 Task: Look for space in Lake Butler, United States from 10th June, 2023 to 25th June, 2023 for 4 adults in price range Rs.10000 to Rs.15000. Place can be private room with 4 bedrooms having 4 beds and 4 bathrooms. Property type can be house, flat, guest house, hotel. Amenities needed are: wifi, TV, free parkinig on premises, gym, breakfast. Booking option can be shelf check-in. Required host language is English.
Action: Mouse moved to (506, 135)
Screenshot: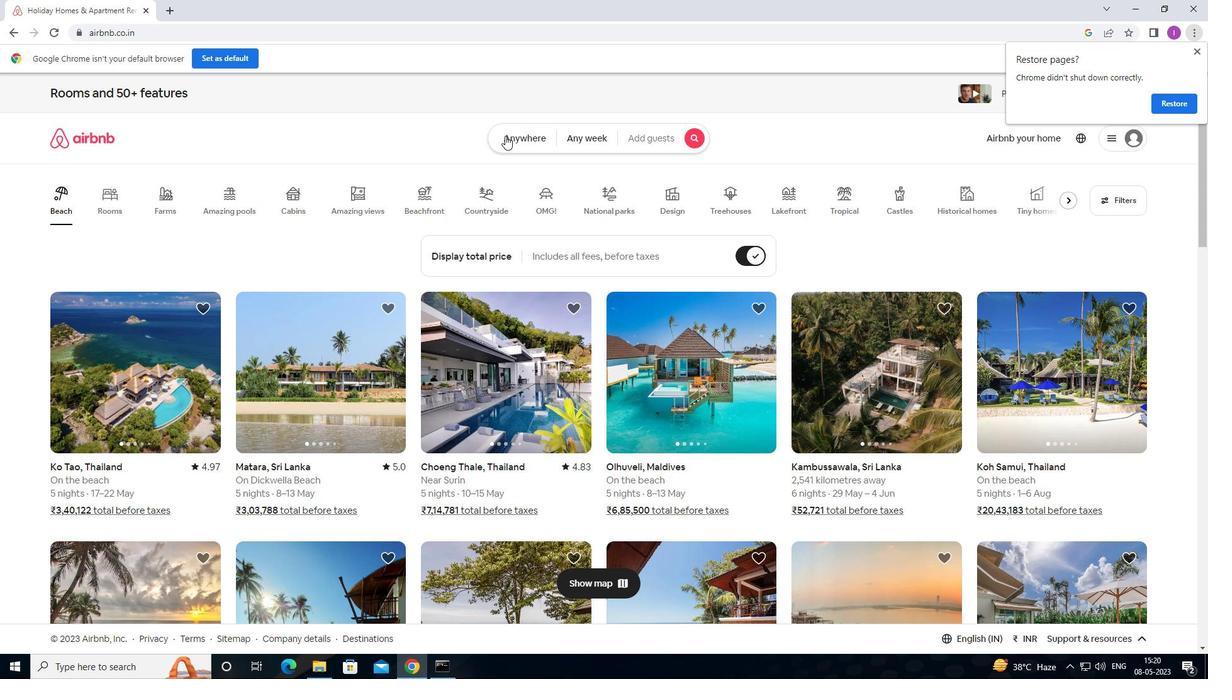 
Action: Mouse pressed left at (506, 135)
Screenshot: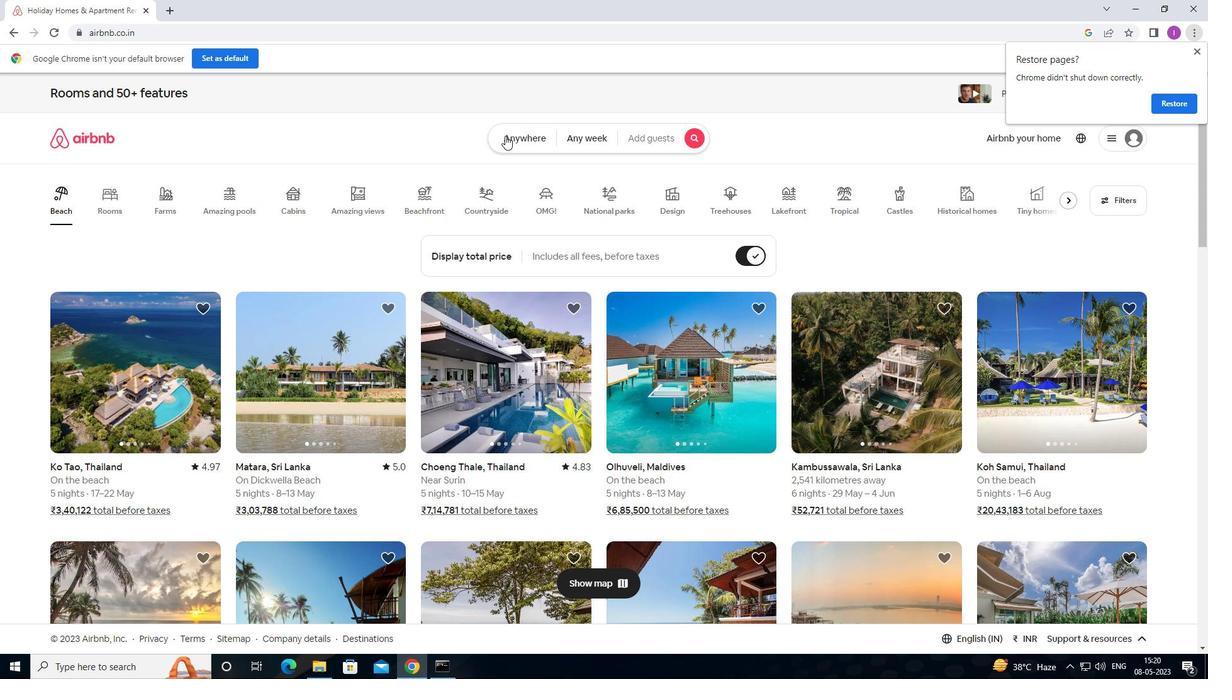 
Action: Mouse moved to (378, 186)
Screenshot: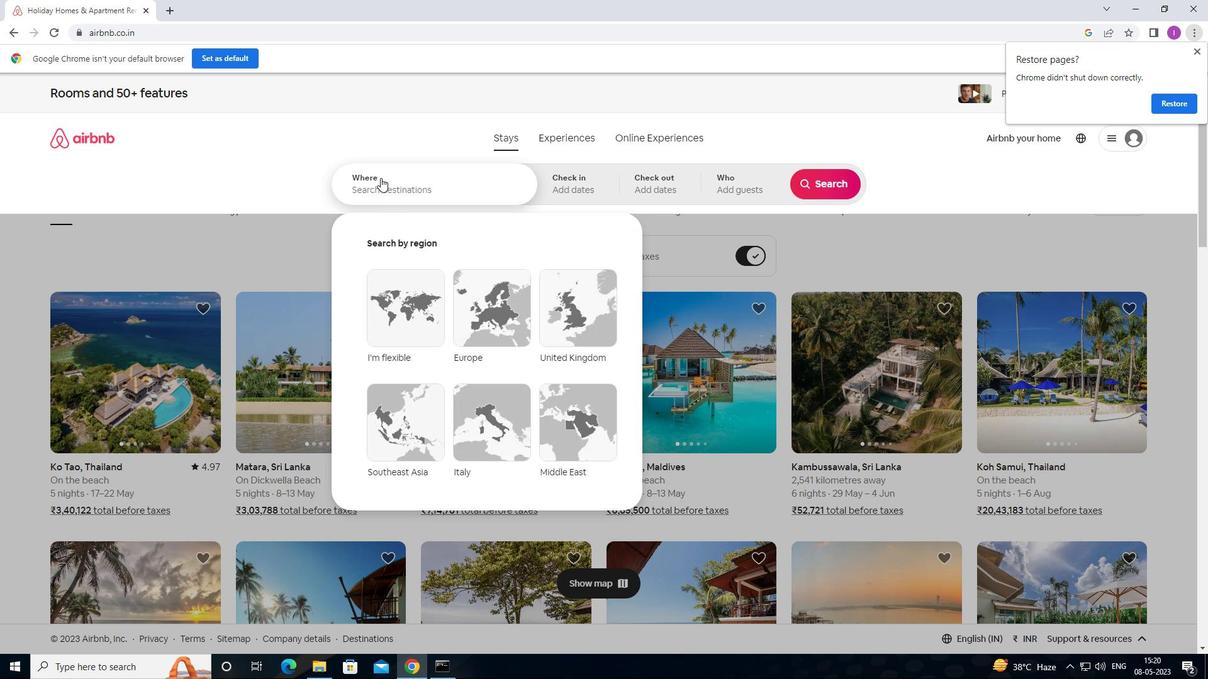 
Action: Mouse pressed left at (378, 186)
Screenshot: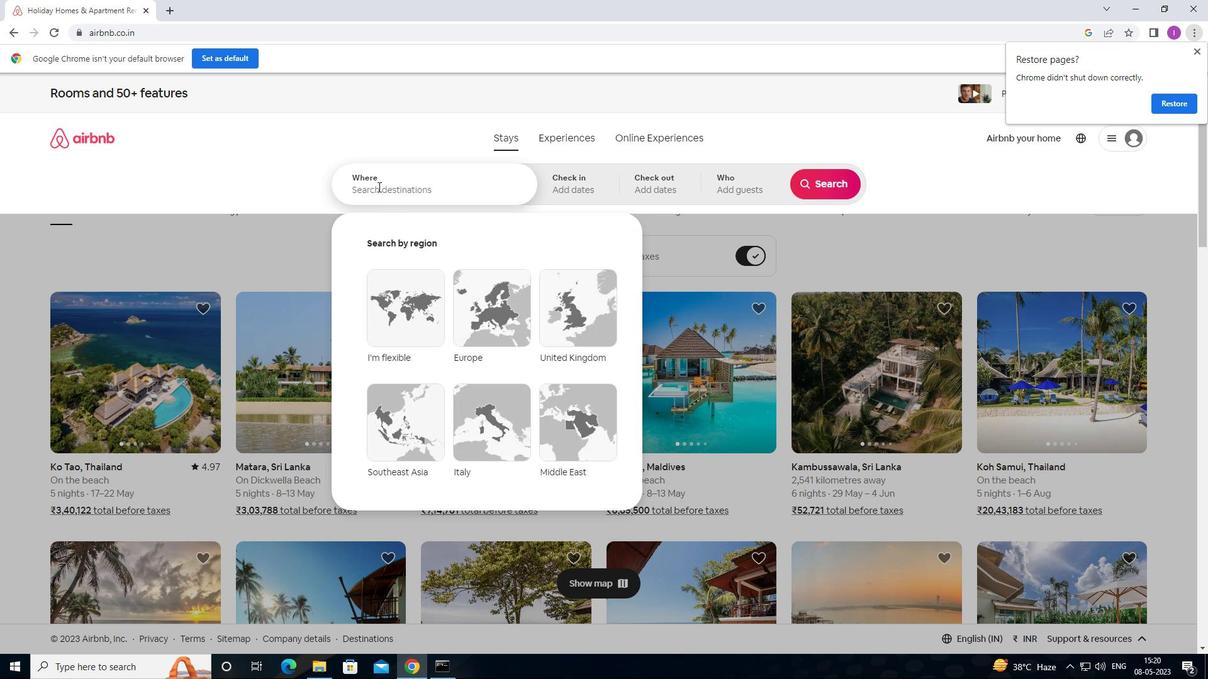 
Action: Mouse moved to (718, 183)
Screenshot: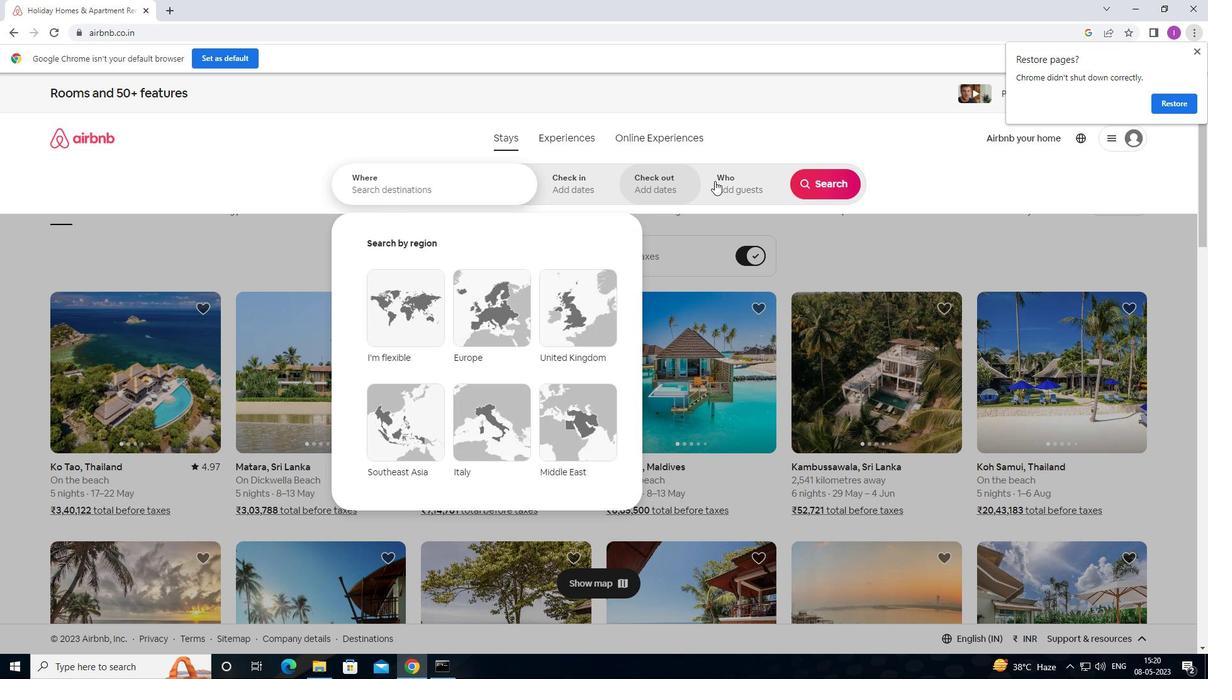 
Action: Key pressed <Key.shift>LAKE<Key.space><Key.shift>BUTLER,<Key.shift>UNITED<Key.space>STATES
Screenshot: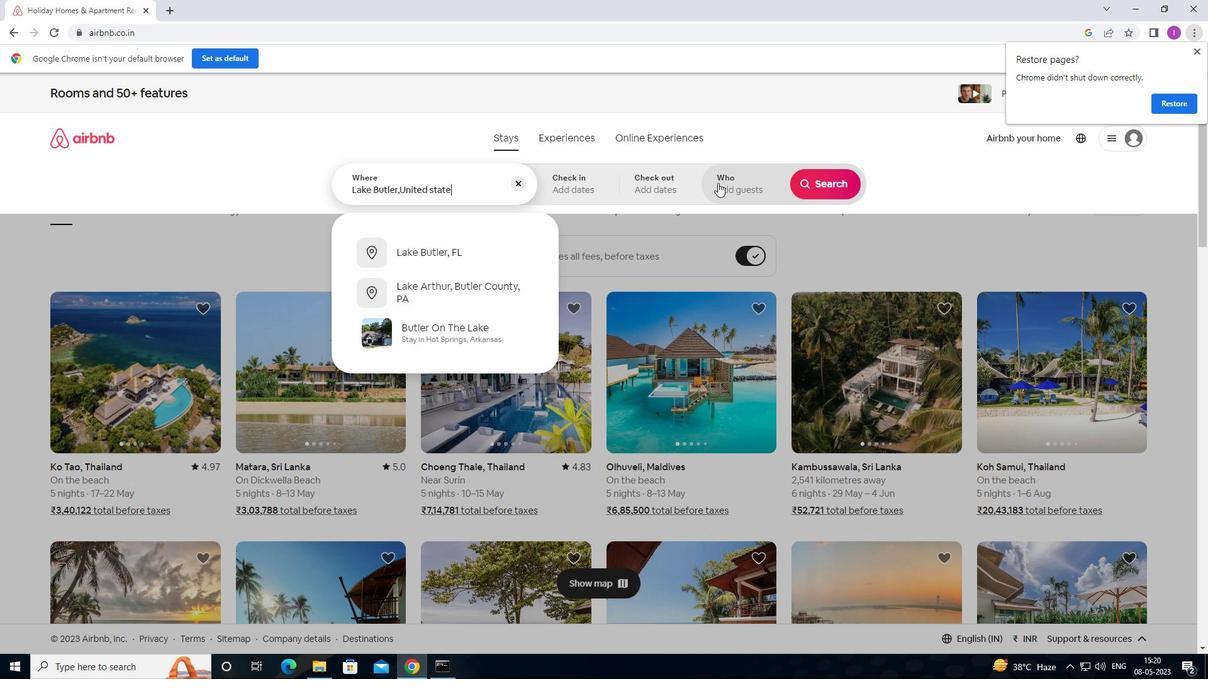 
Action: Mouse moved to (598, 173)
Screenshot: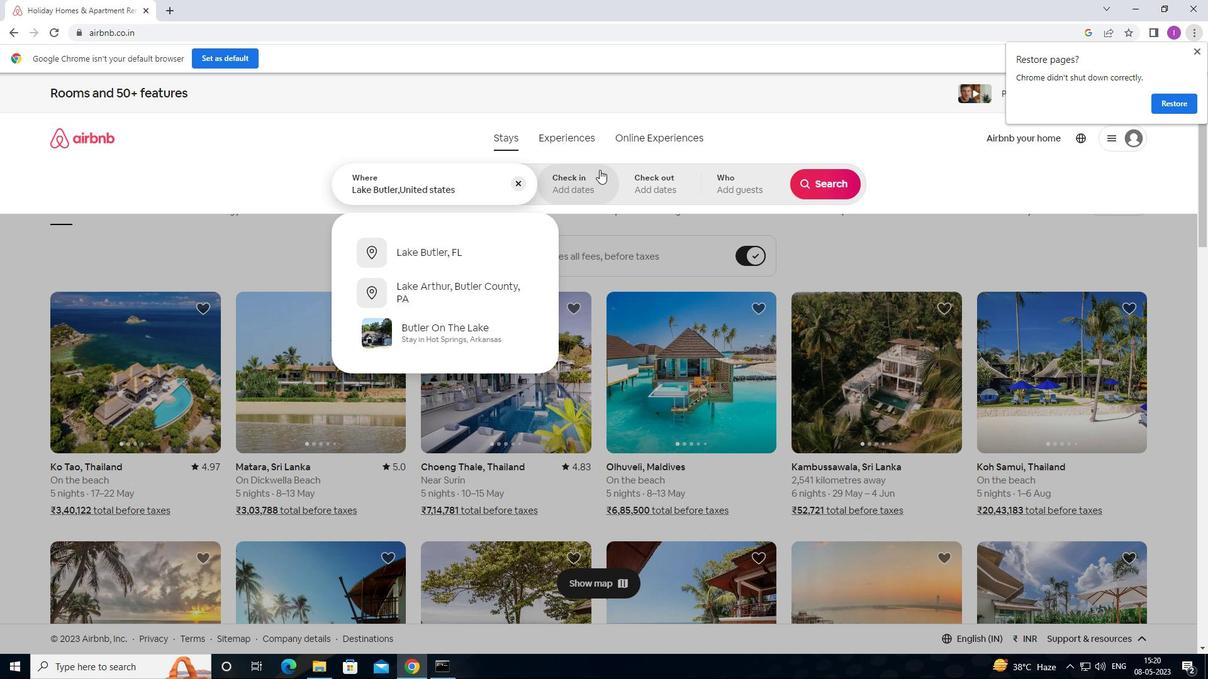 
Action: Mouse pressed left at (598, 173)
Screenshot: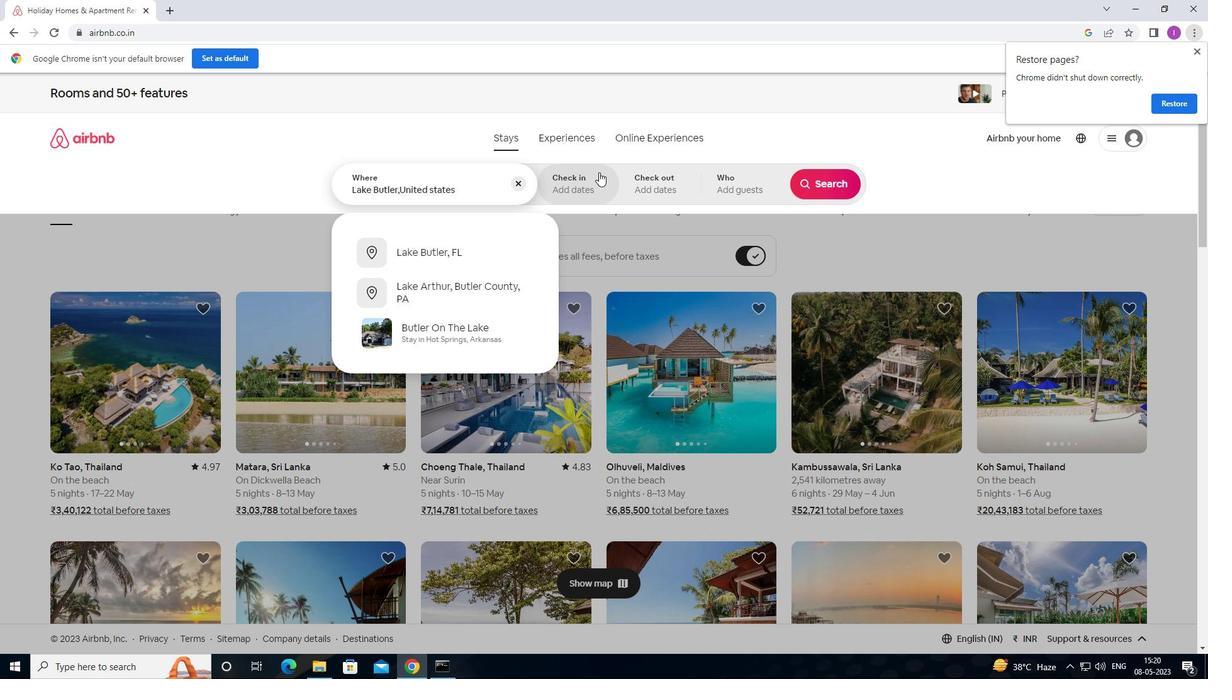 
Action: Mouse moved to (824, 276)
Screenshot: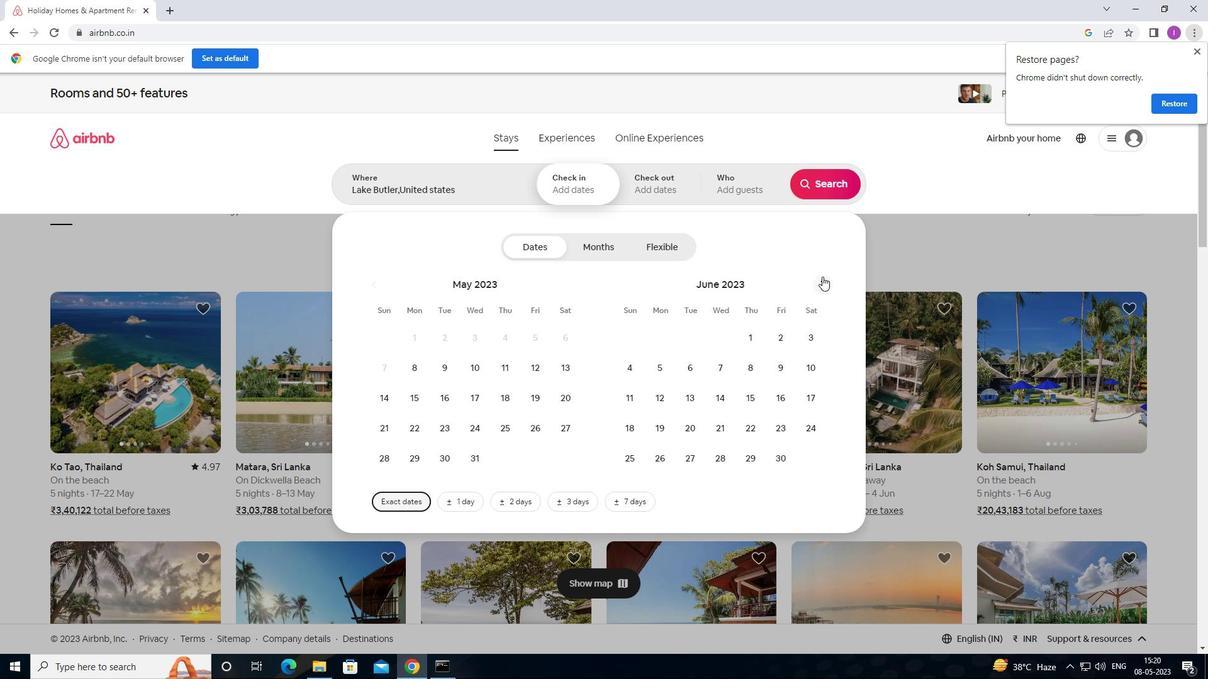 
Action: Mouse pressed left at (824, 276)
Screenshot: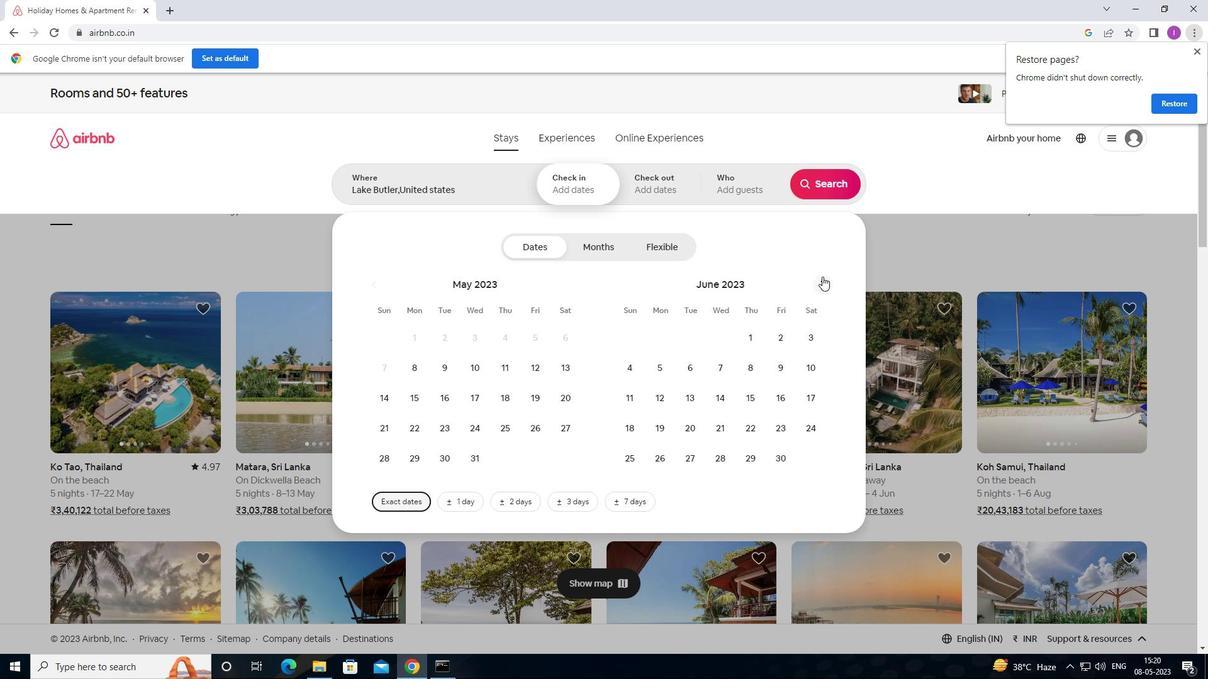
Action: Mouse moved to (560, 365)
Screenshot: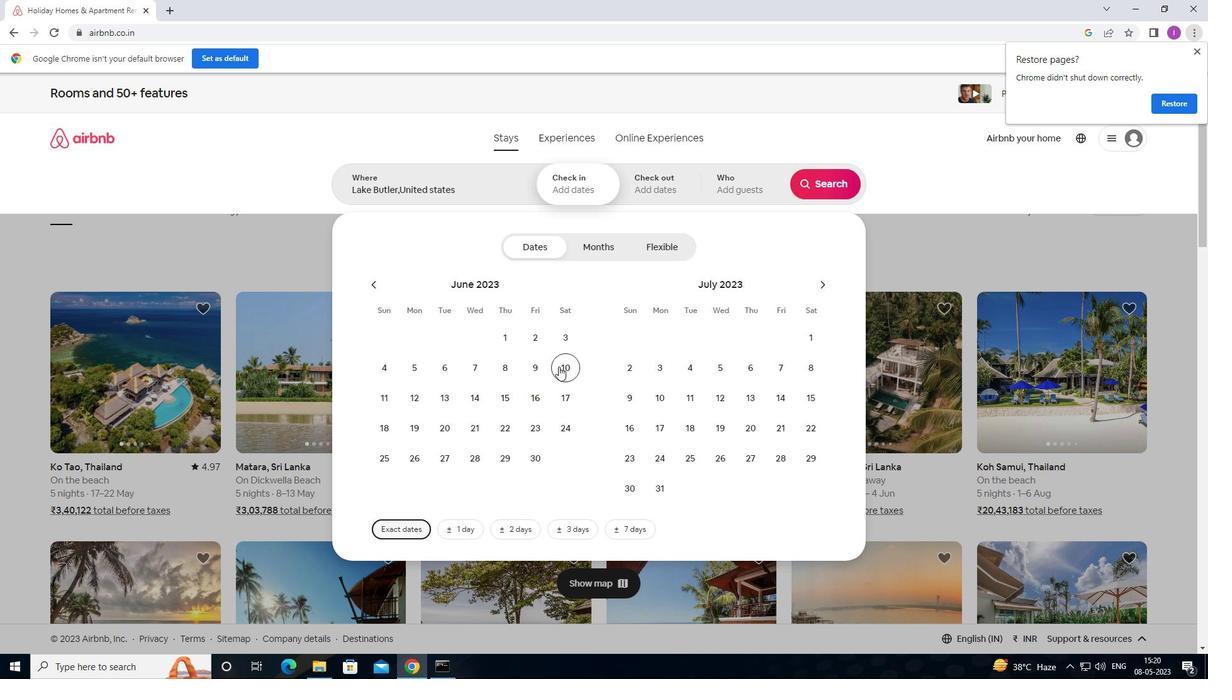 
Action: Mouse pressed left at (560, 365)
Screenshot: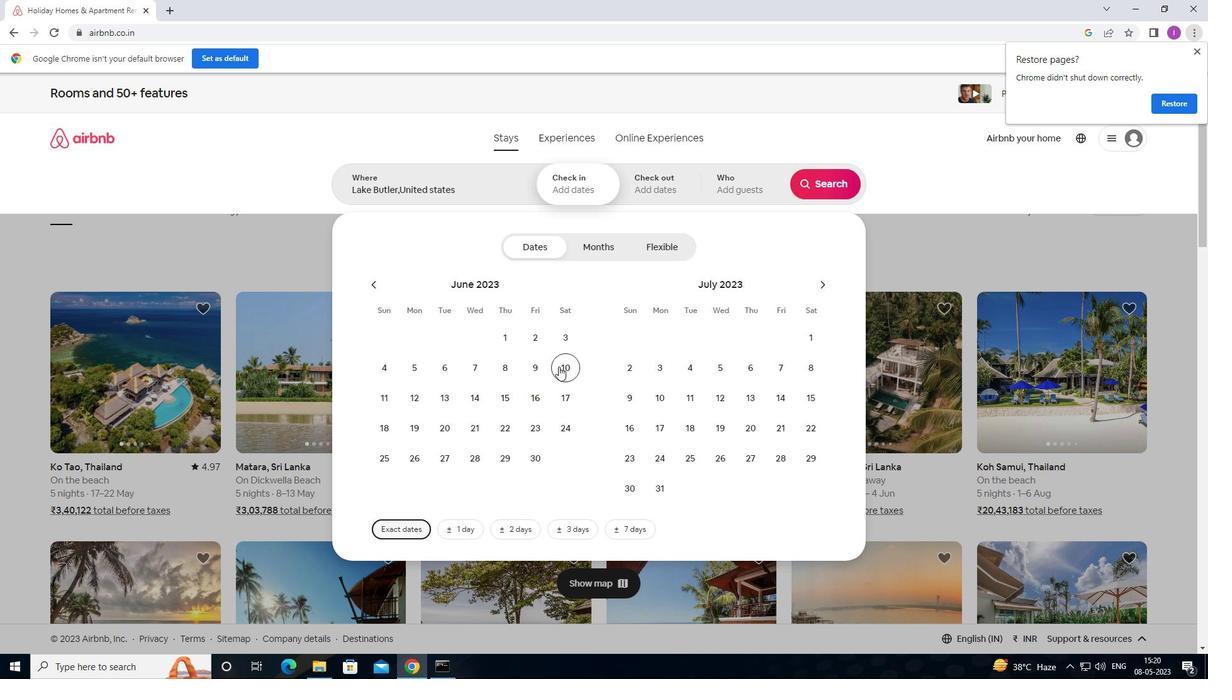 
Action: Mouse moved to (387, 458)
Screenshot: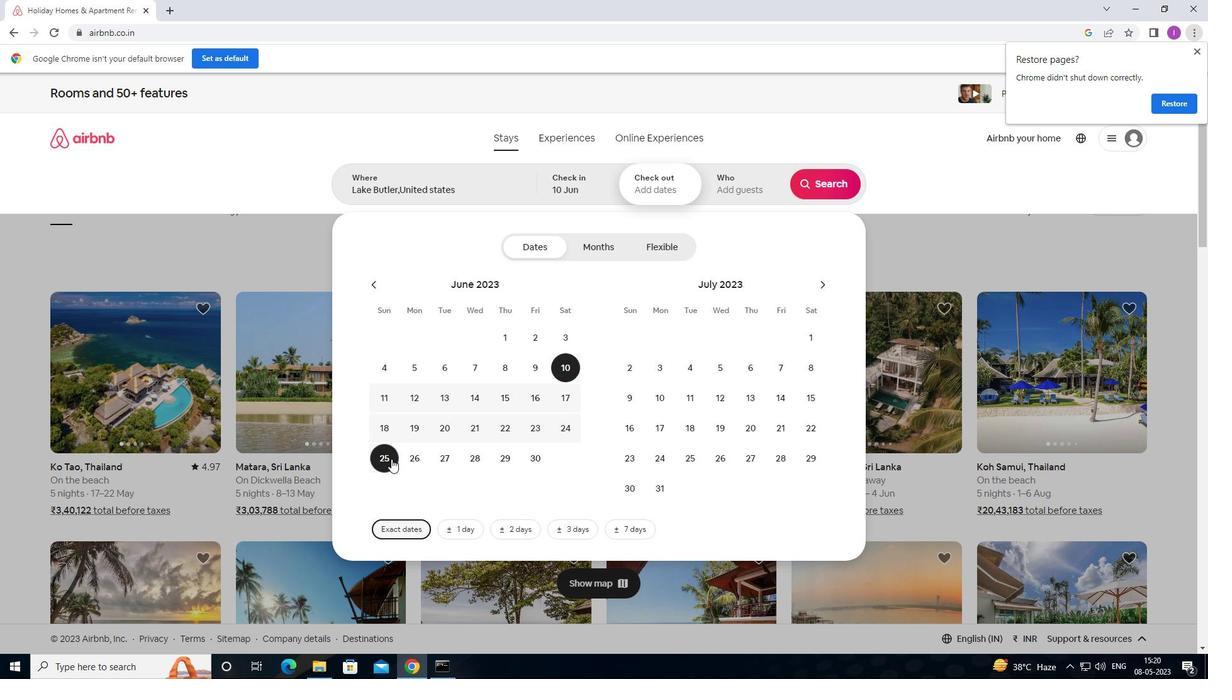 
Action: Mouse pressed left at (387, 458)
Screenshot: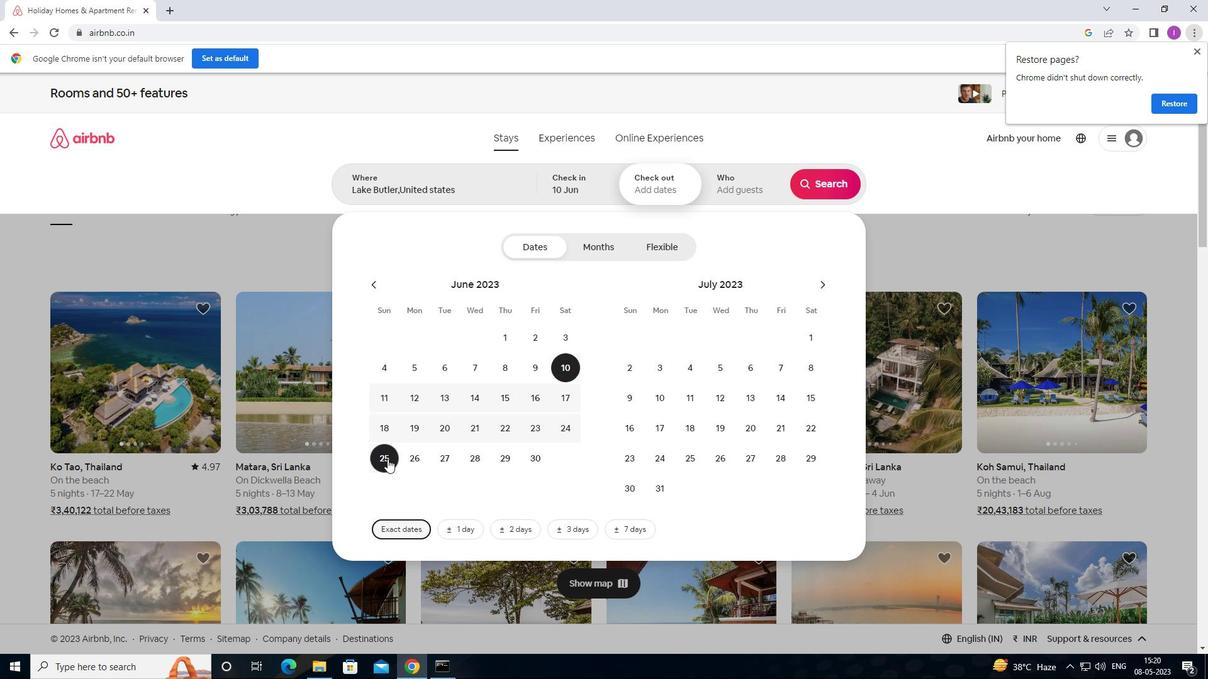 
Action: Mouse moved to (745, 175)
Screenshot: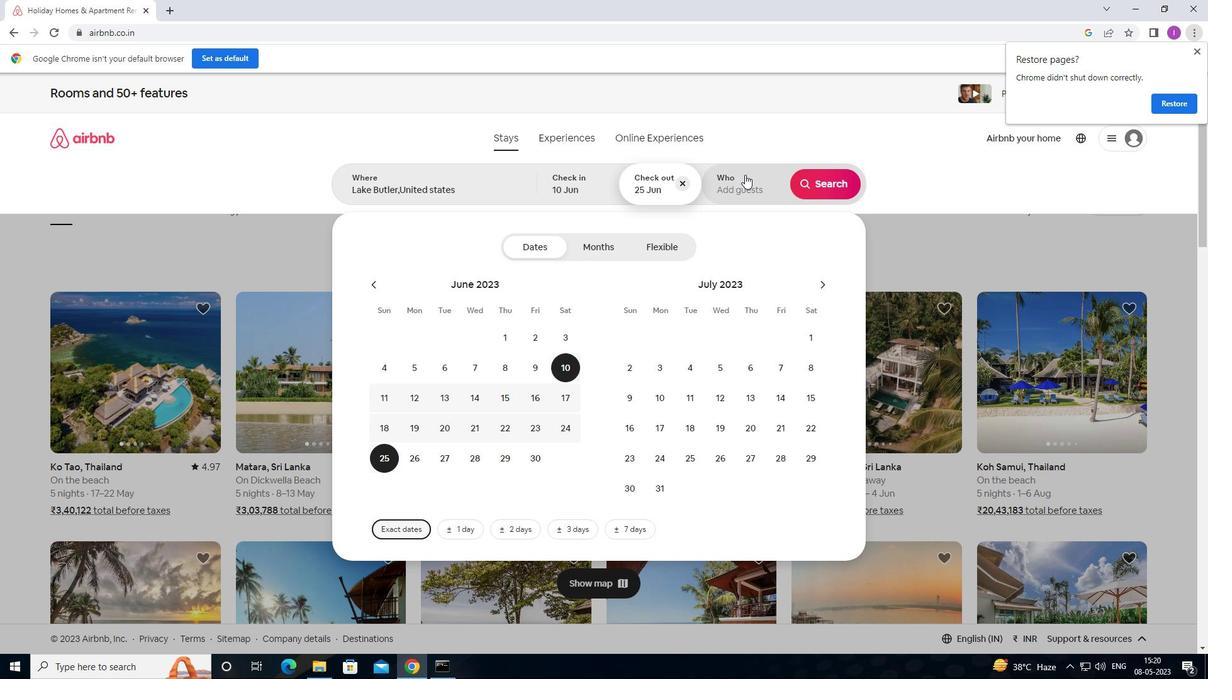
Action: Mouse pressed left at (745, 175)
Screenshot: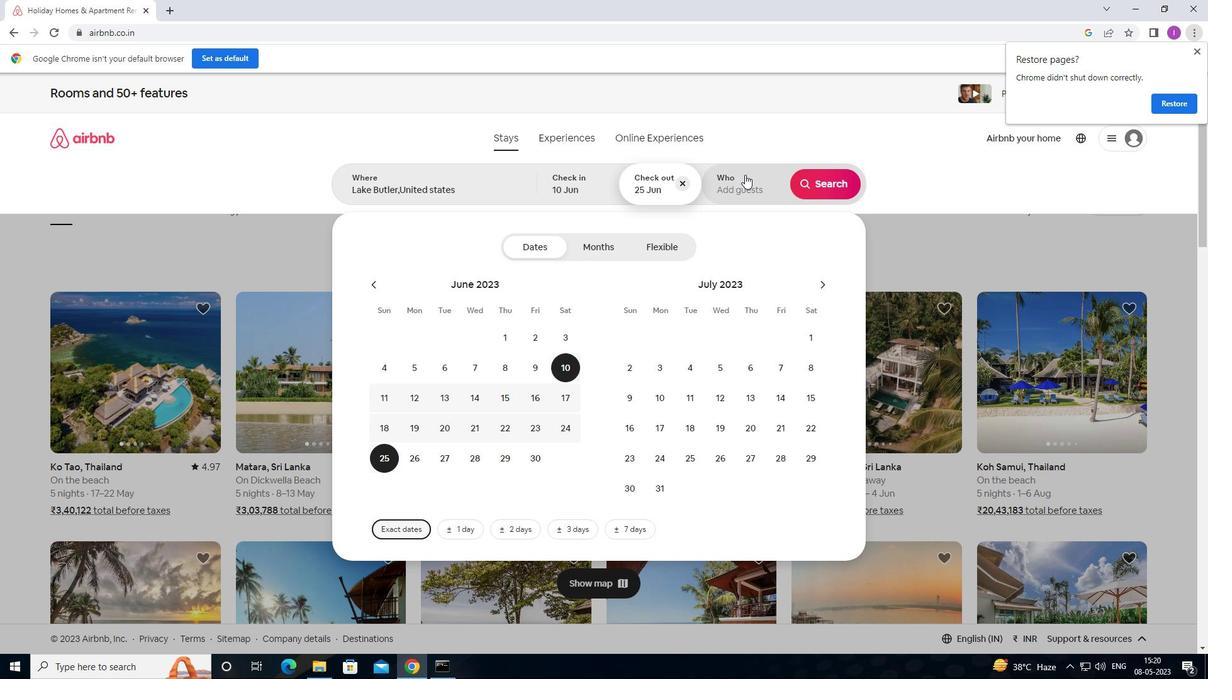 
Action: Mouse moved to (835, 248)
Screenshot: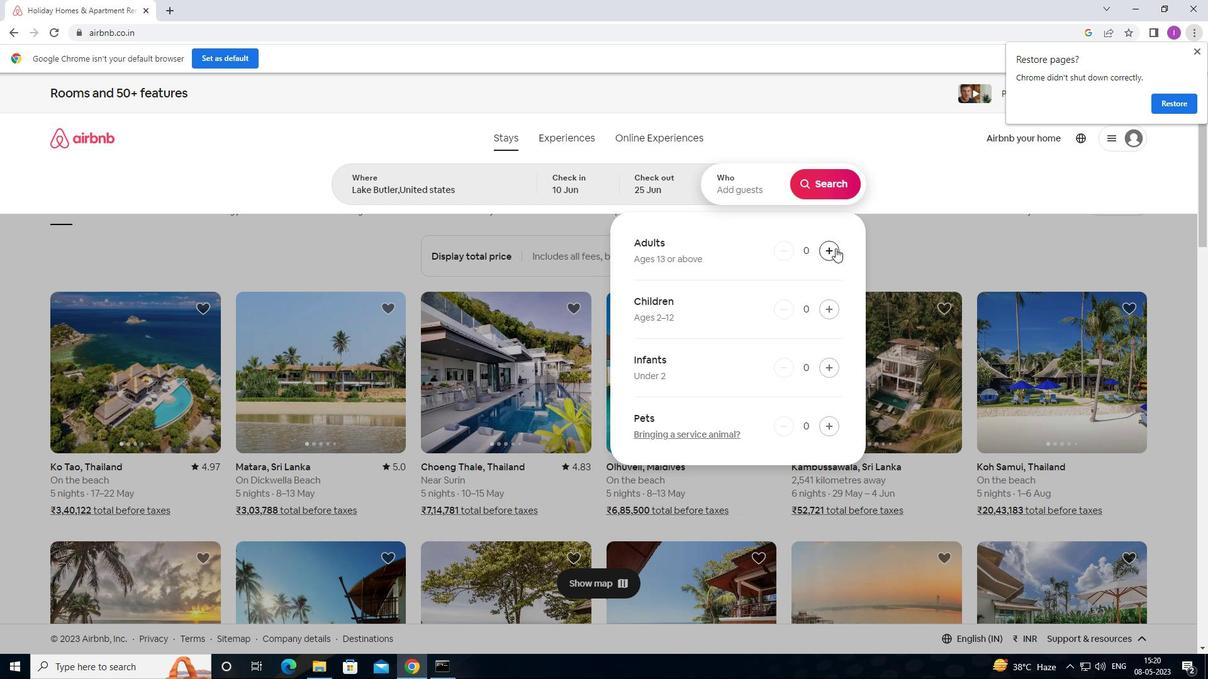 
Action: Mouse pressed left at (835, 248)
Screenshot: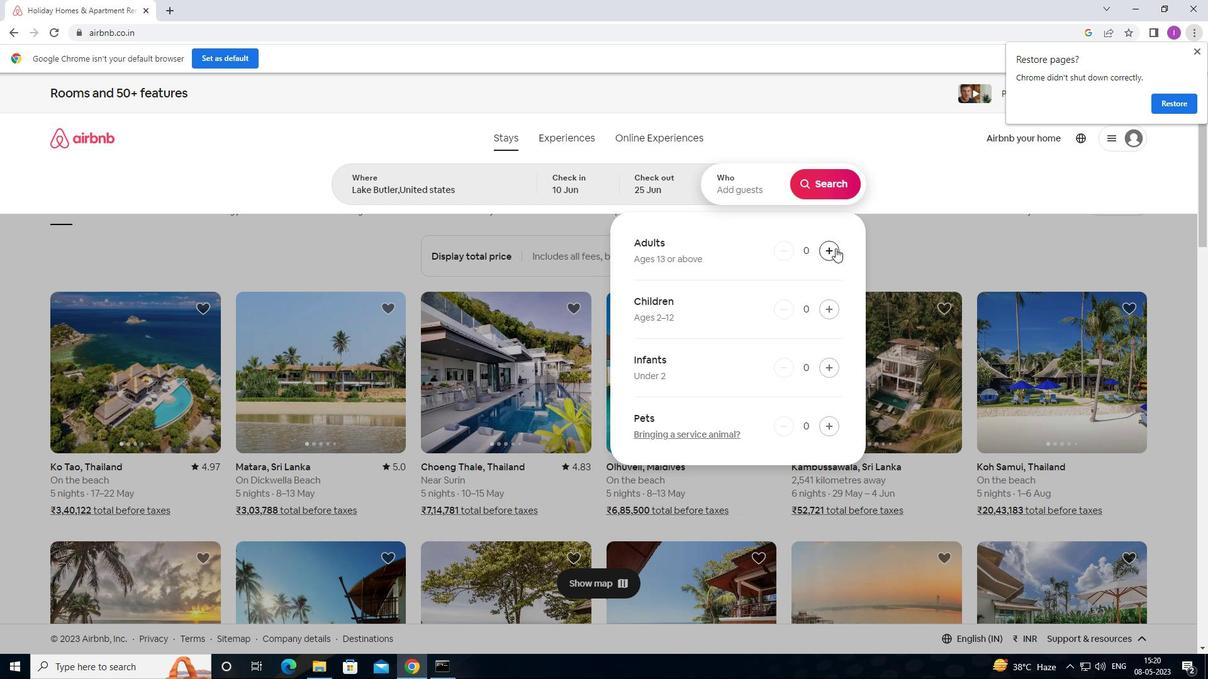
Action: Mouse pressed left at (835, 248)
Screenshot: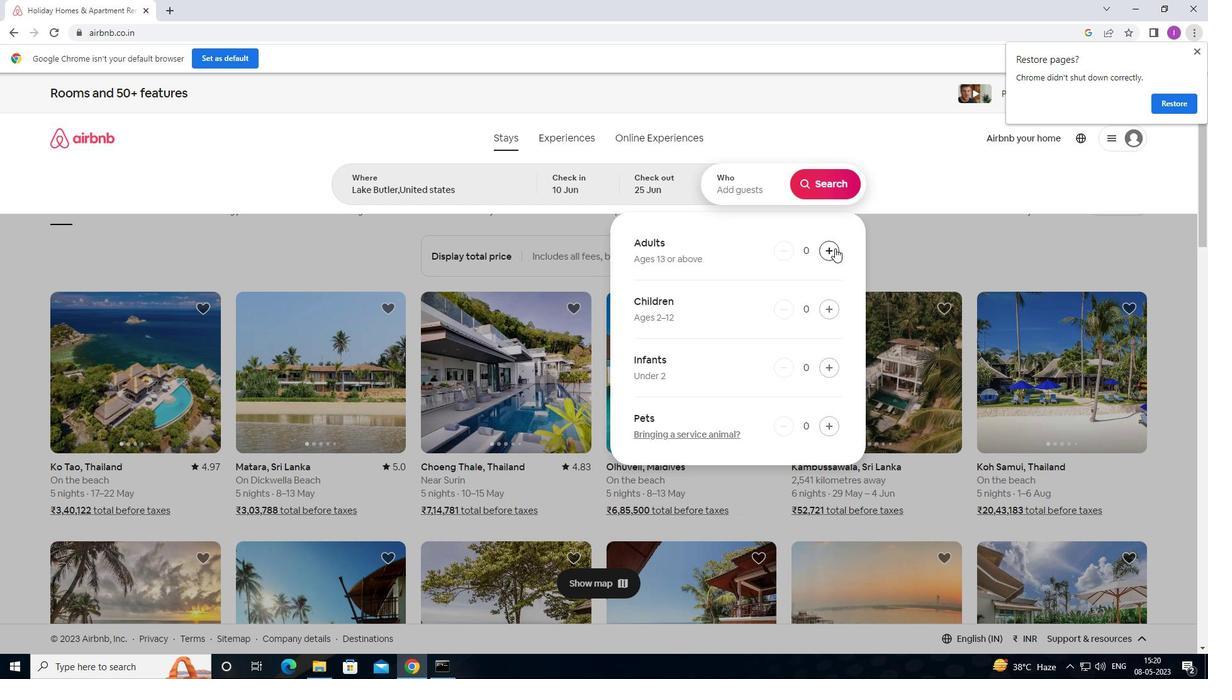 
Action: Mouse pressed left at (835, 248)
Screenshot: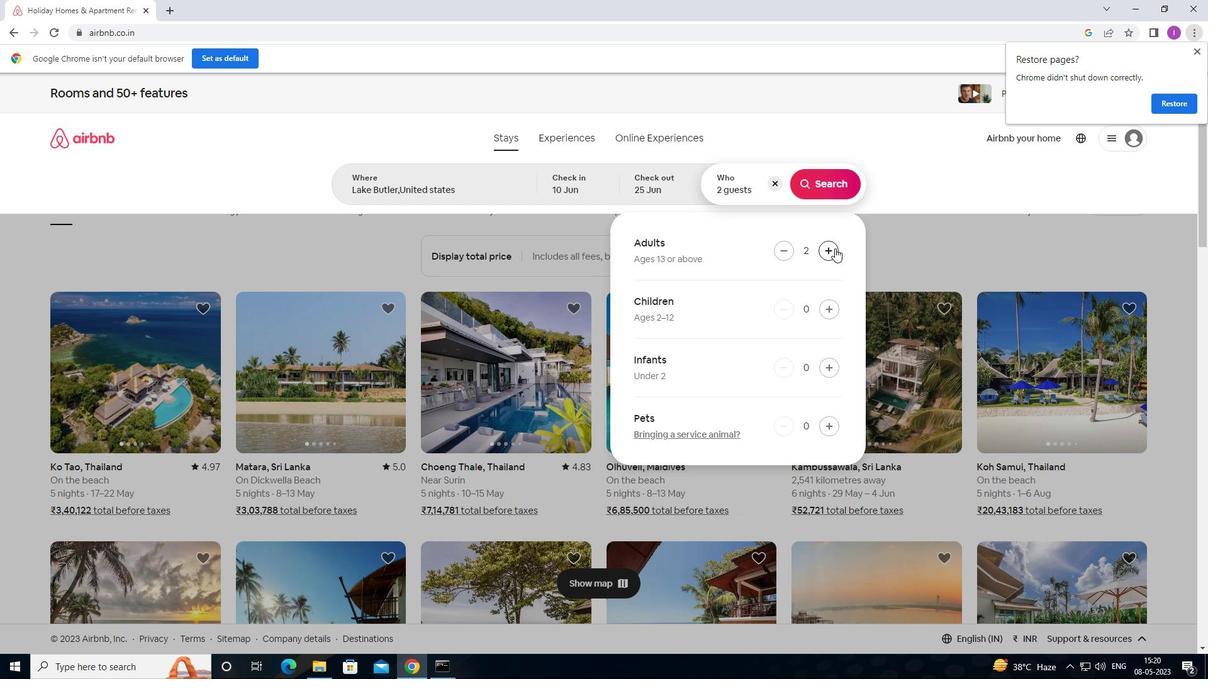 
Action: Mouse pressed left at (835, 248)
Screenshot: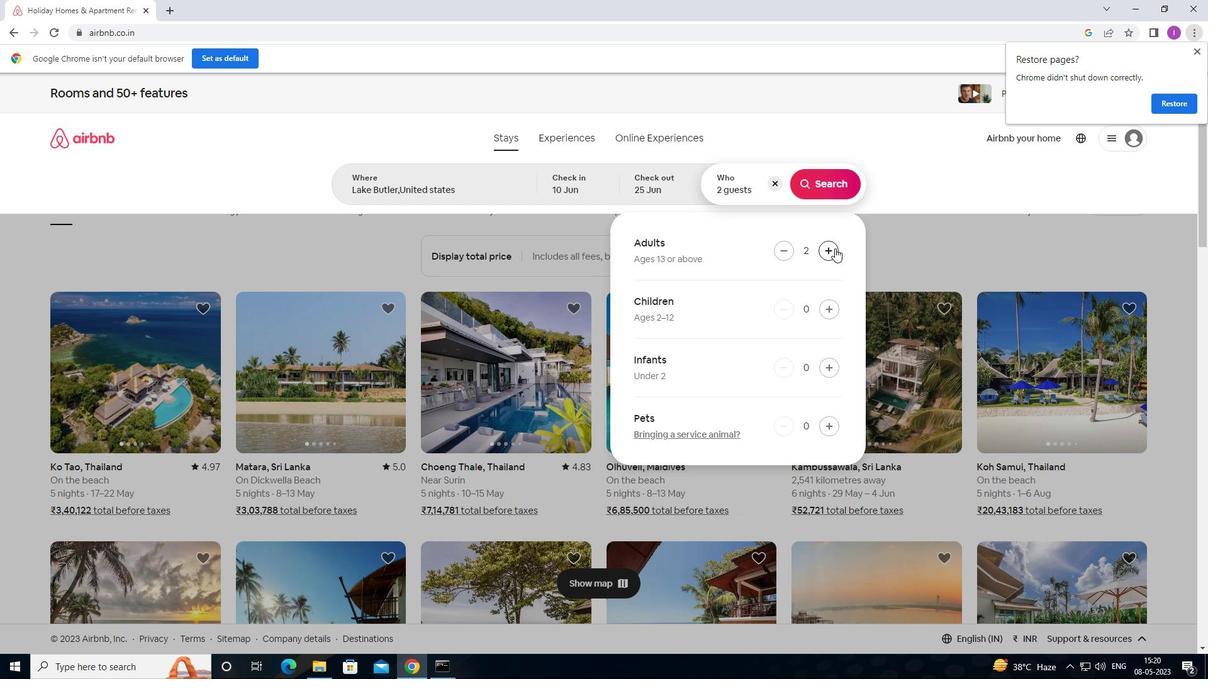 
Action: Mouse moved to (834, 187)
Screenshot: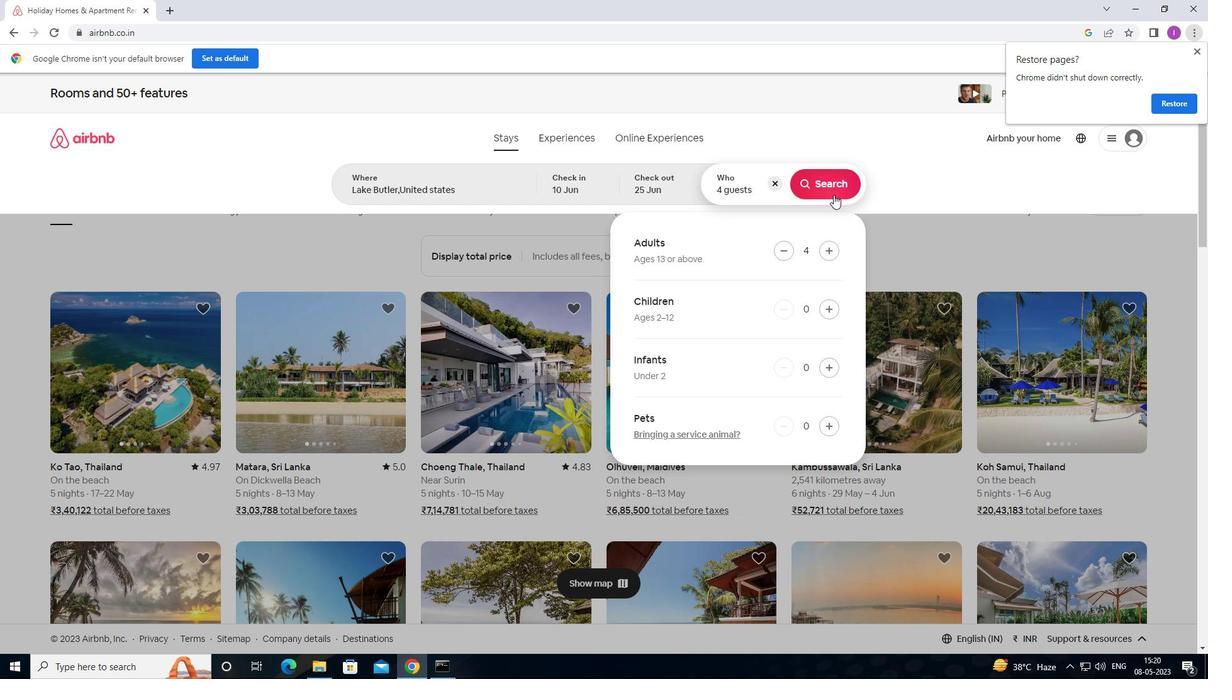 
Action: Mouse pressed left at (834, 187)
Screenshot: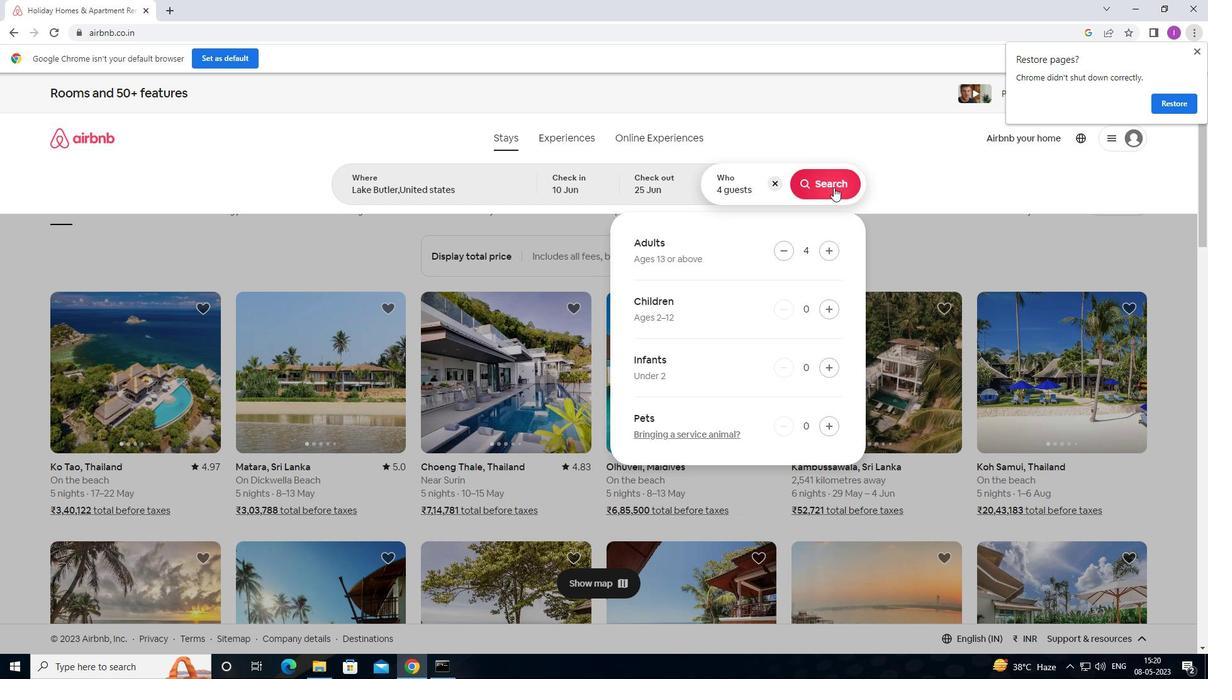
Action: Mouse moved to (1170, 138)
Screenshot: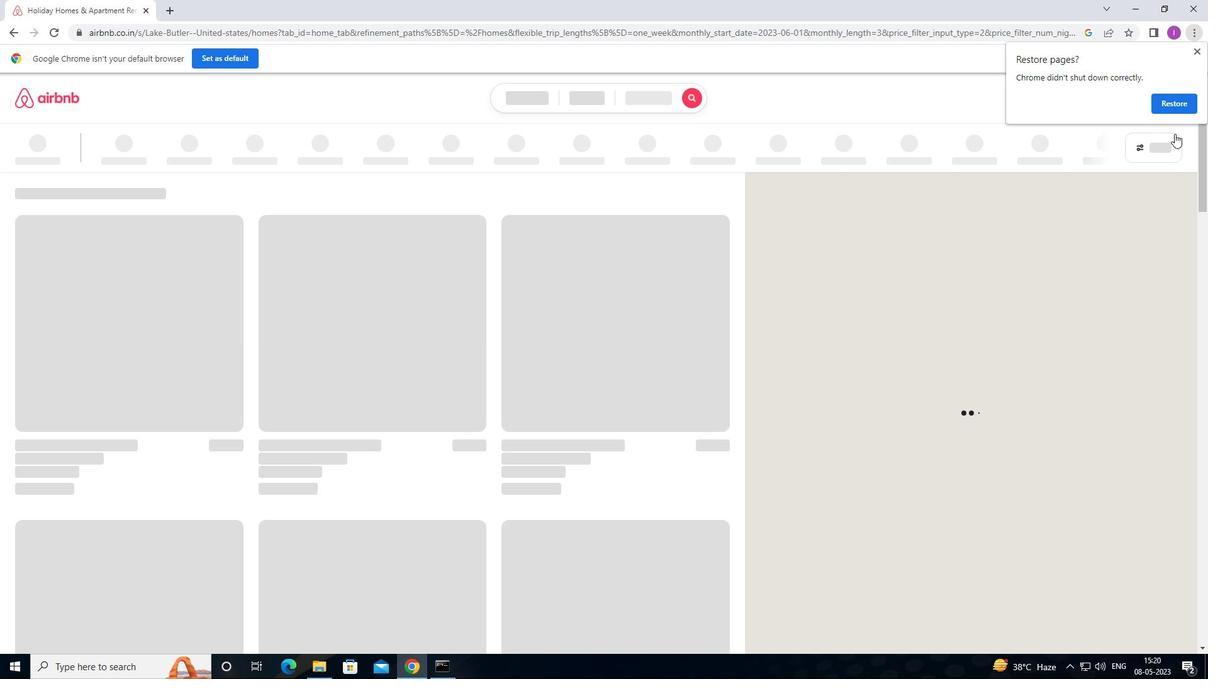 
Action: Mouse pressed left at (1170, 138)
Screenshot: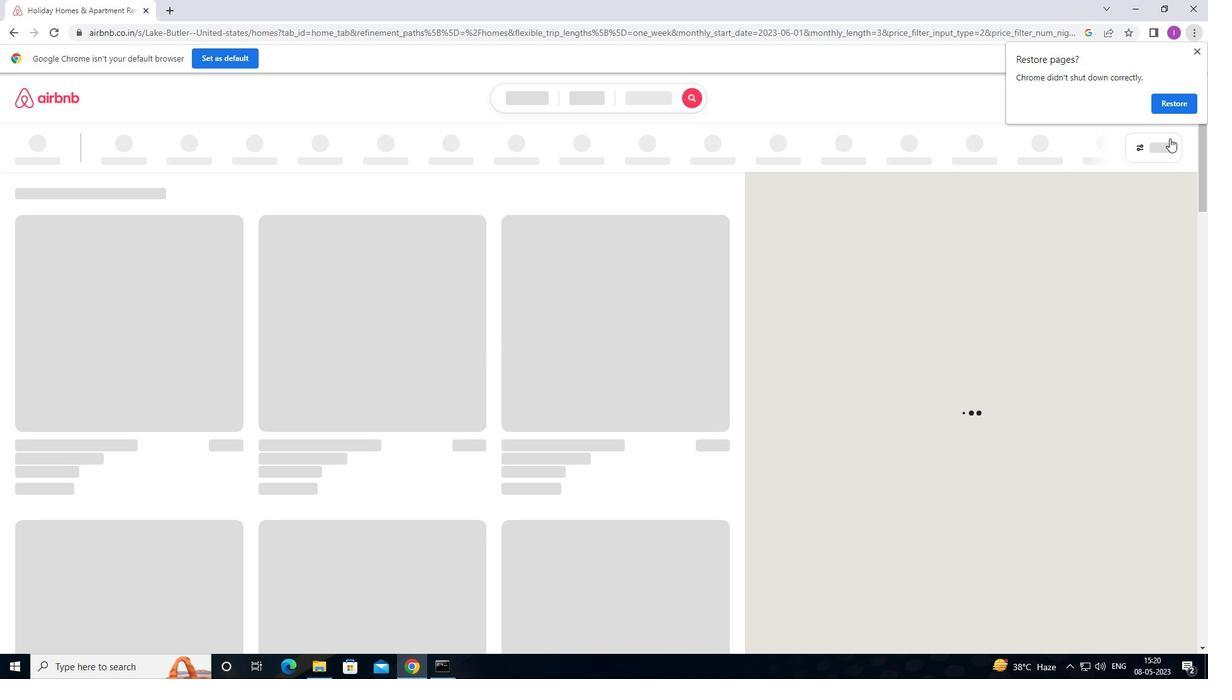 
Action: Mouse moved to (450, 454)
Screenshot: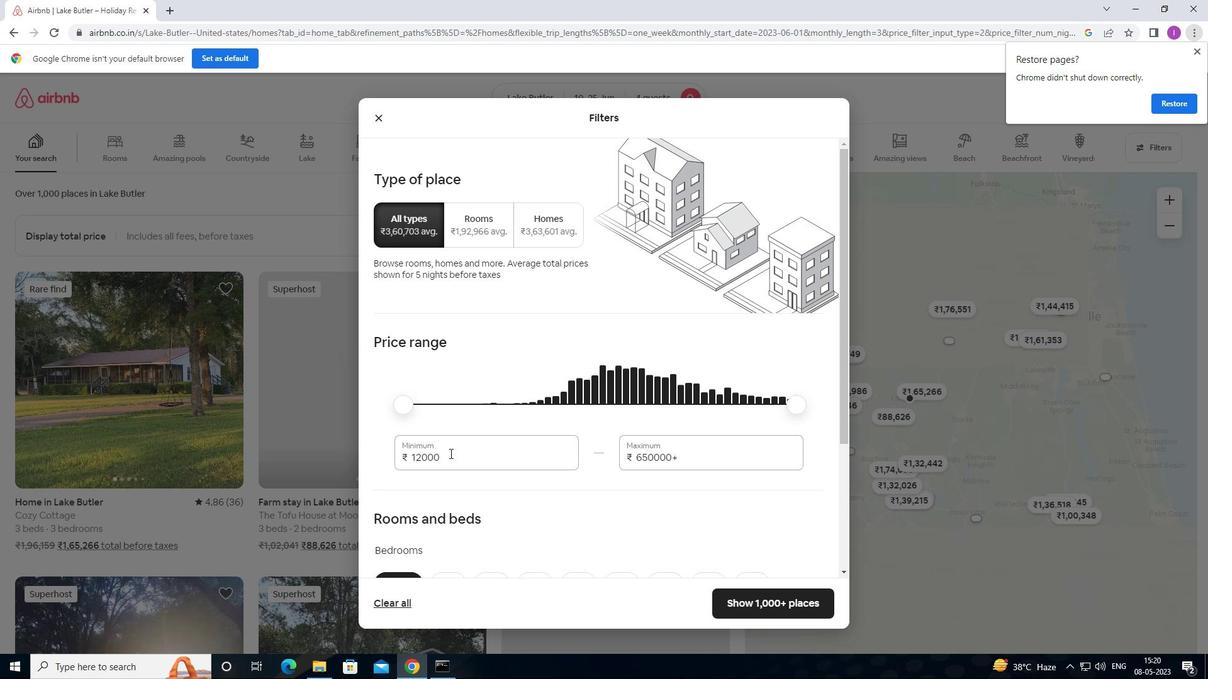 
Action: Mouse pressed left at (450, 454)
Screenshot: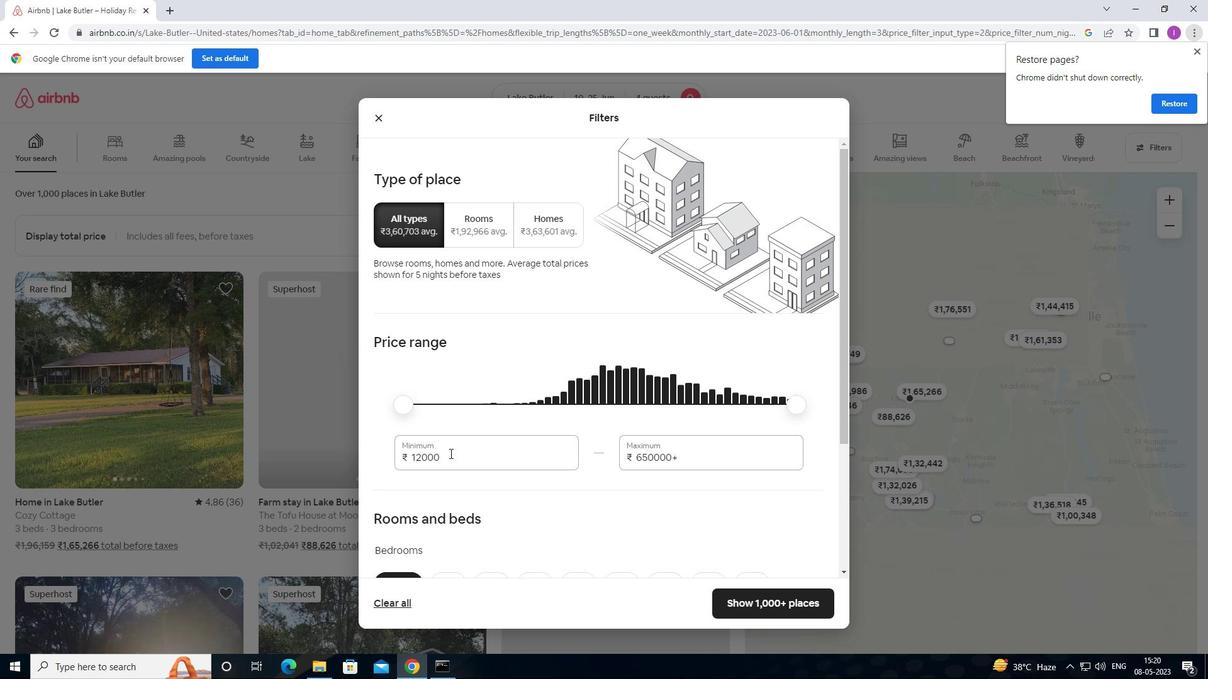 
Action: Mouse moved to (383, 437)
Screenshot: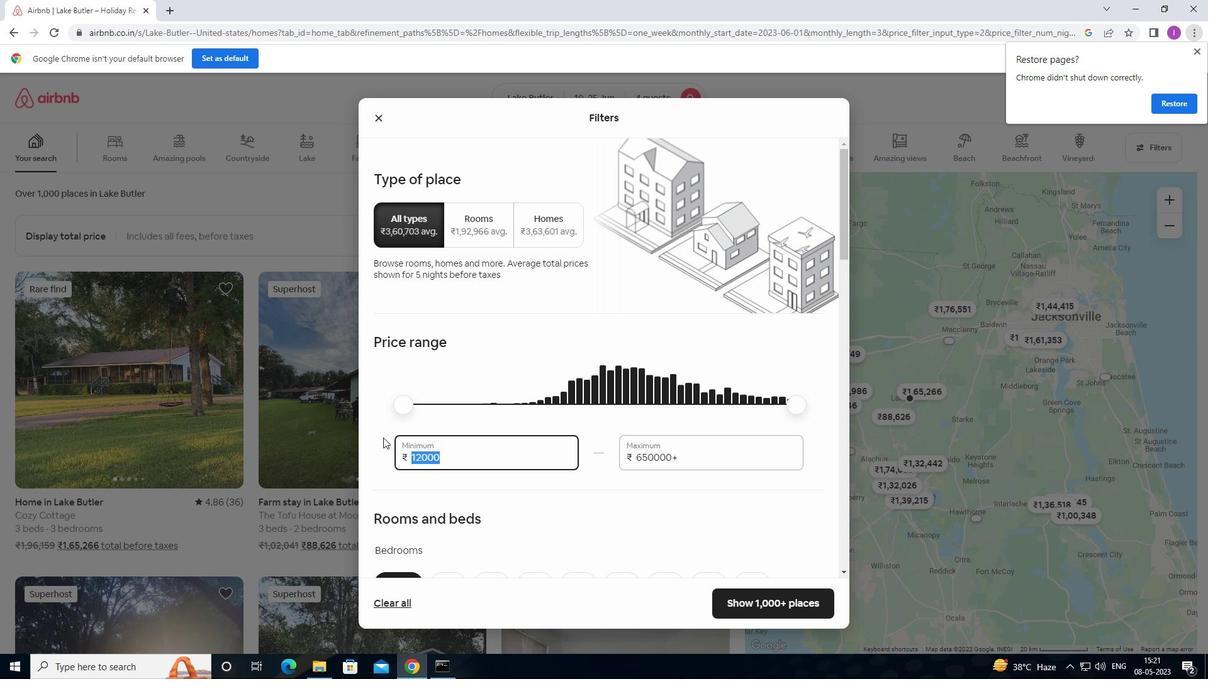 
Action: Key pressed 1
Screenshot: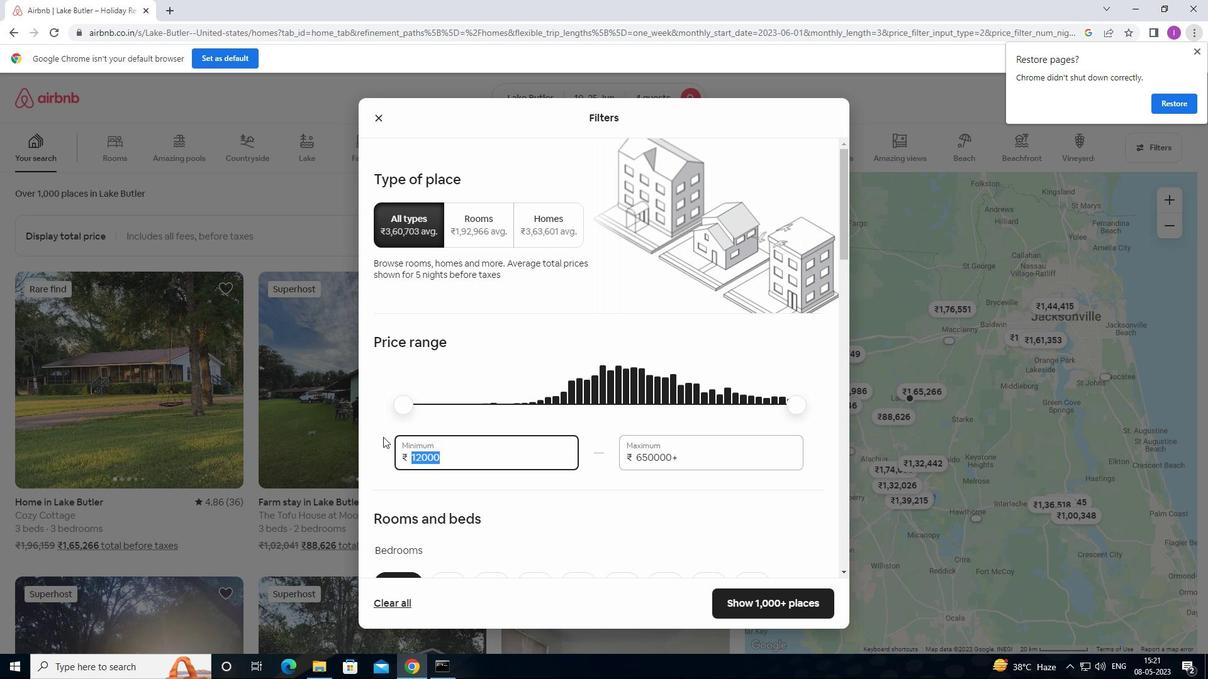 
Action: Mouse moved to (384, 435)
Screenshot: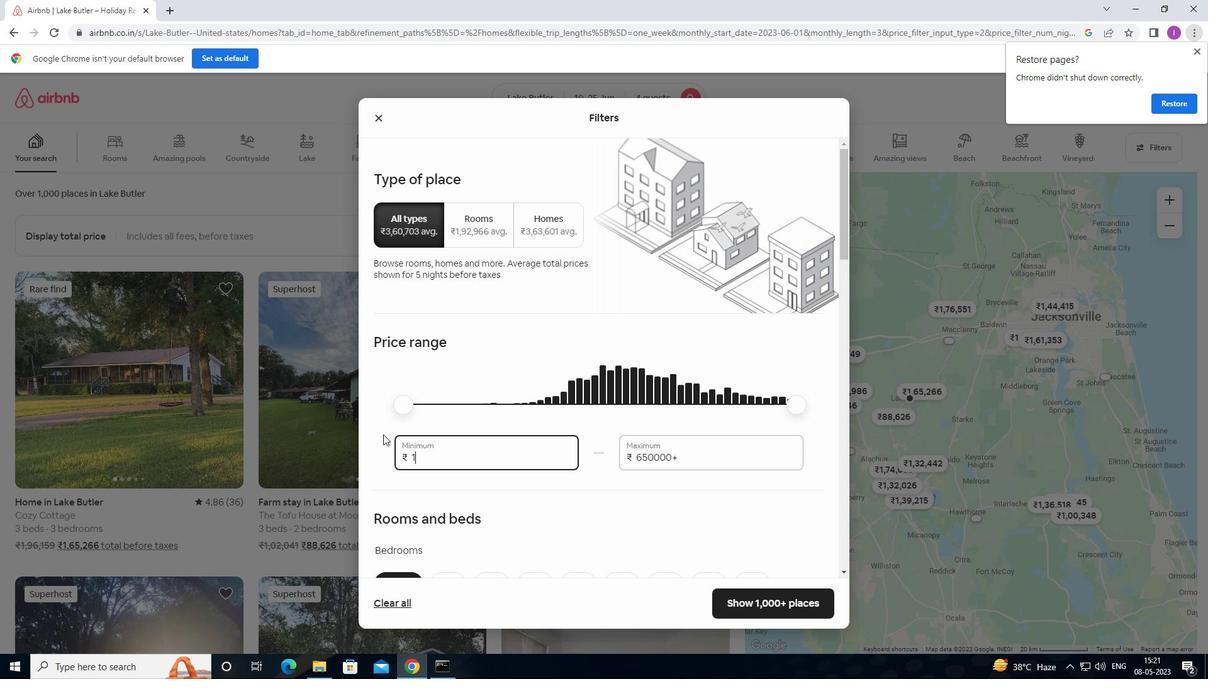 
Action: Key pressed 0
Screenshot: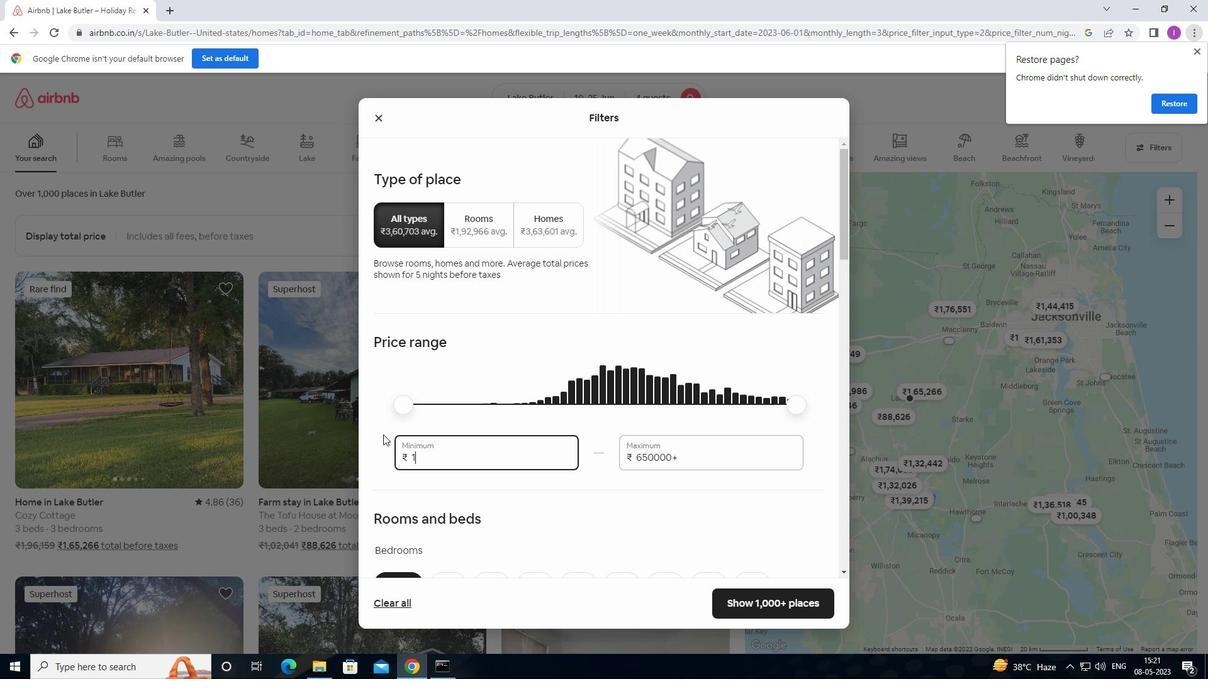 
Action: Mouse moved to (384, 432)
Screenshot: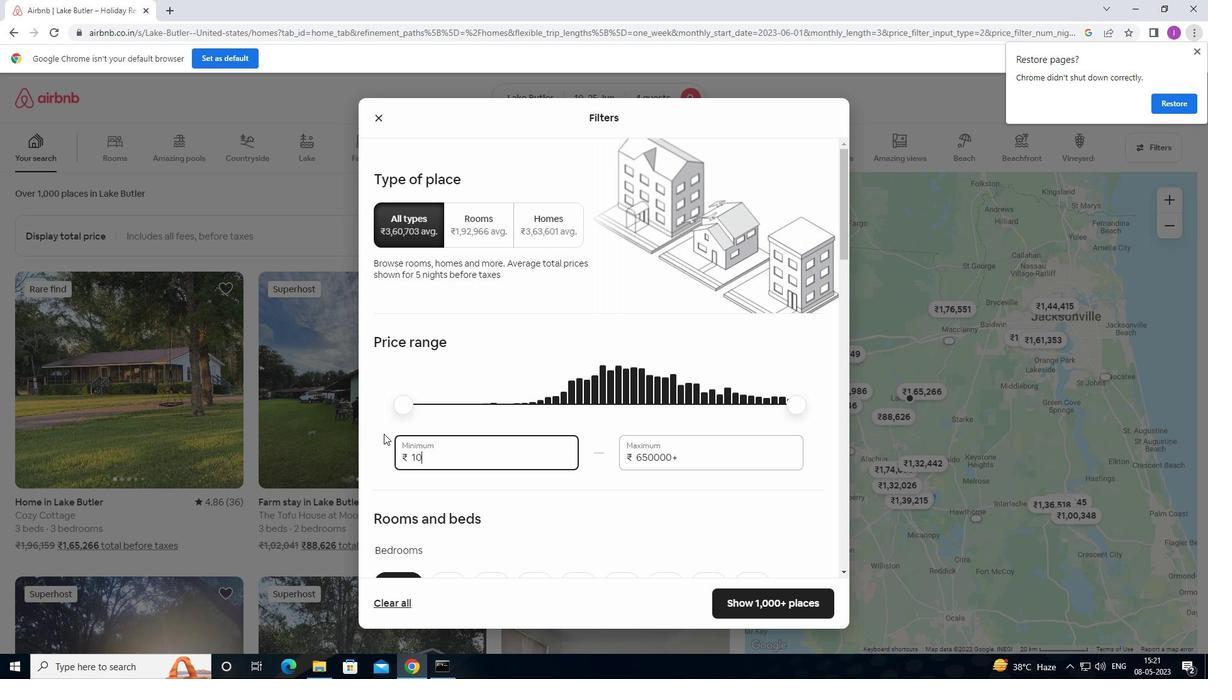 
Action: Key pressed 0
Screenshot: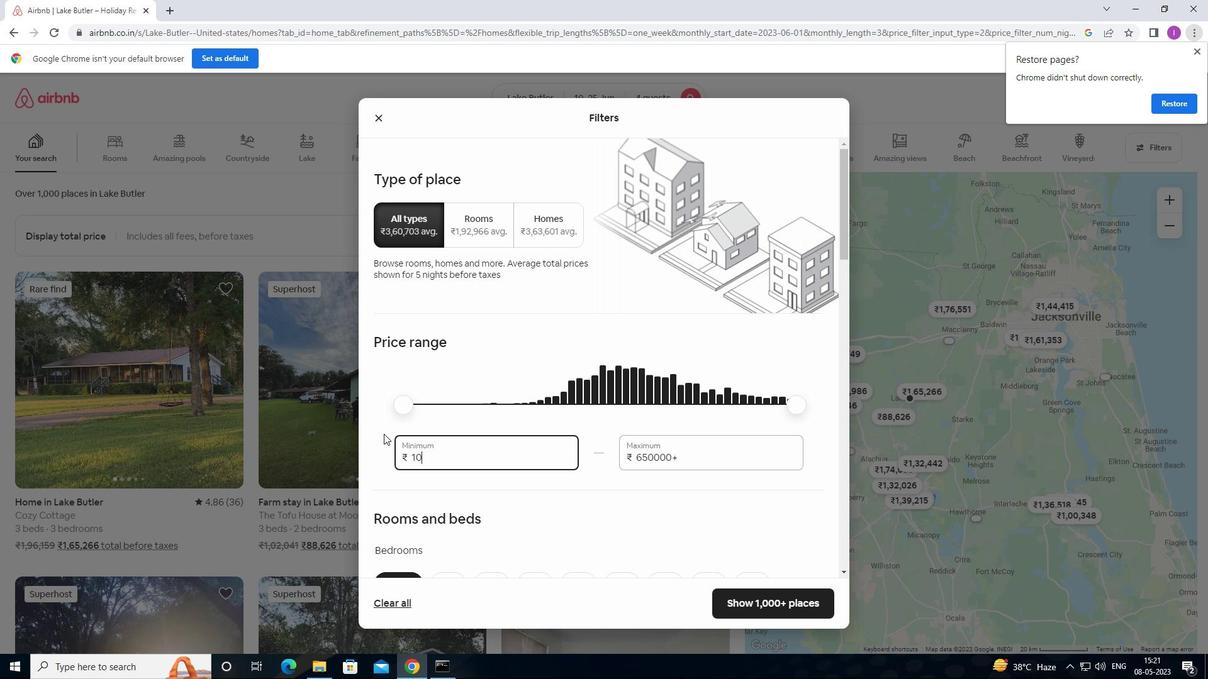 
Action: Mouse moved to (385, 431)
Screenshot: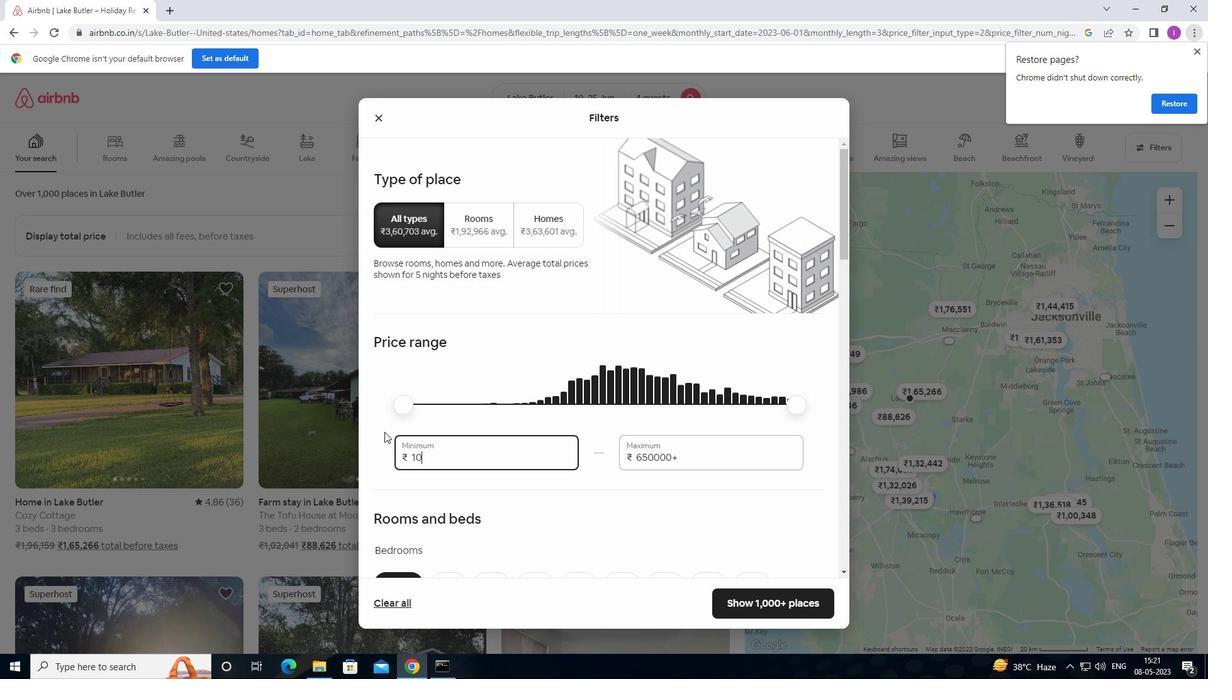 
Action: Key pressed 00
Screenshot: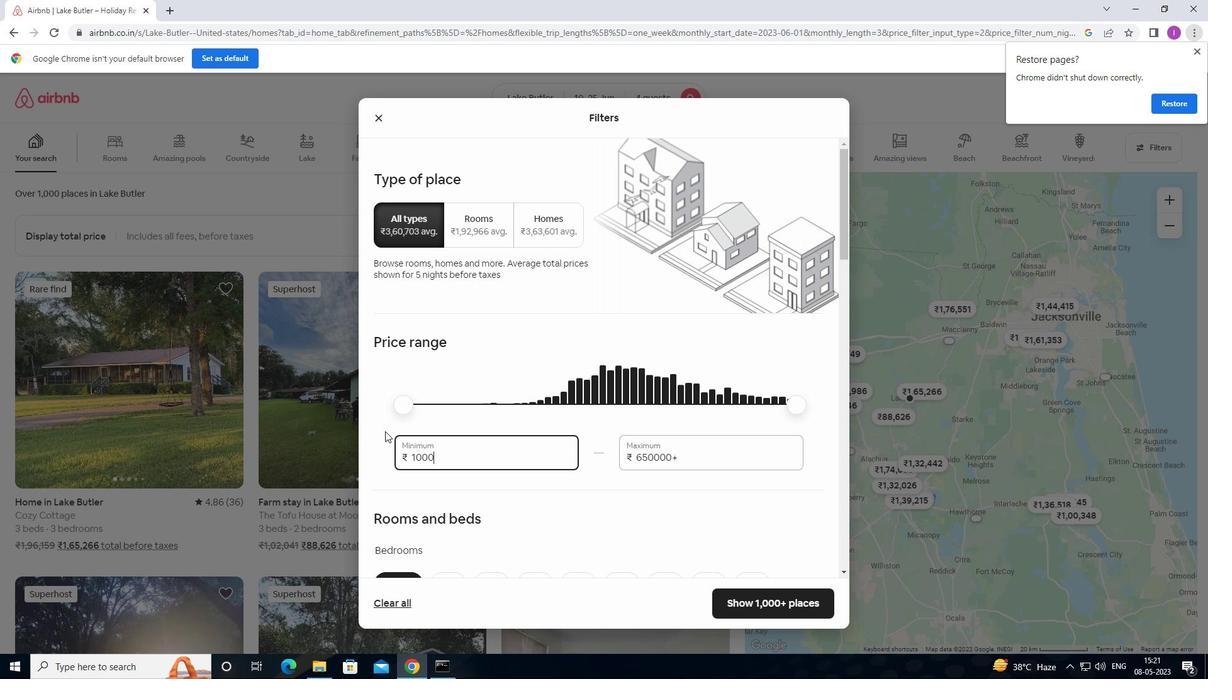 
Action: Mouse moved to (687, 458)
Screenshot: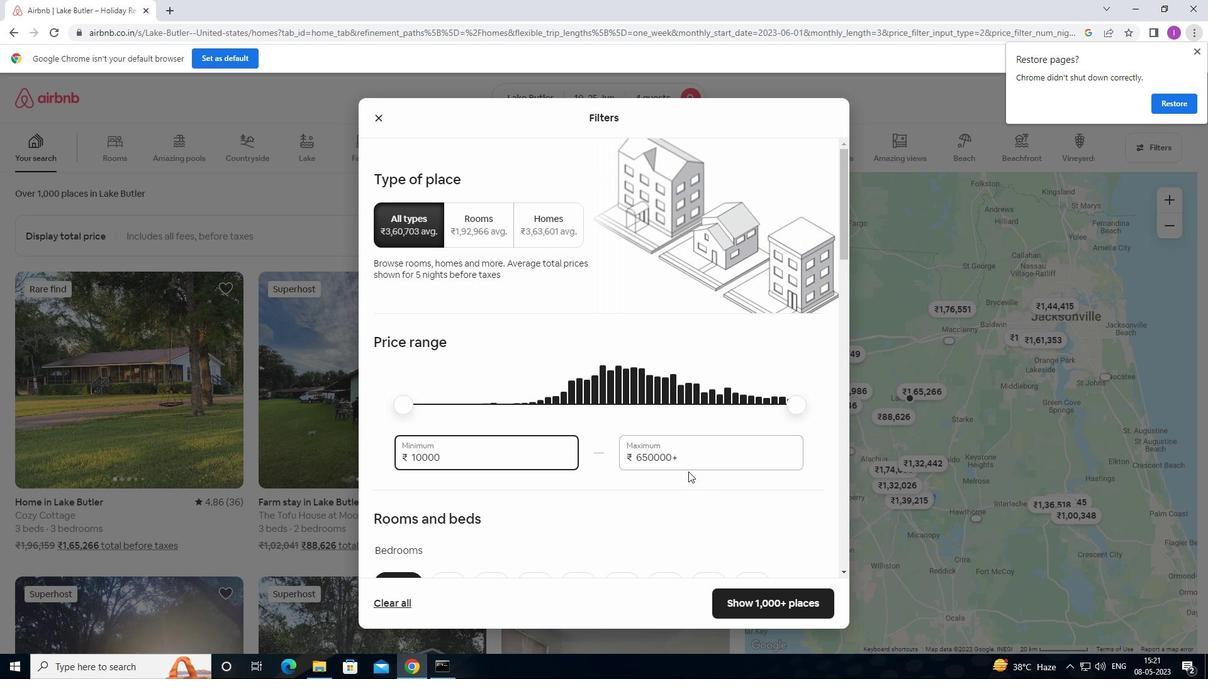 
Action: Mouse pressed left at (687, 458)
Screenshot: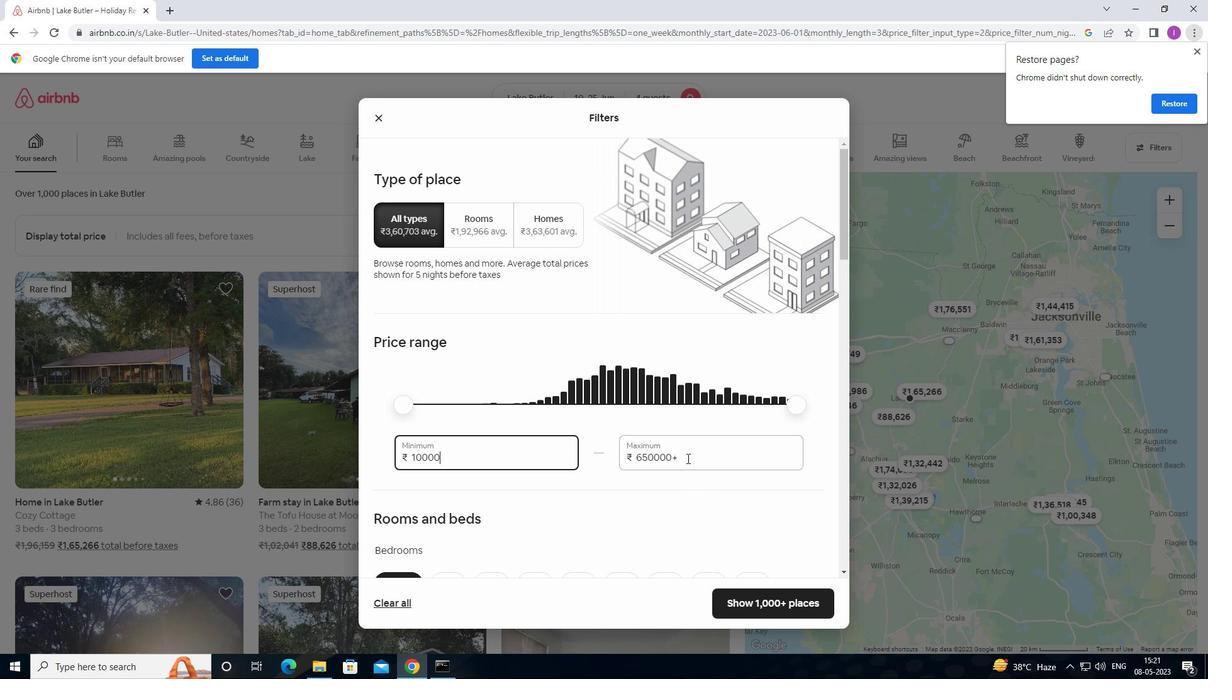 
Action: Mouse moved to (630, 463)
Screenshot: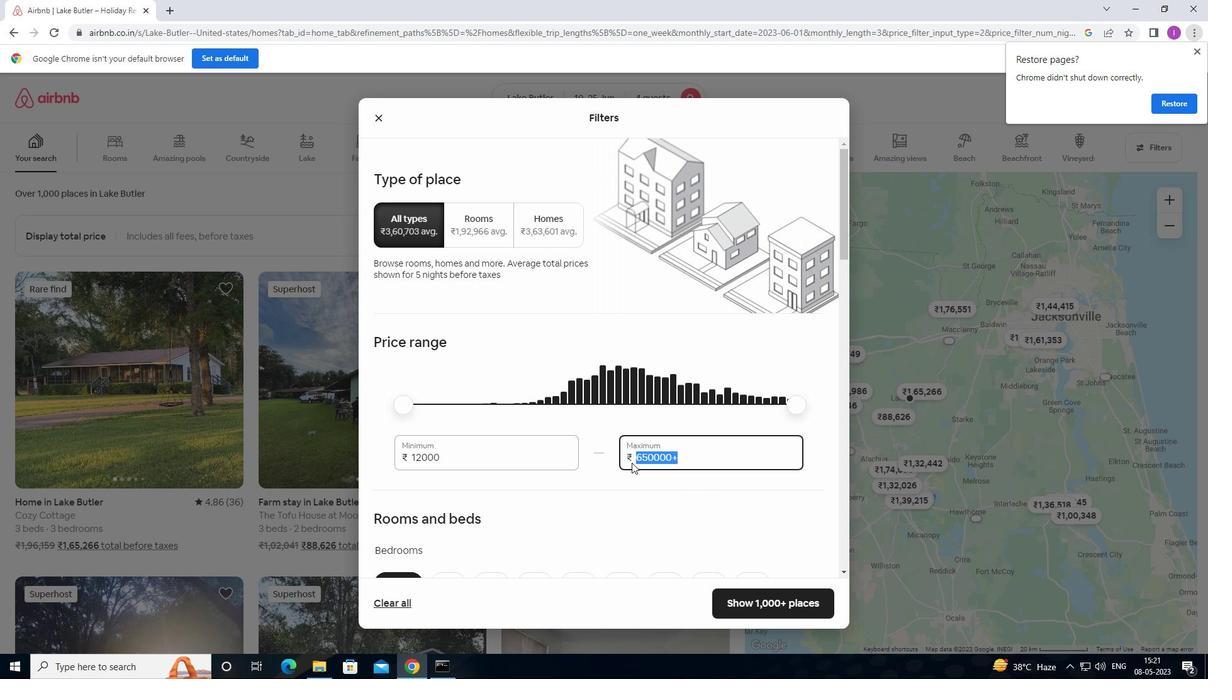 
Action: Key pressed 1
Screenshot: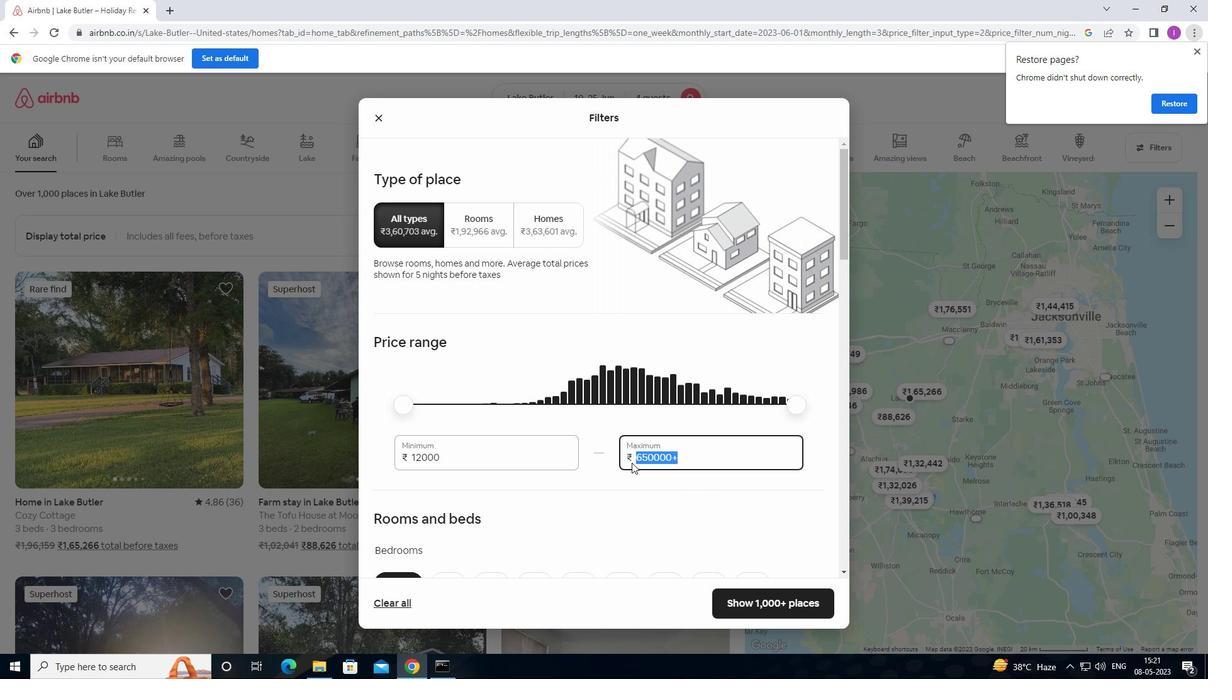 
Action: Mouse moved to (626, 462)
Screenshot: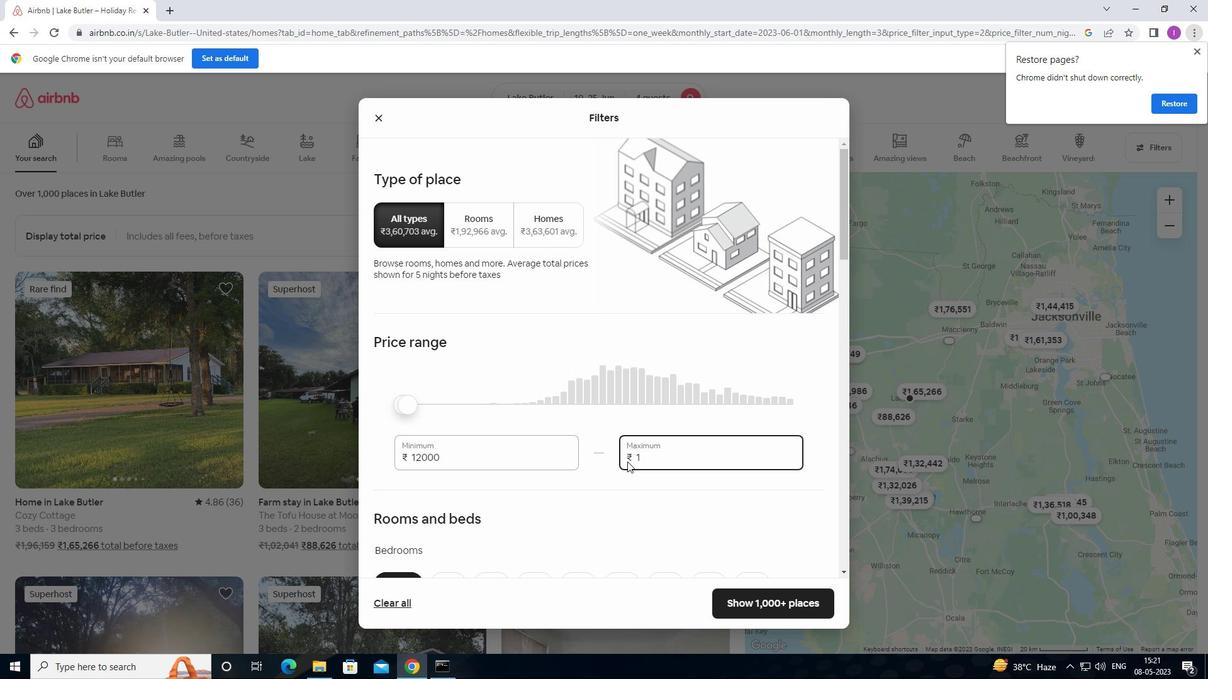 
Action: Key pressed 5
Screenshot: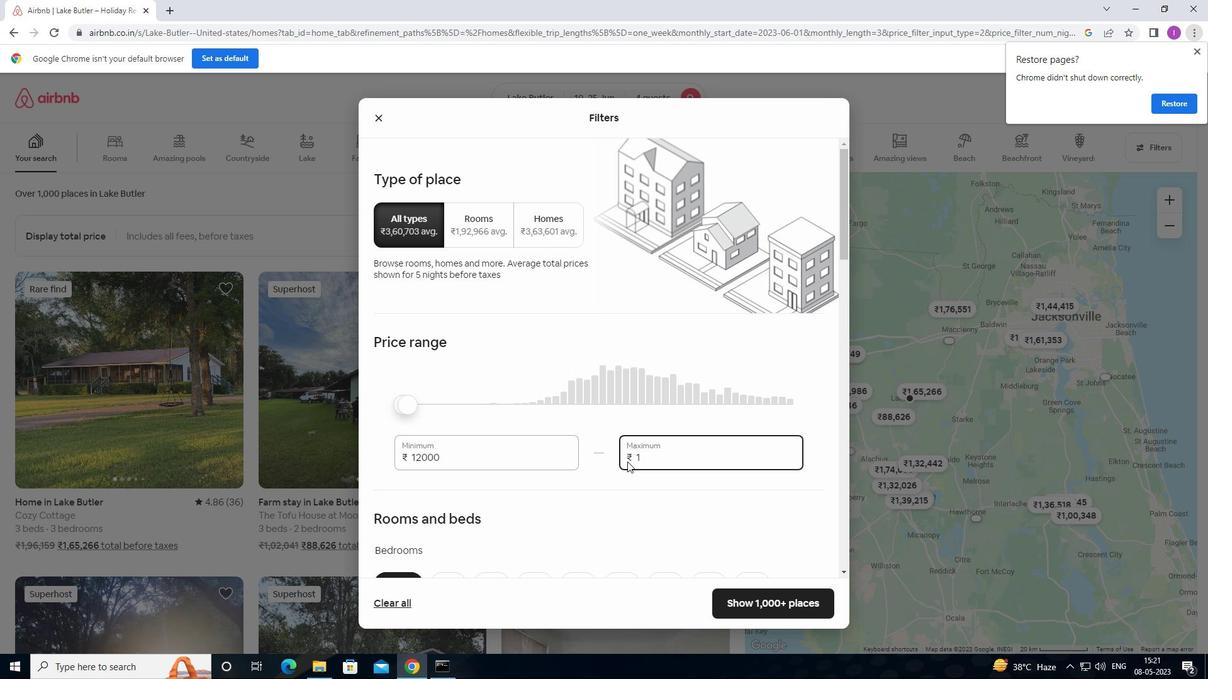 
Action: Mouse moved to (625, 460)
Screenshot: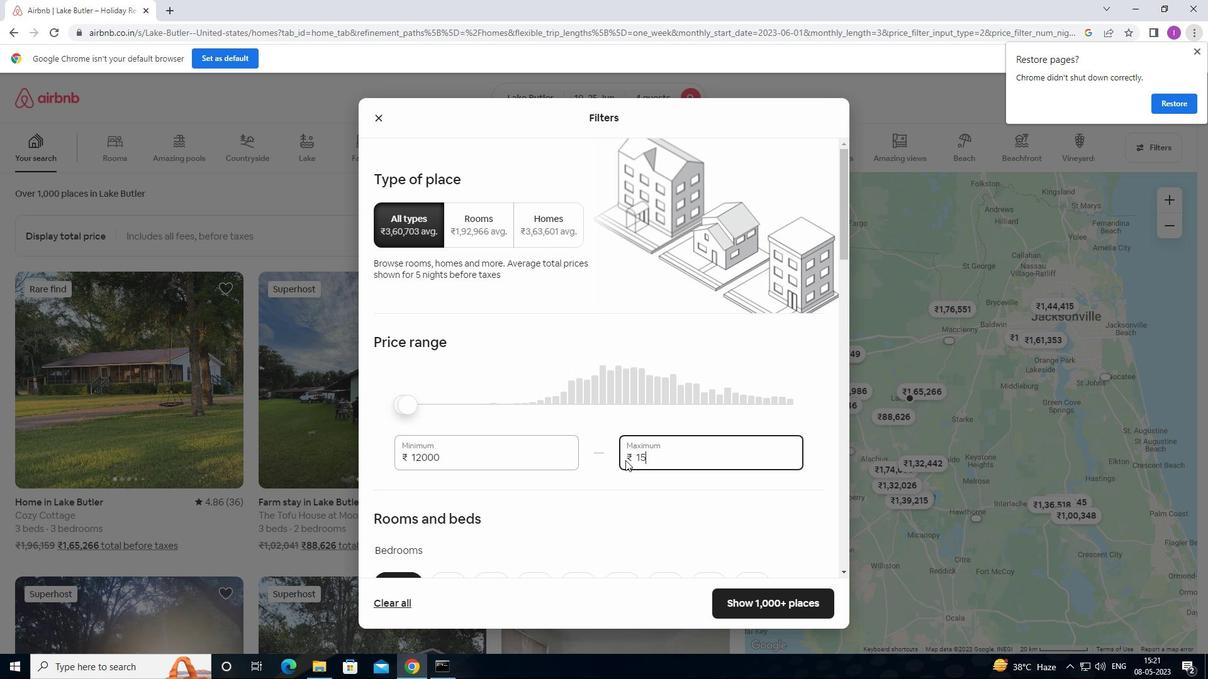 
Action: Key pressed 00
Screenshot: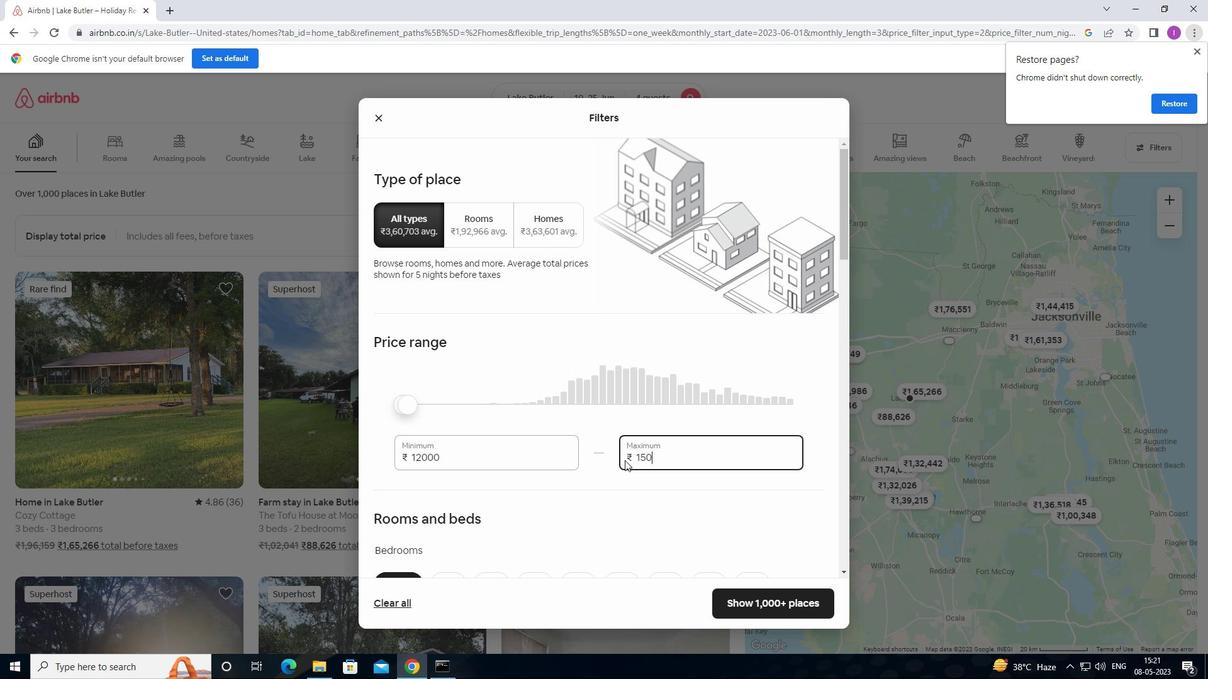 
Action: Mouse moved to (625, 460)
Screenshot: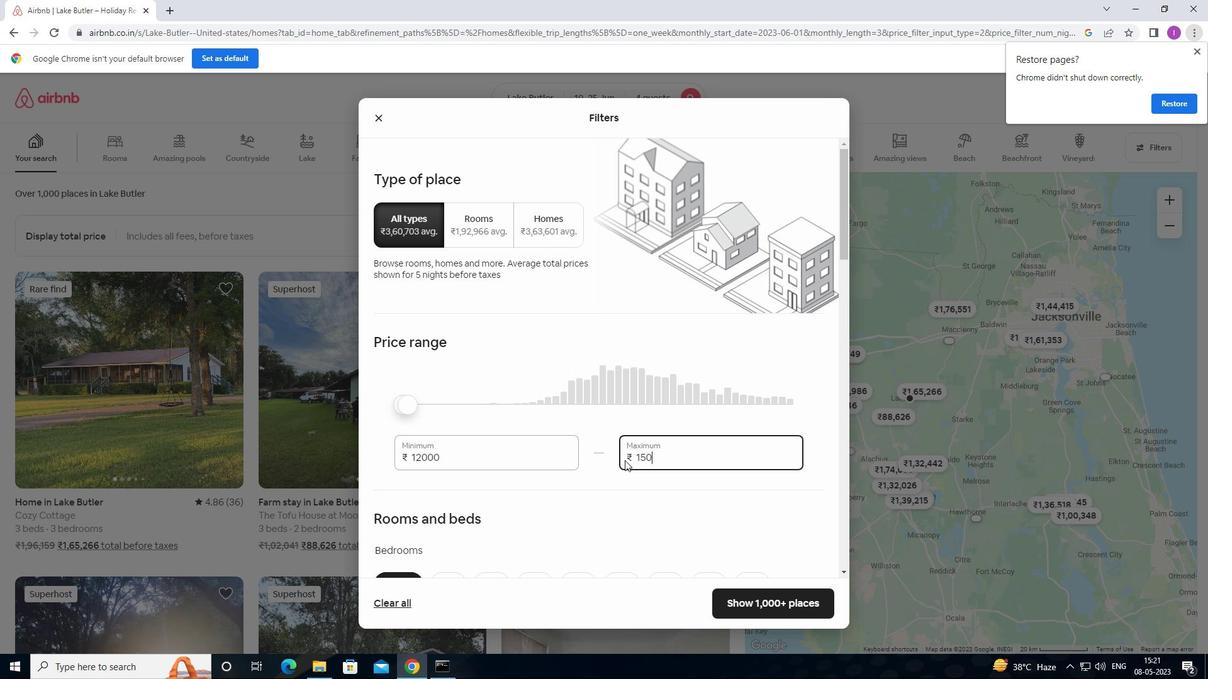 
Action: Key pressed 0
Screenshot: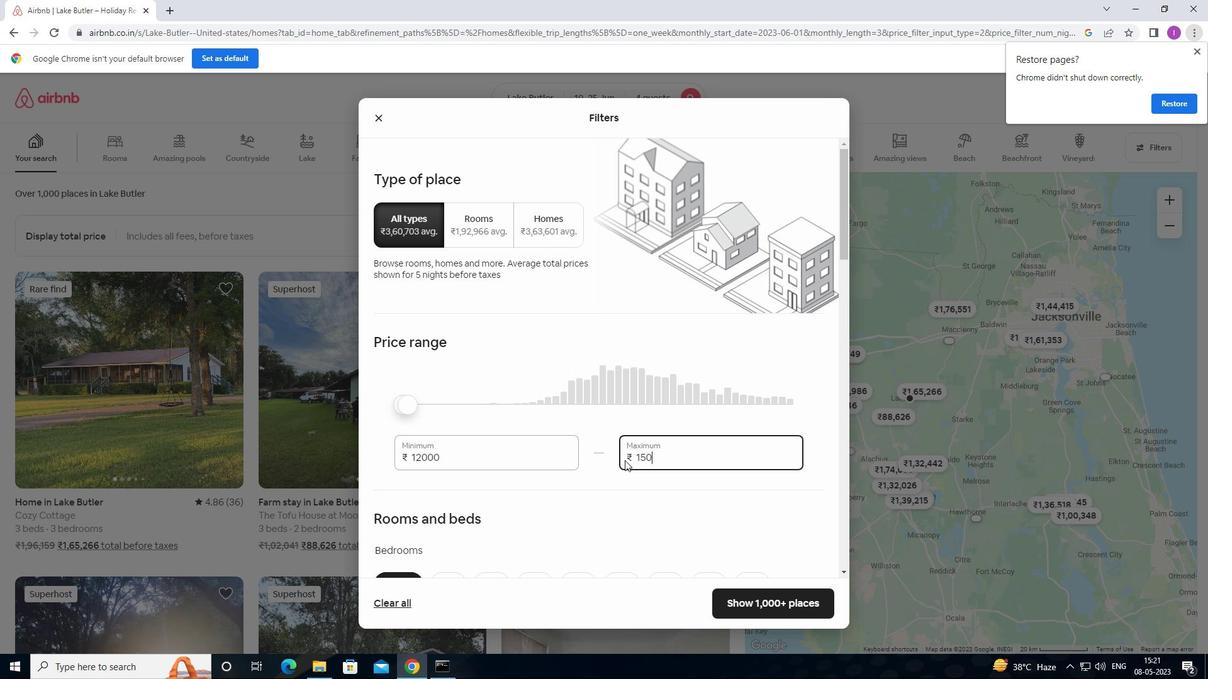 
Action: Mouse moved to (421, 457)
Screenshot: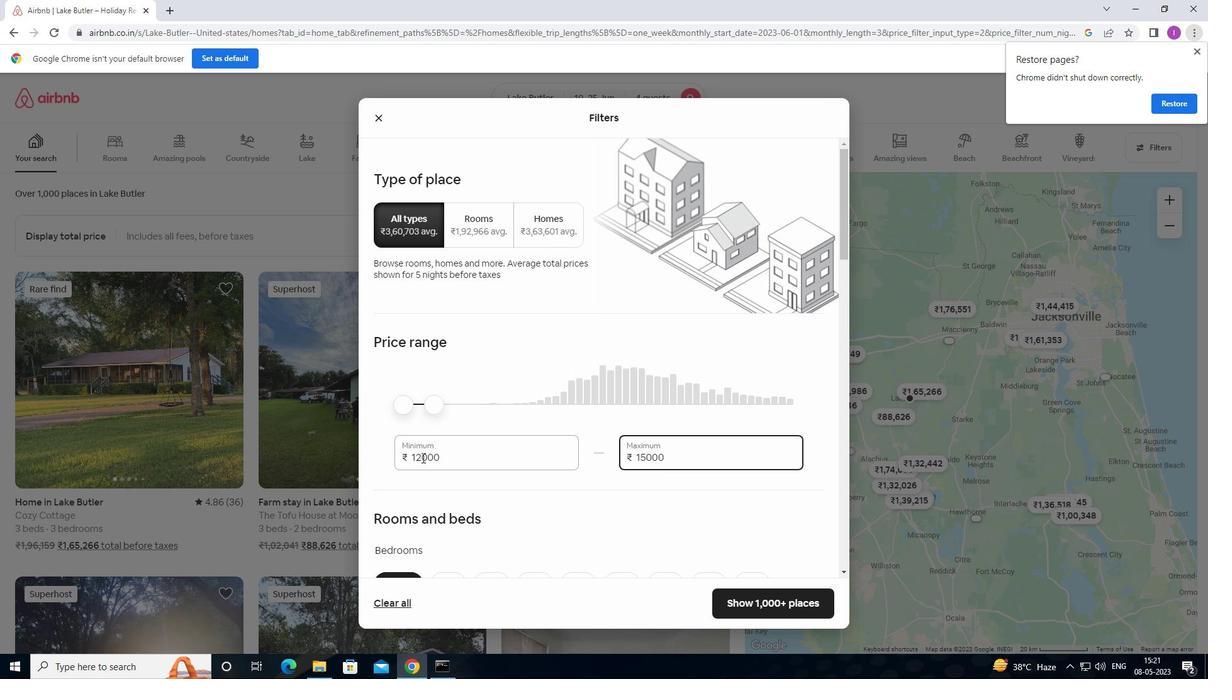 
Action: Mouse pressed left at (421, 457)
Screenshot: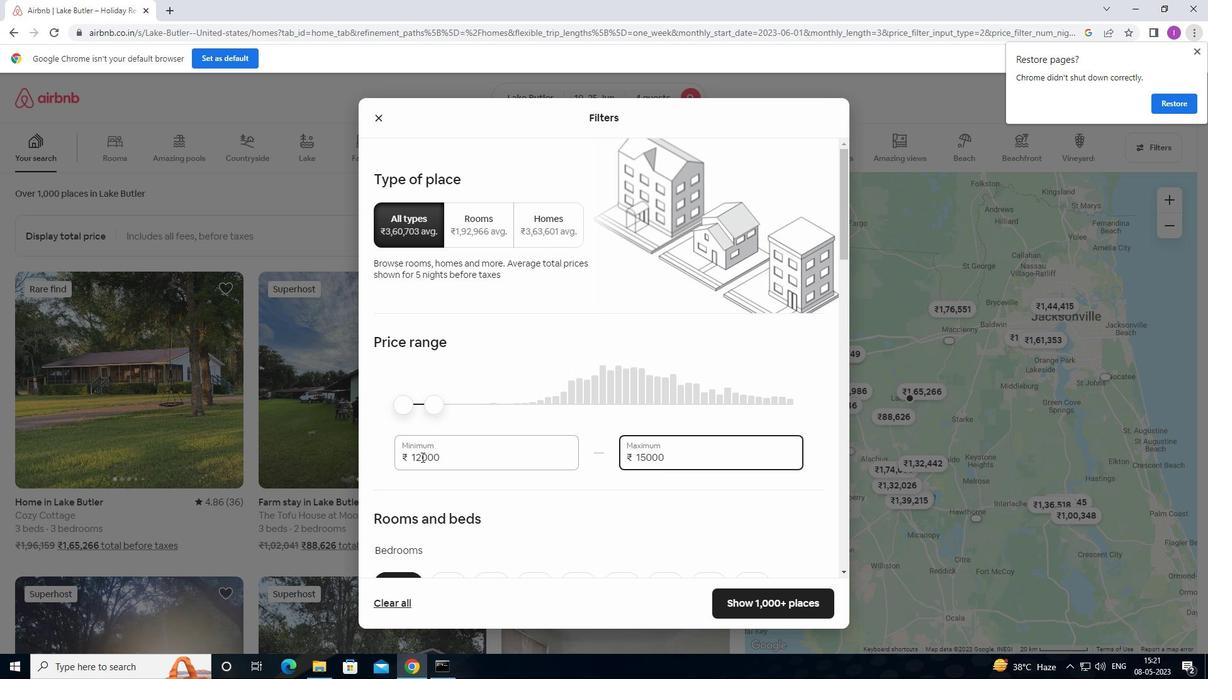 
Action: Key pressed <Key.backspace>
Screenshot: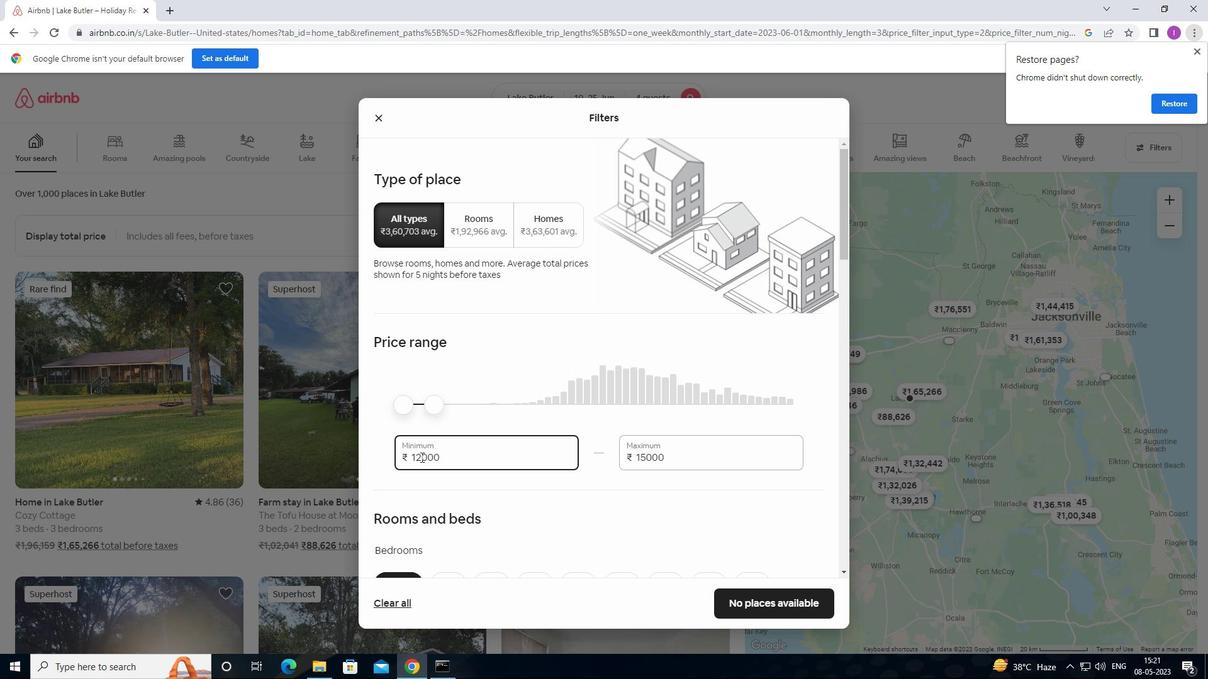 
Action: Mouse moved to (421, 457)
Screenshot: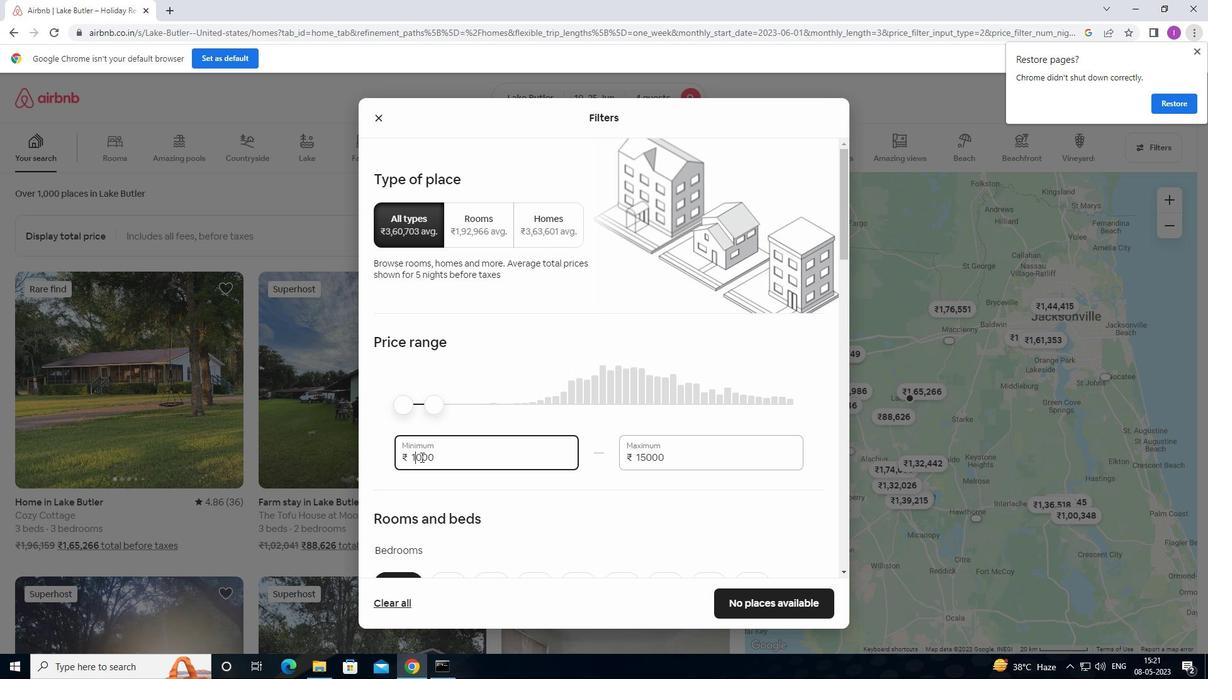 
Action: Key pressed 0
Screenshot: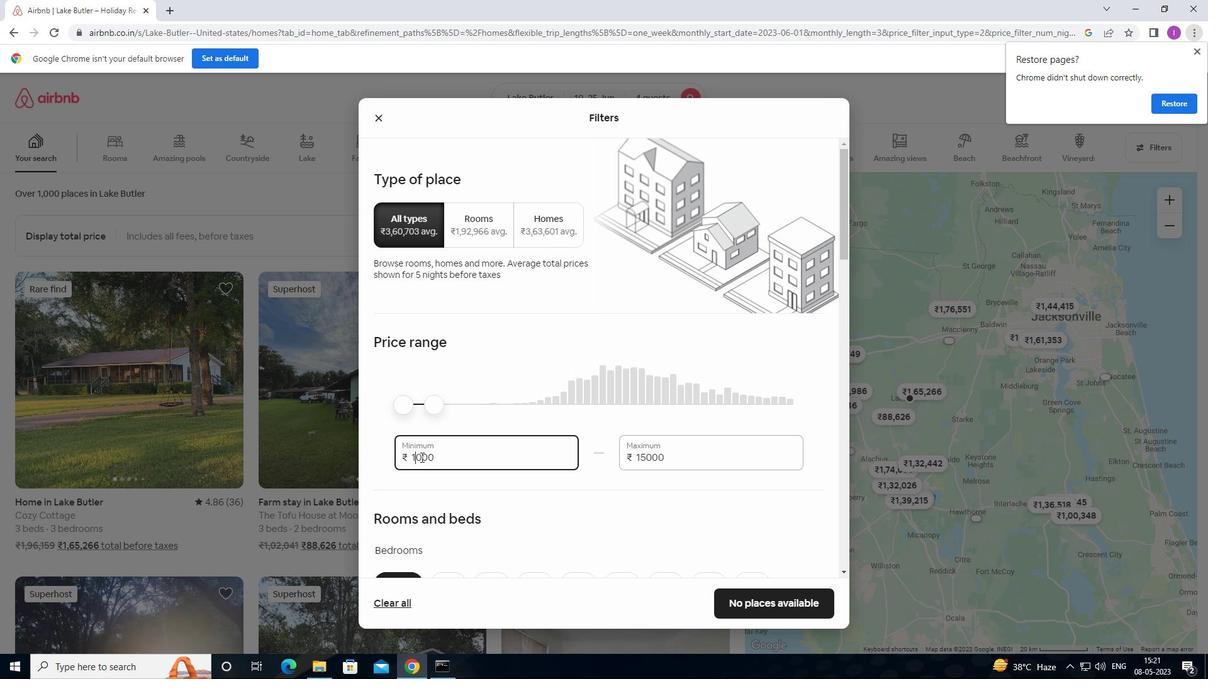 
Action: Mouse moved to (603, 505)
Screenshot: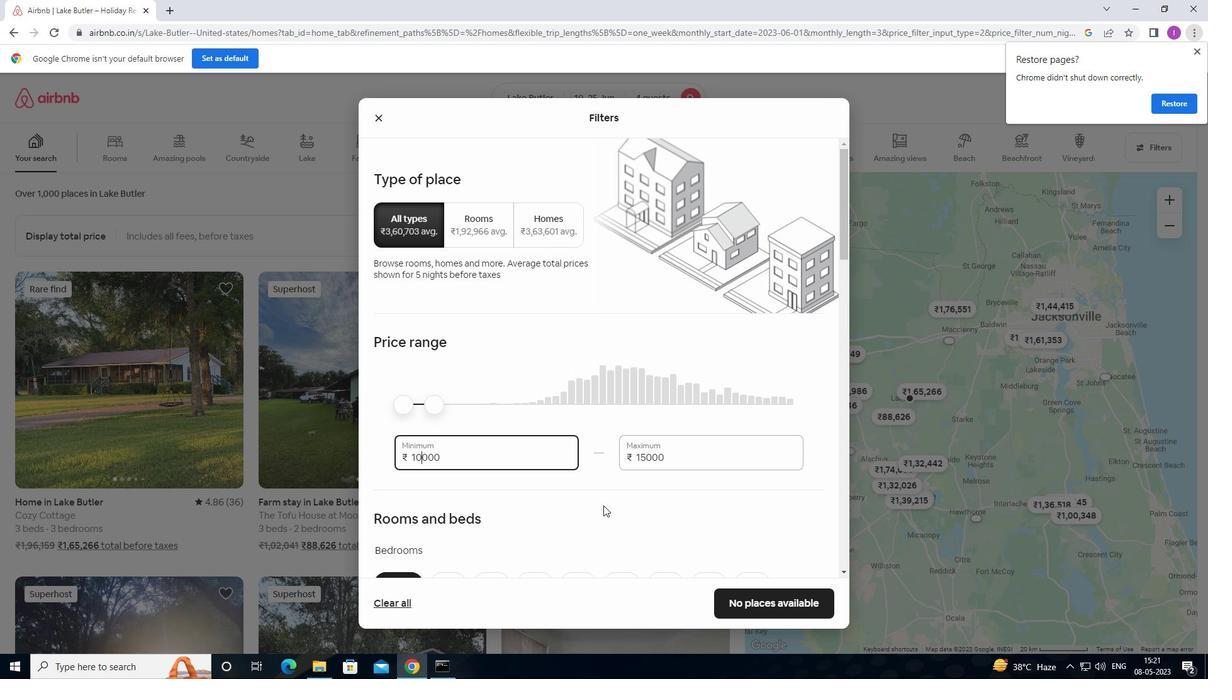 
Action: Mouse scrolled (603, 504) with delta (0, 0)
Screenshot: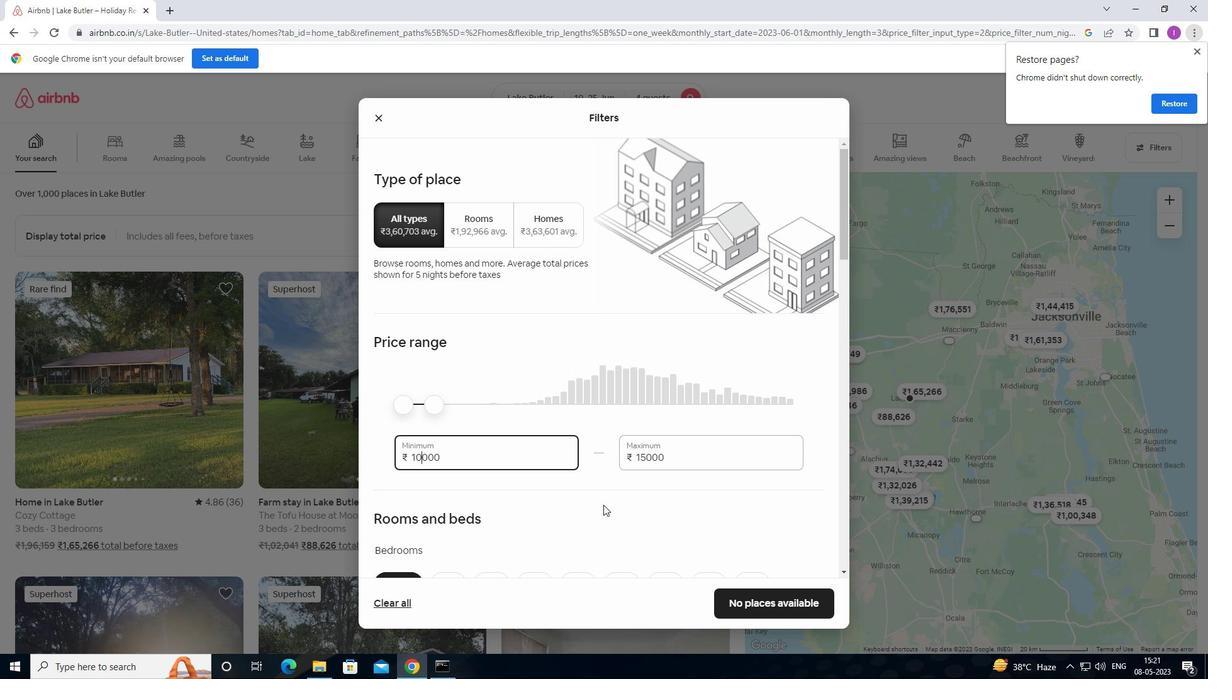
Action: Mouse scrolled (603, 504) with delta (0, 0)
Screenshot: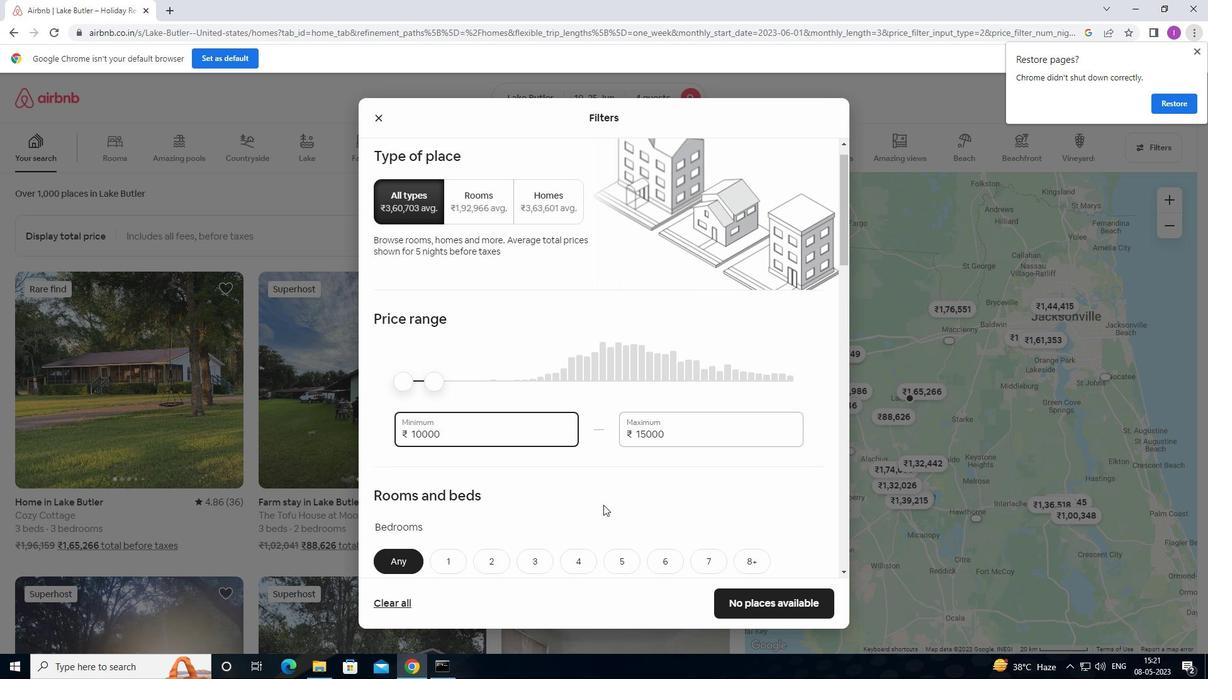 
Action: Mouse scrolled (603, 504) with delta (0, 0)
Screenshot: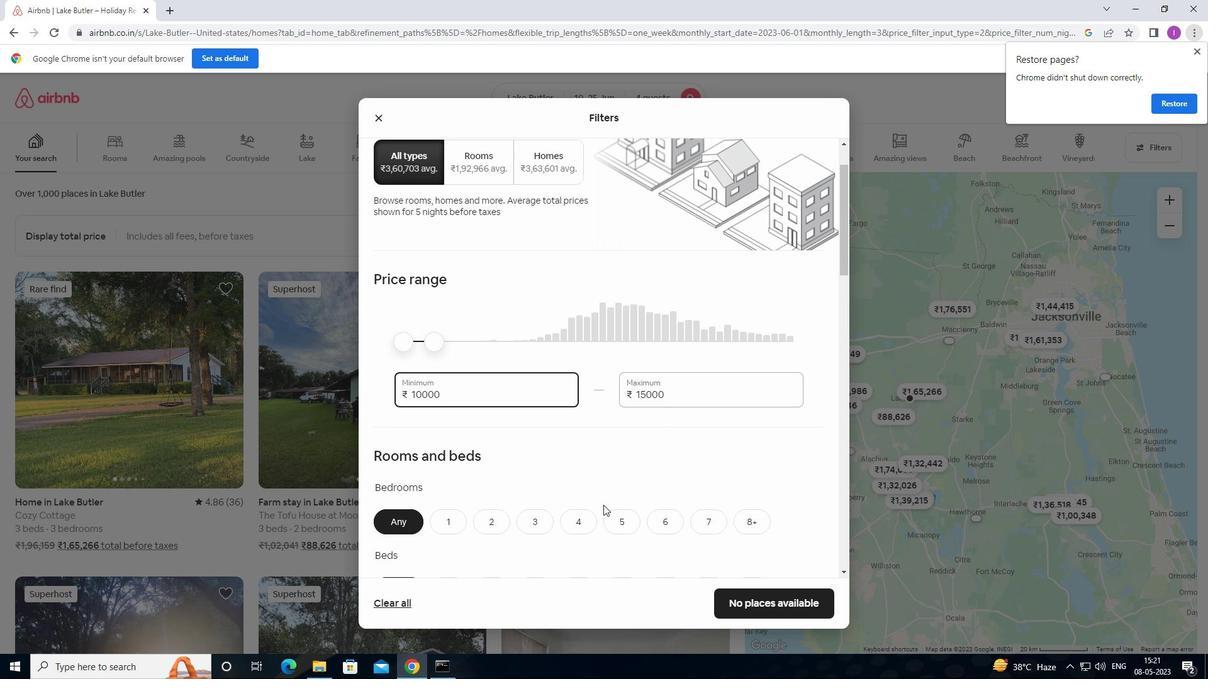 
Action: Mouse moved to (576, 399)
Screenshot: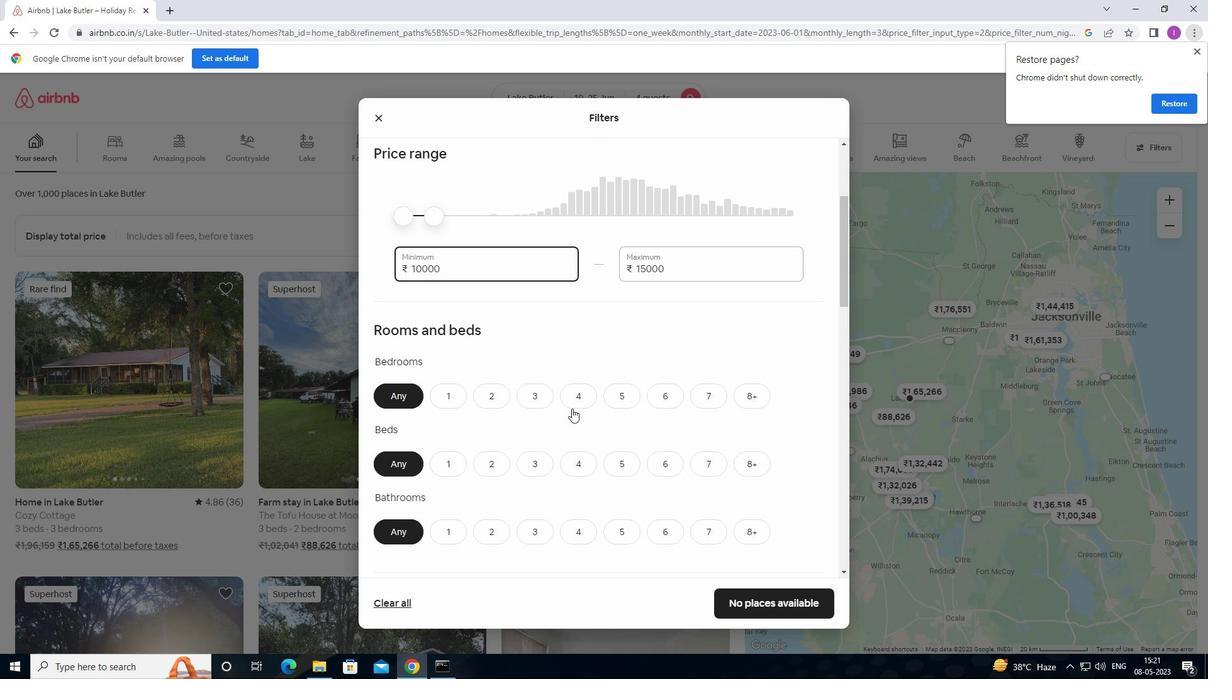 
Action: Mouse pressed left at (576, 399)
Screenshot: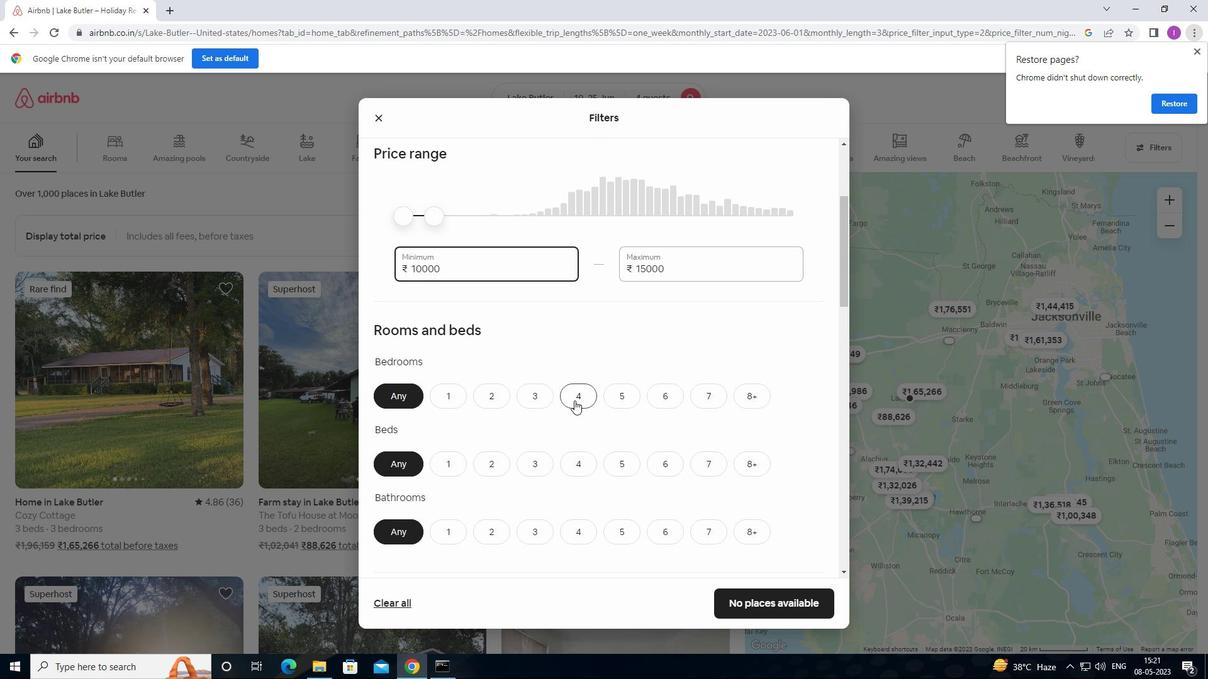 
Action: Mouse moved to (579, 469)
Screenshot: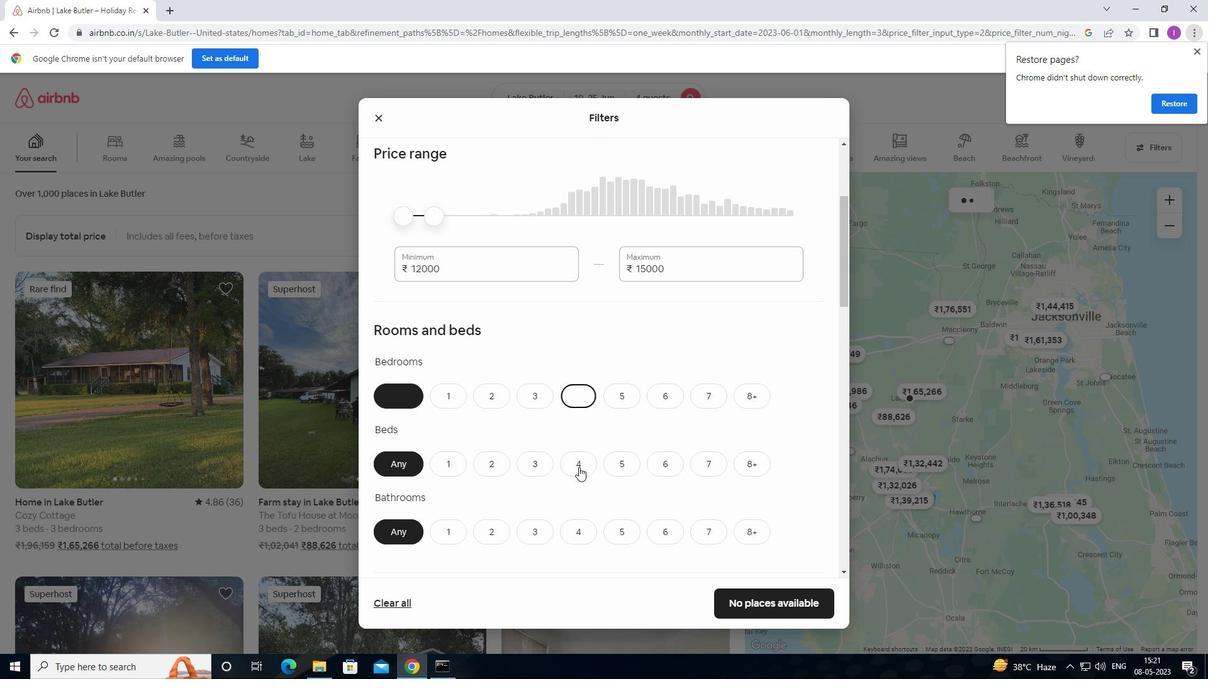
Action: Mouse pressed left at (579, 469)
Screenshot: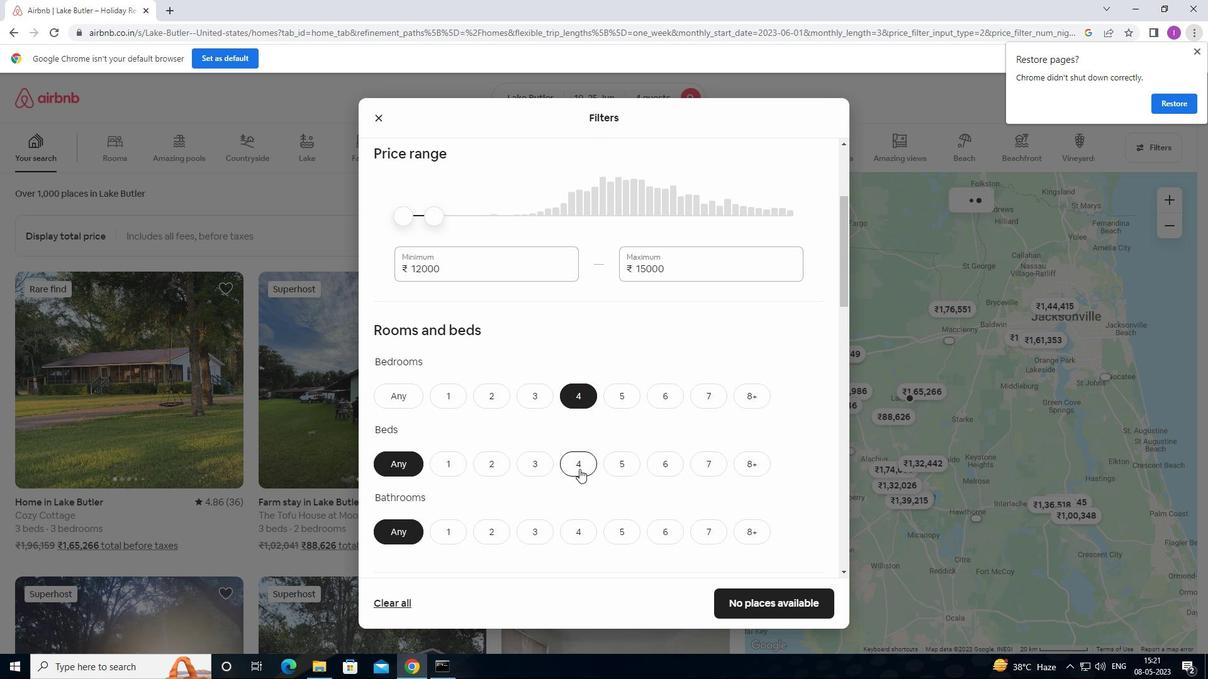 
Action: Mouse moved to (582, 528)
Screenshot: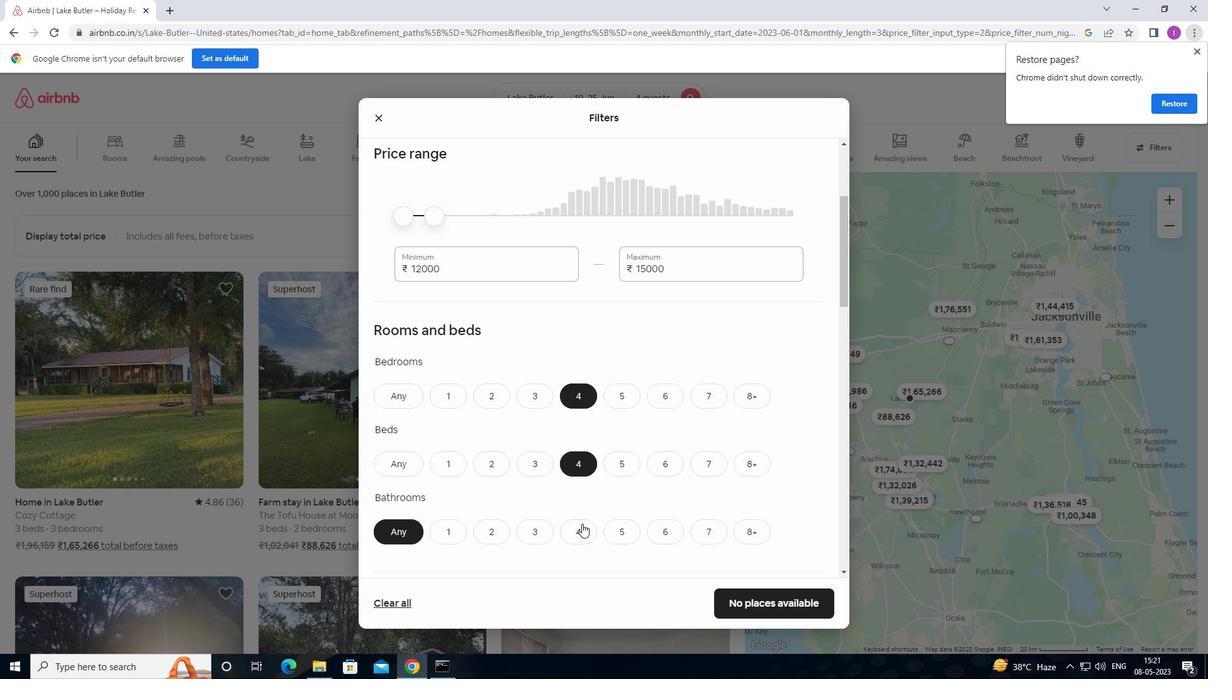 
Action: Mouse pressed left at (582, 528)
Screenshot: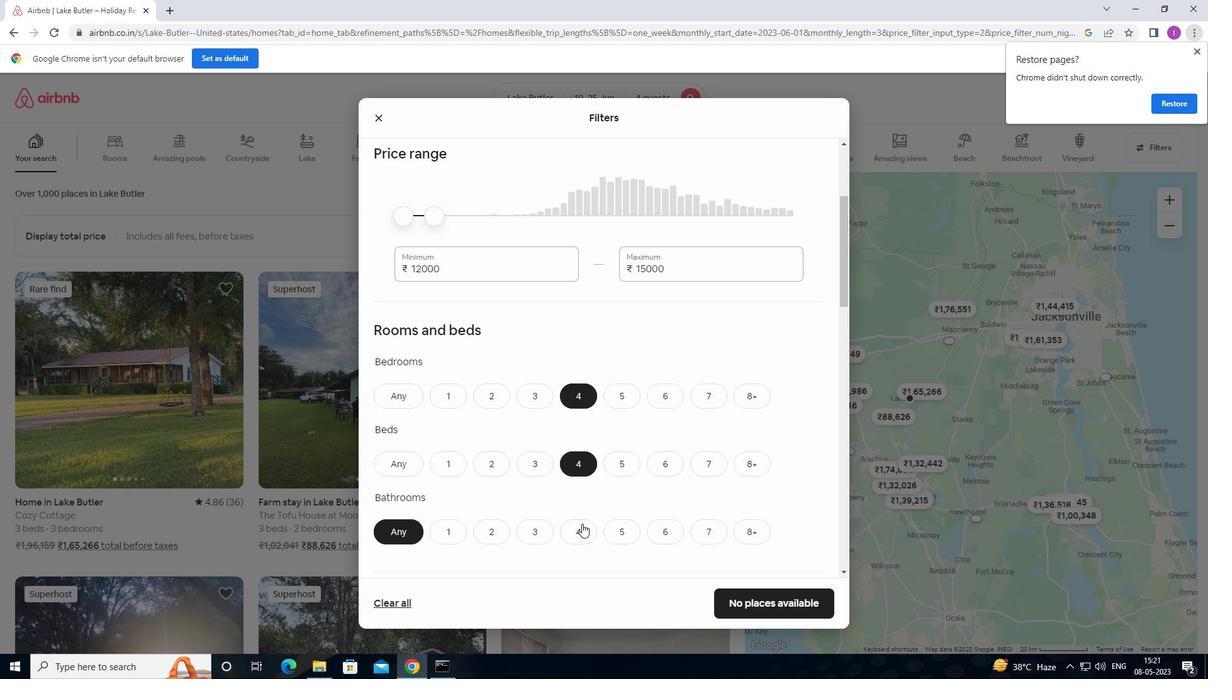 
Action: Mouse moved to (587, 528)
Screenshot: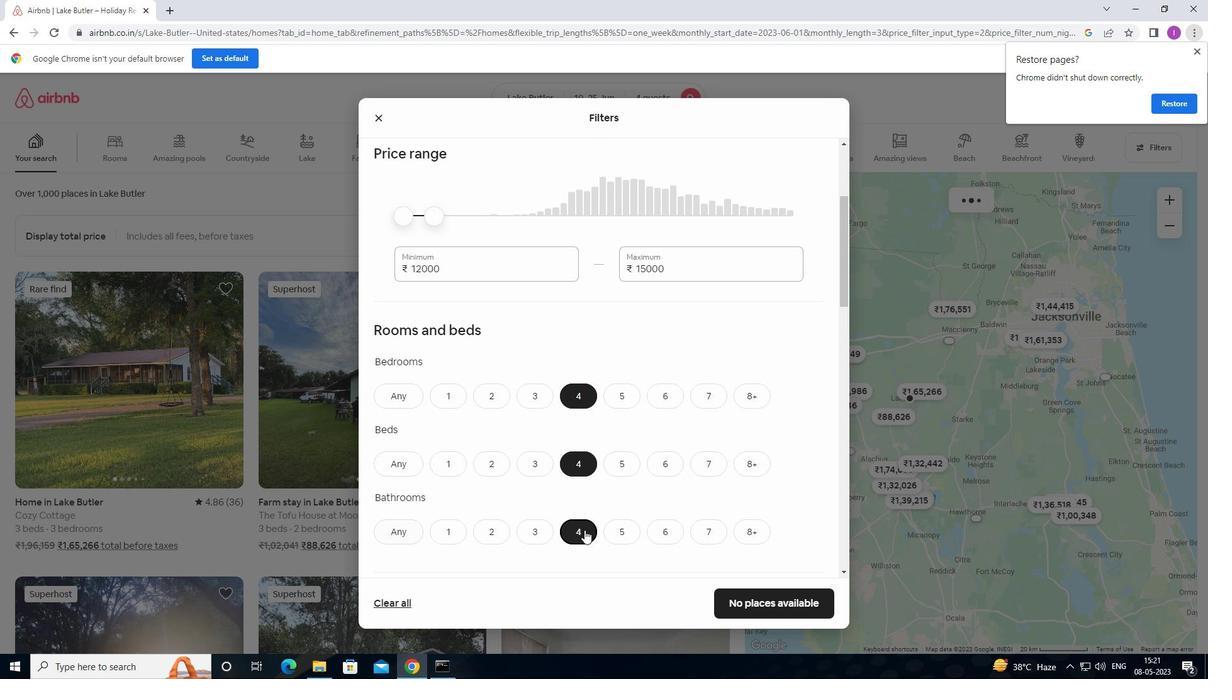 
Action: Mouse scrolled (587, 528) with delta (0, 0)
Screenshot: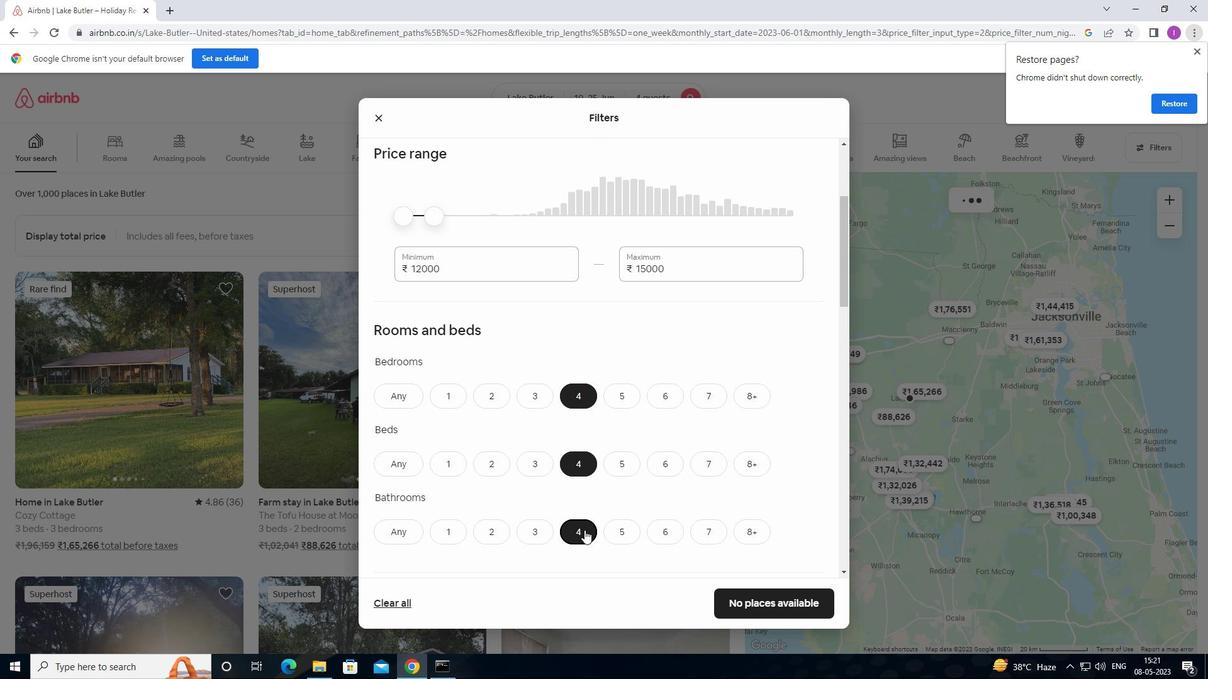 
Action: Mouse scrolled (587, 528) with delta (0, 0)
Screenshot: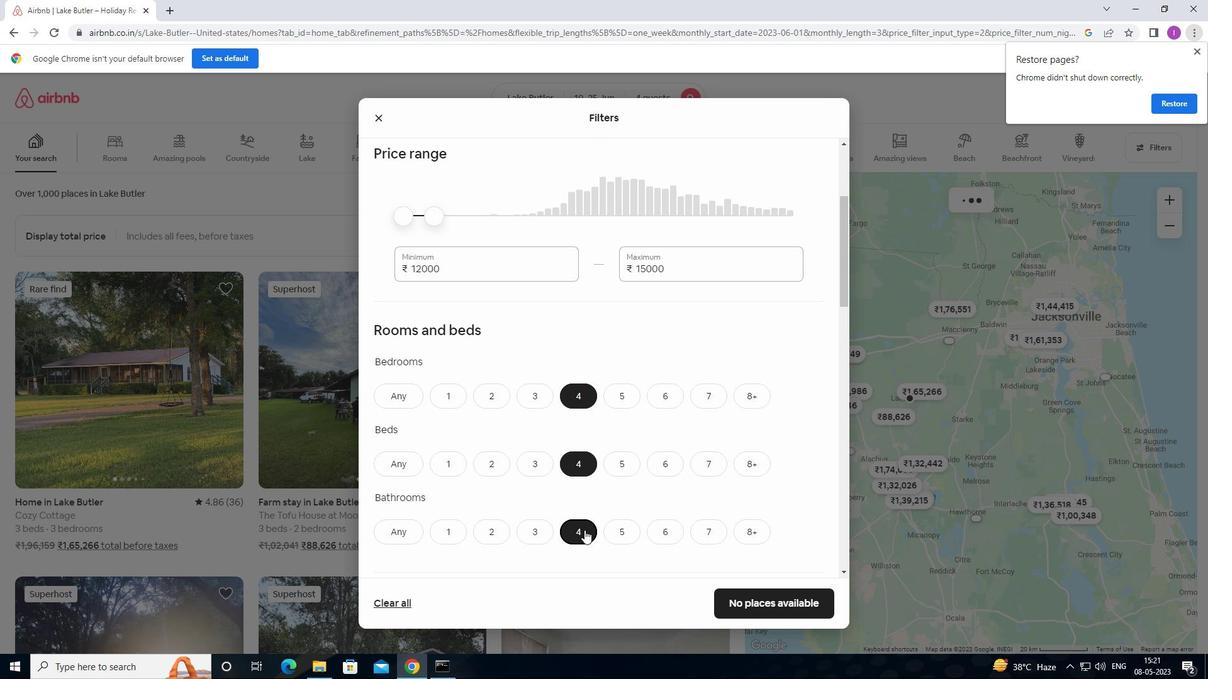 
Action: Mouse scrolled (587, 528) with delta (0, 0)
Screenshot: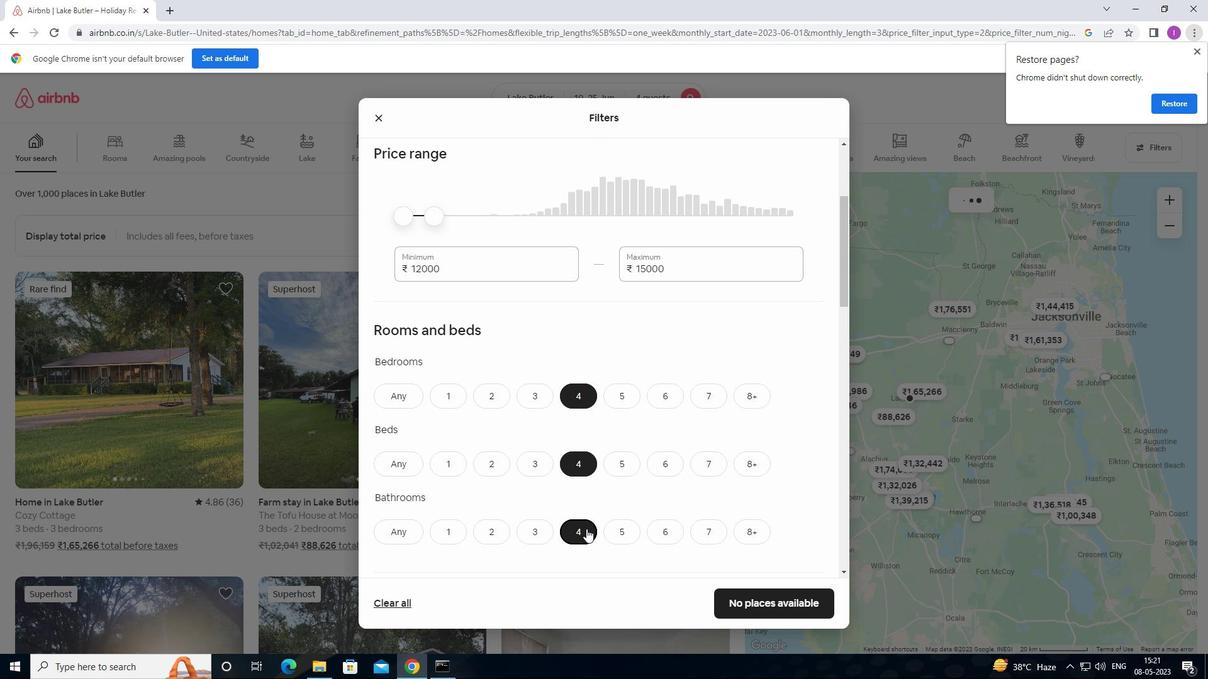 
Action: Mouse scrolled (587, 528) with delta (0, 0)
Screenshot: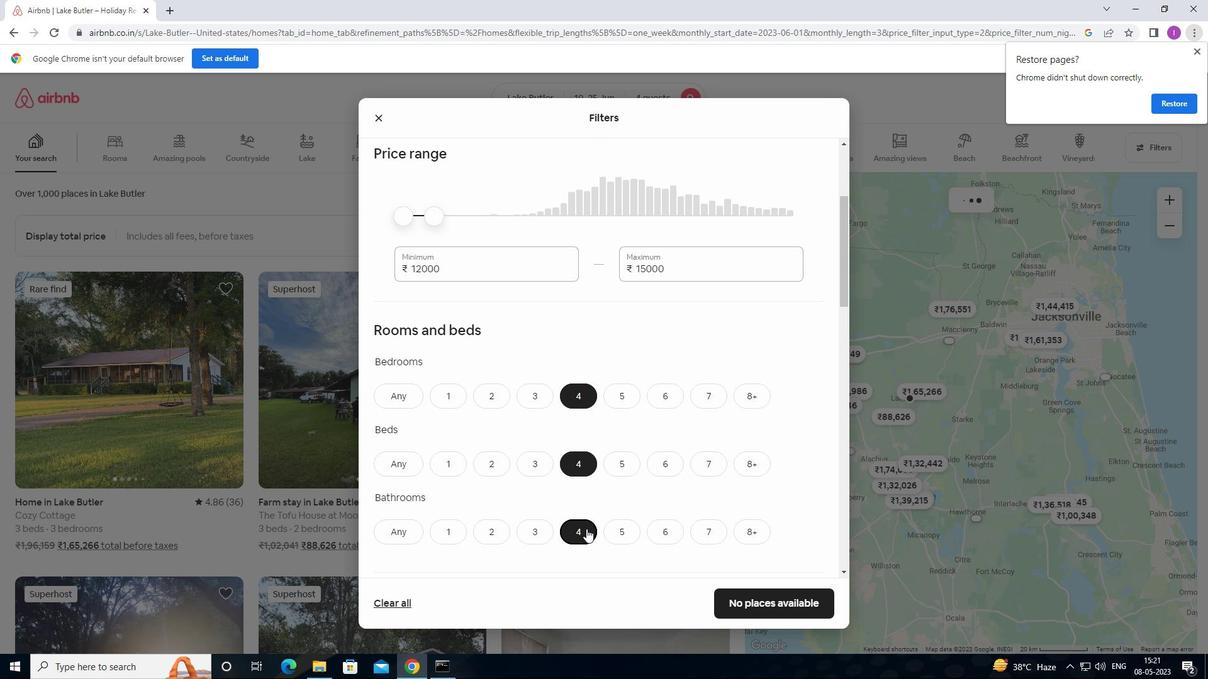 
Action: Mouse moved to (412, 394)
Screenshot: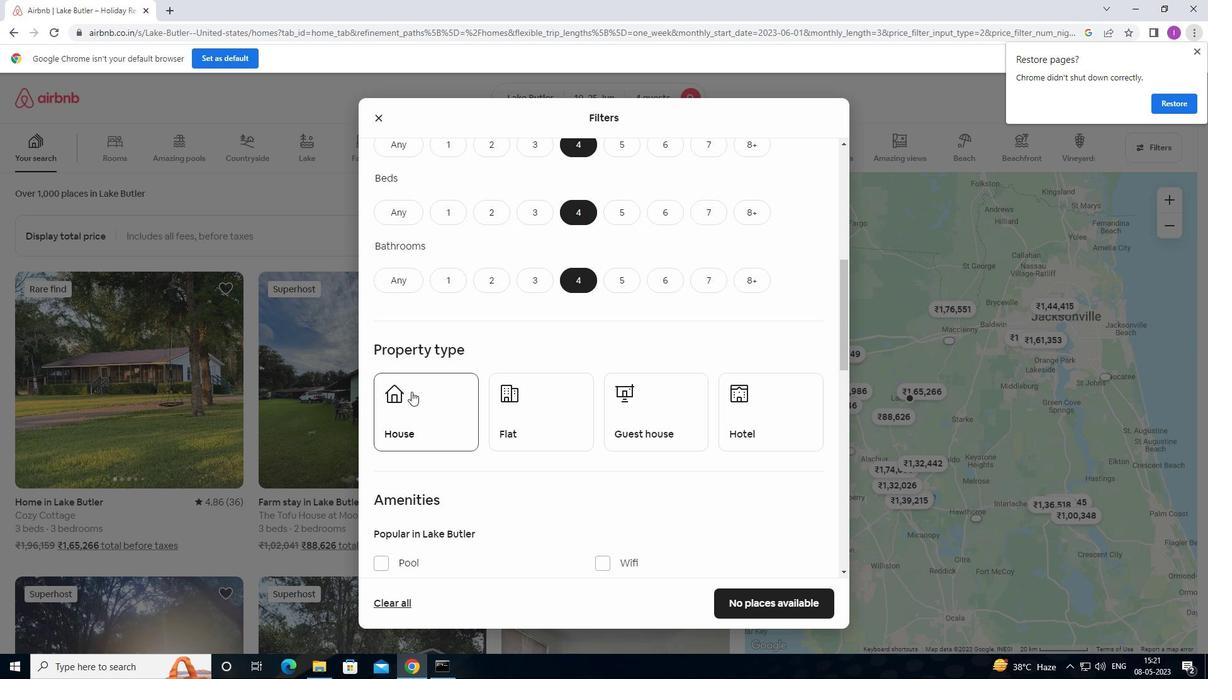 
Action: Mouse pressed left at (412, 394)
Screenshot: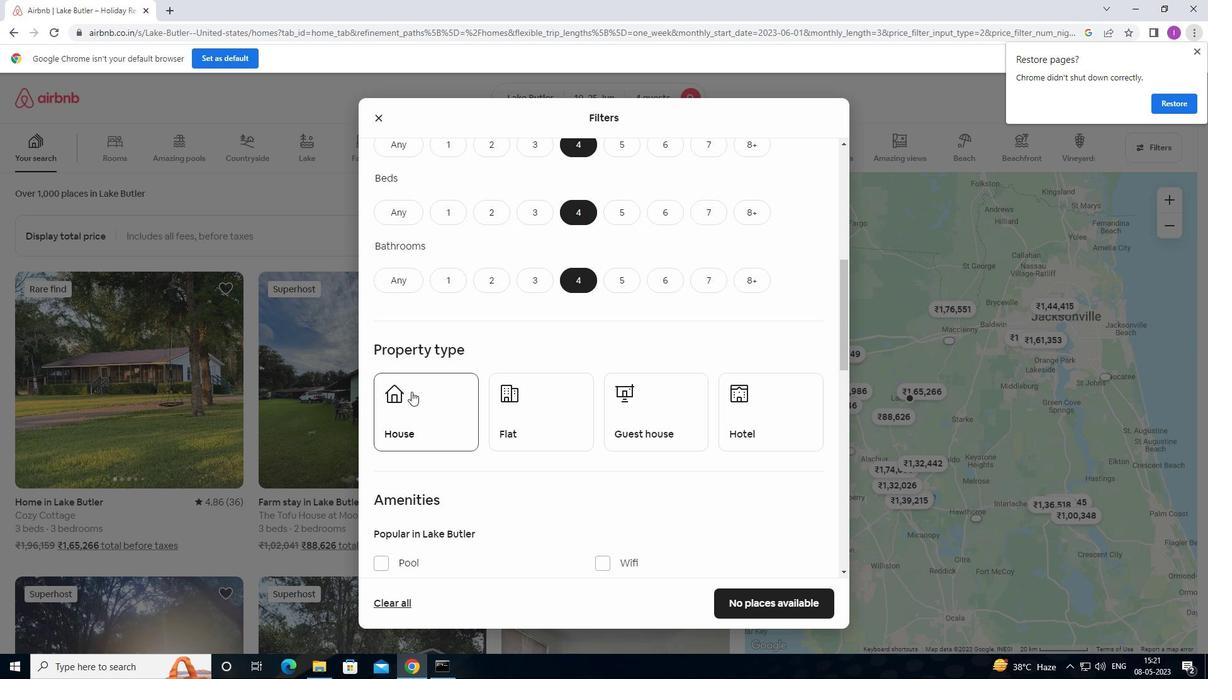 
Action: Mouse moved to (514, 414)
Screenshot: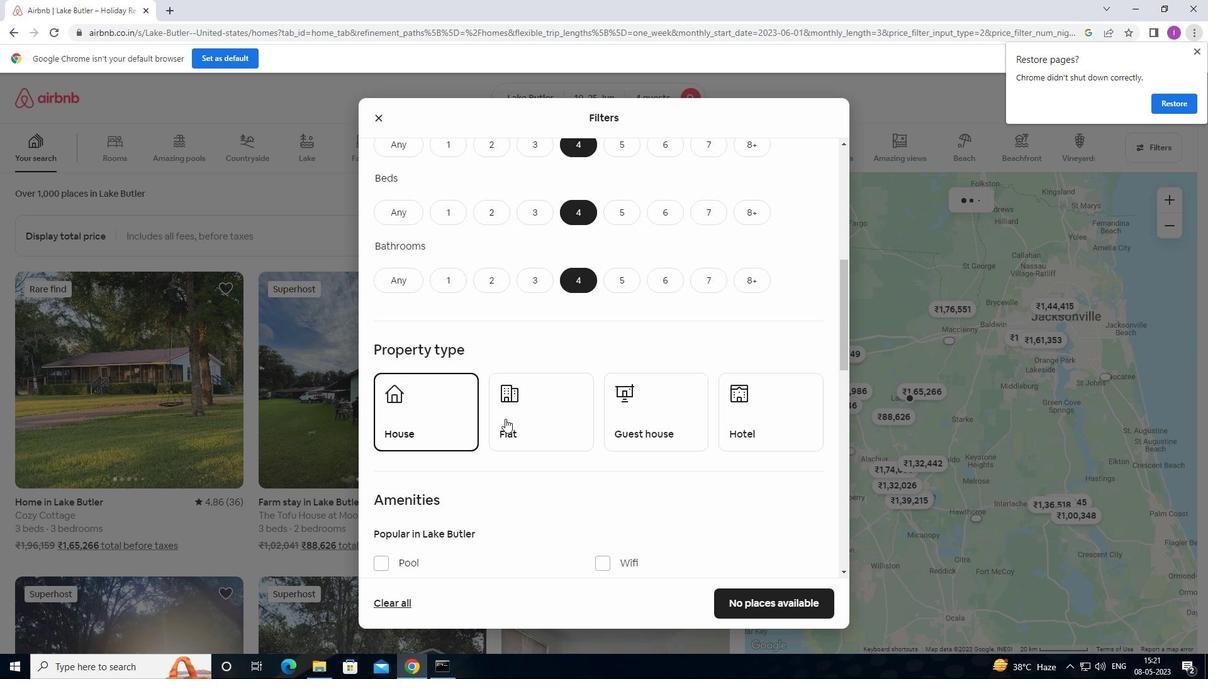 
Action: Mouse pressed left at (514, 414)
Screenshot: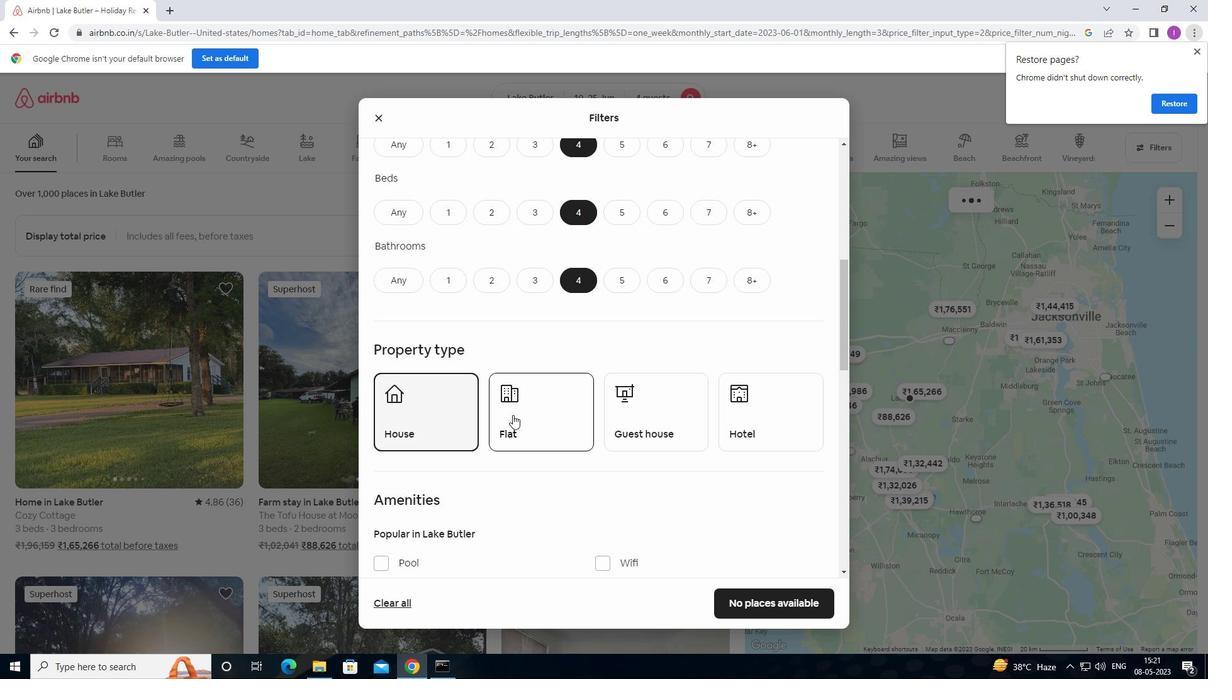 
Action: Mouse moved to (668, 414)
Screenshot: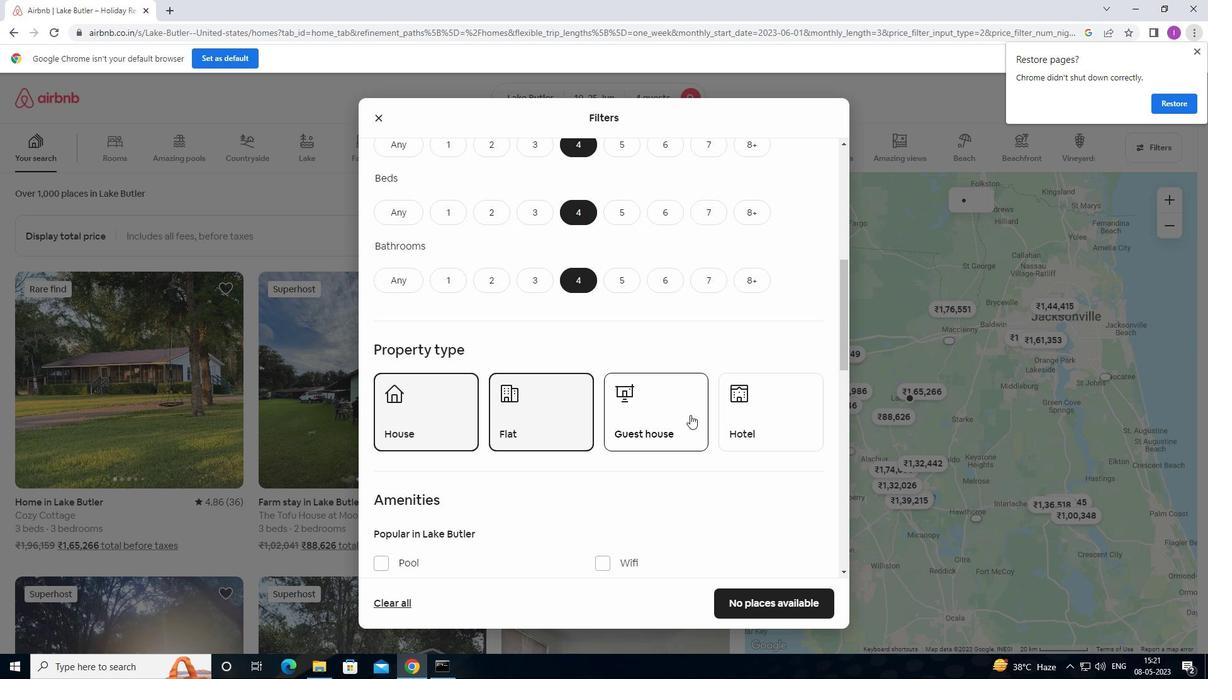 
Action: Mouse pressed left at (668, 414)
Screenshot: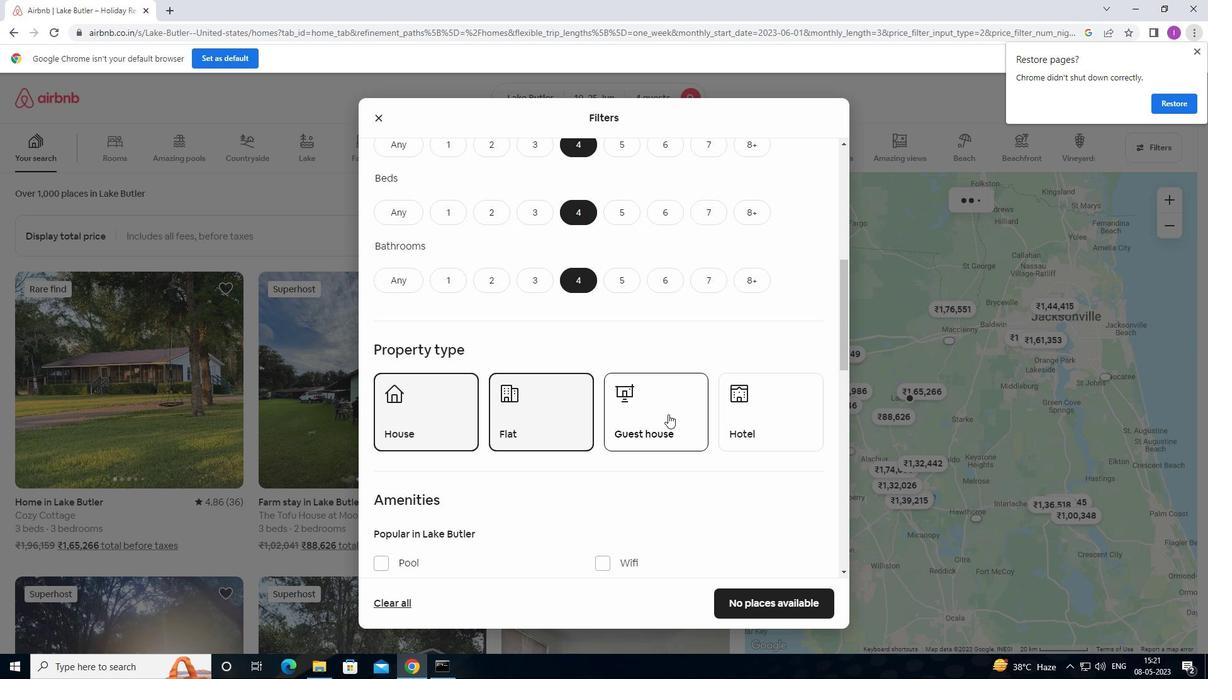 
Action: Mouse moved to (807, 414)
Screenshot: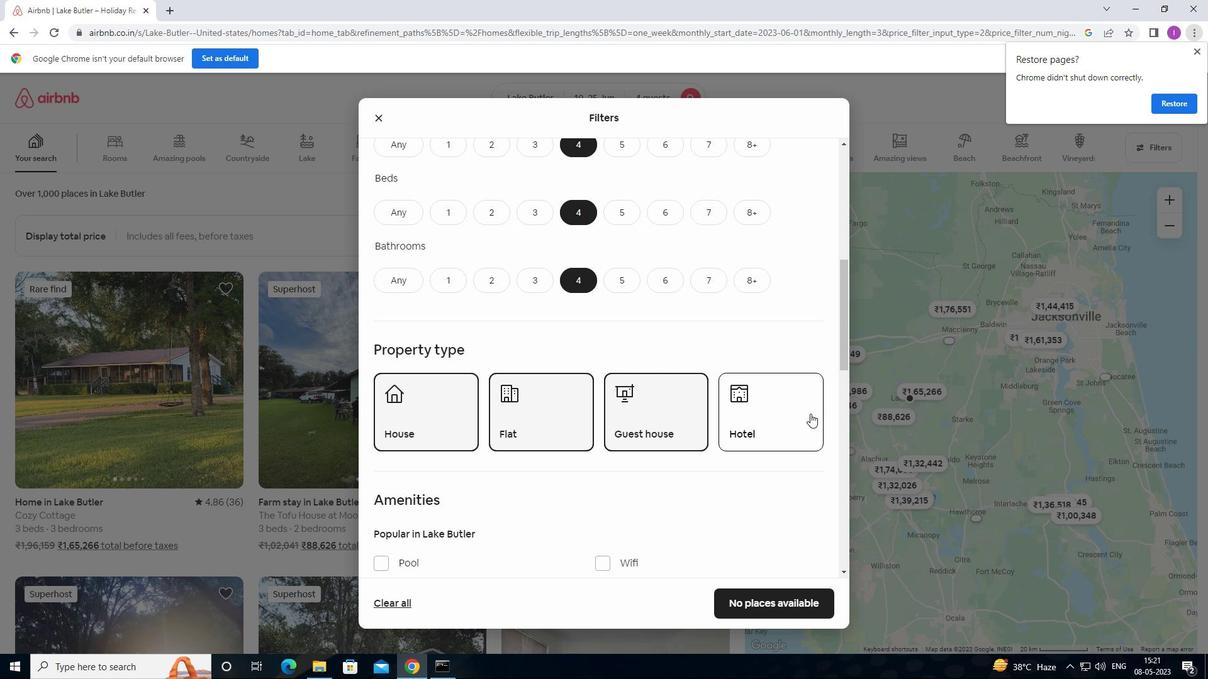 
Action: Mouse pressed left at (807, 414)
Screenshot: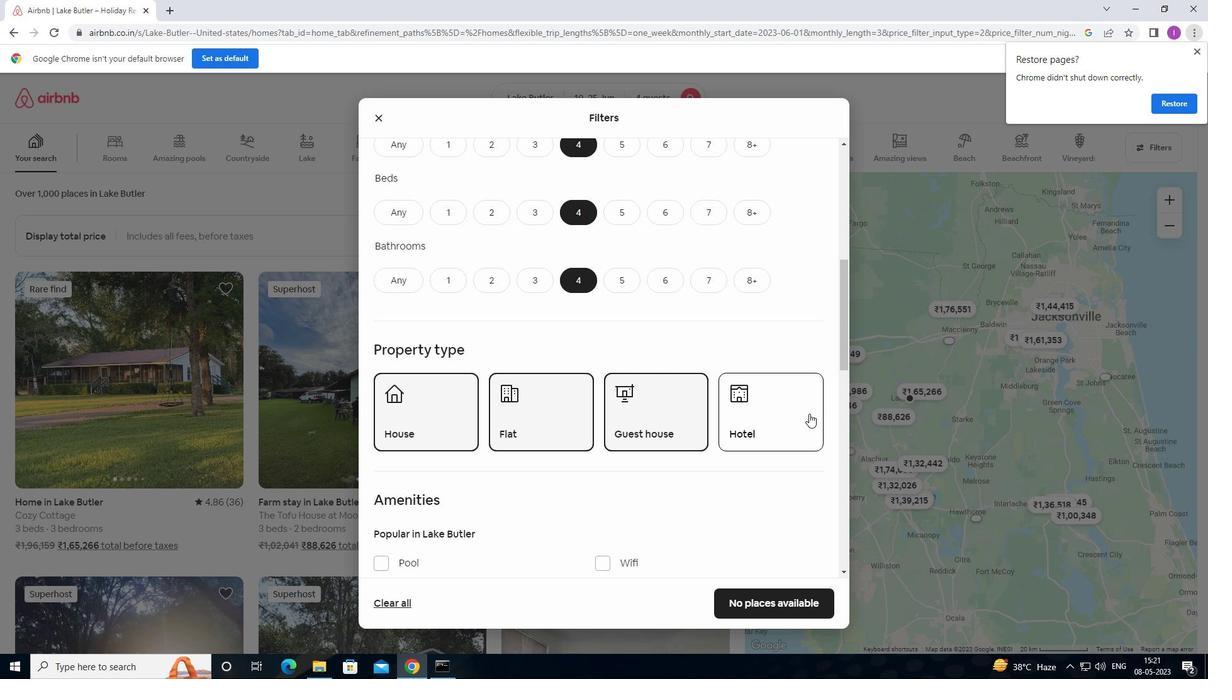 
Action: Mouse moved to (585, 433)
Screenshot: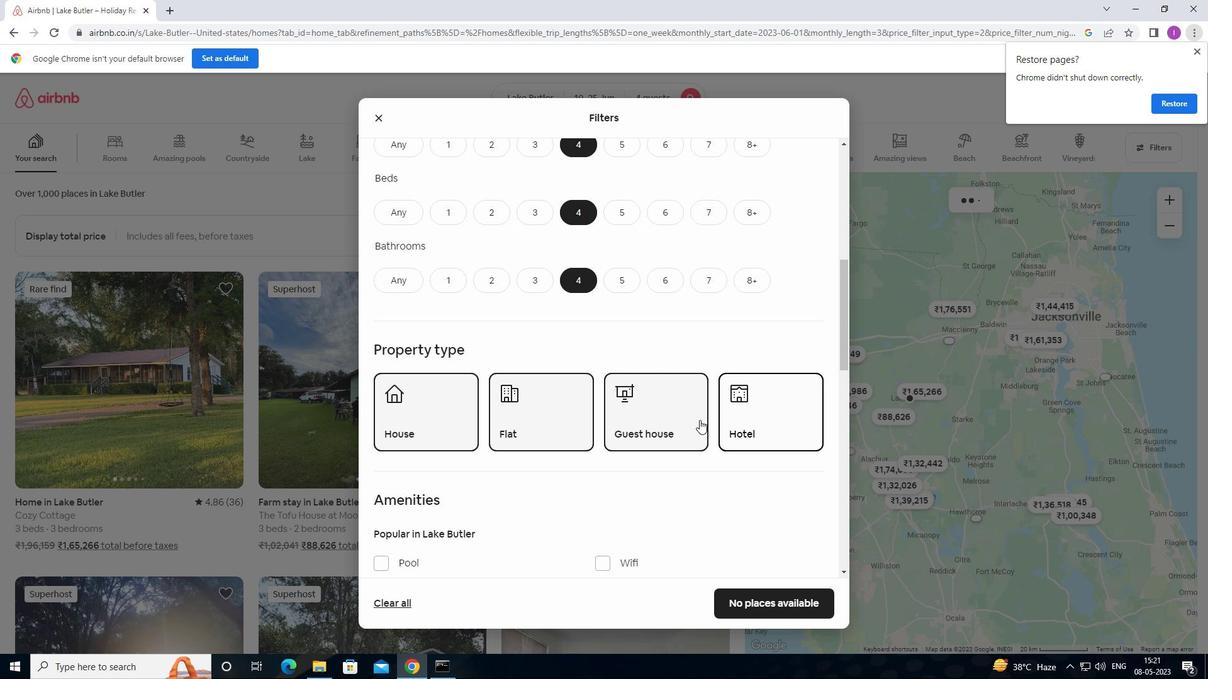
Action: Mouse scrolled (585, 432) with delta (0, 0)
Screenshot: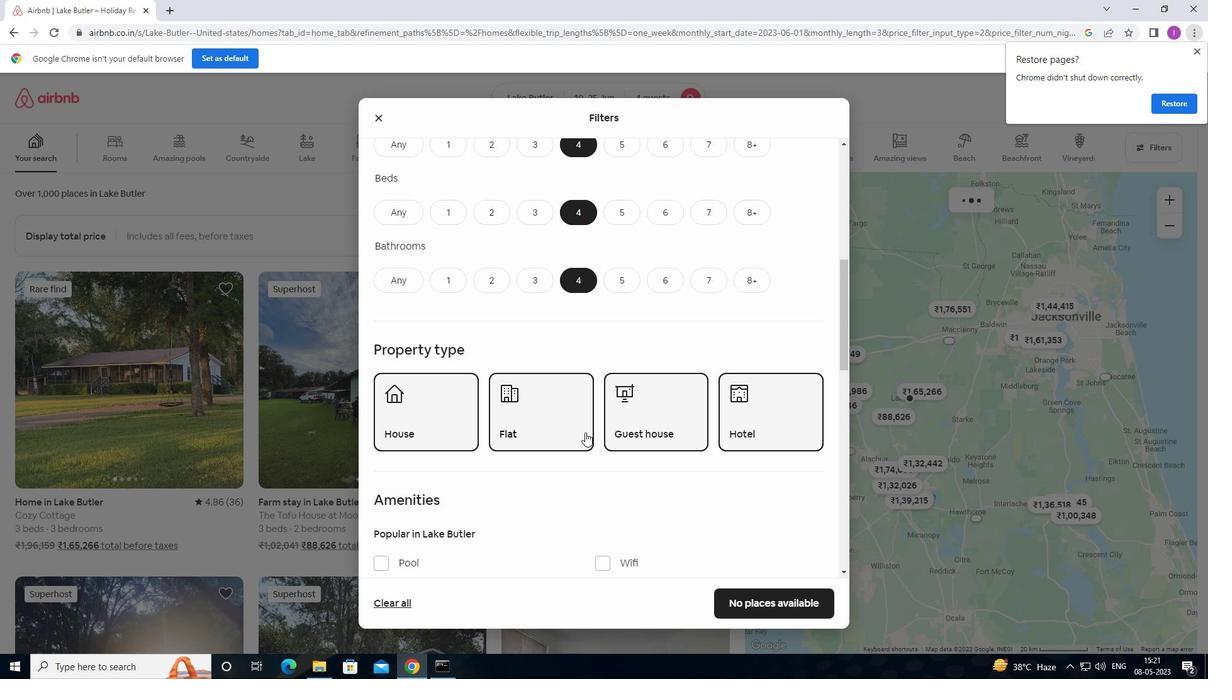 
Action: Mouse scrolled (585, 432) with delta (0, 0)
Screenshot: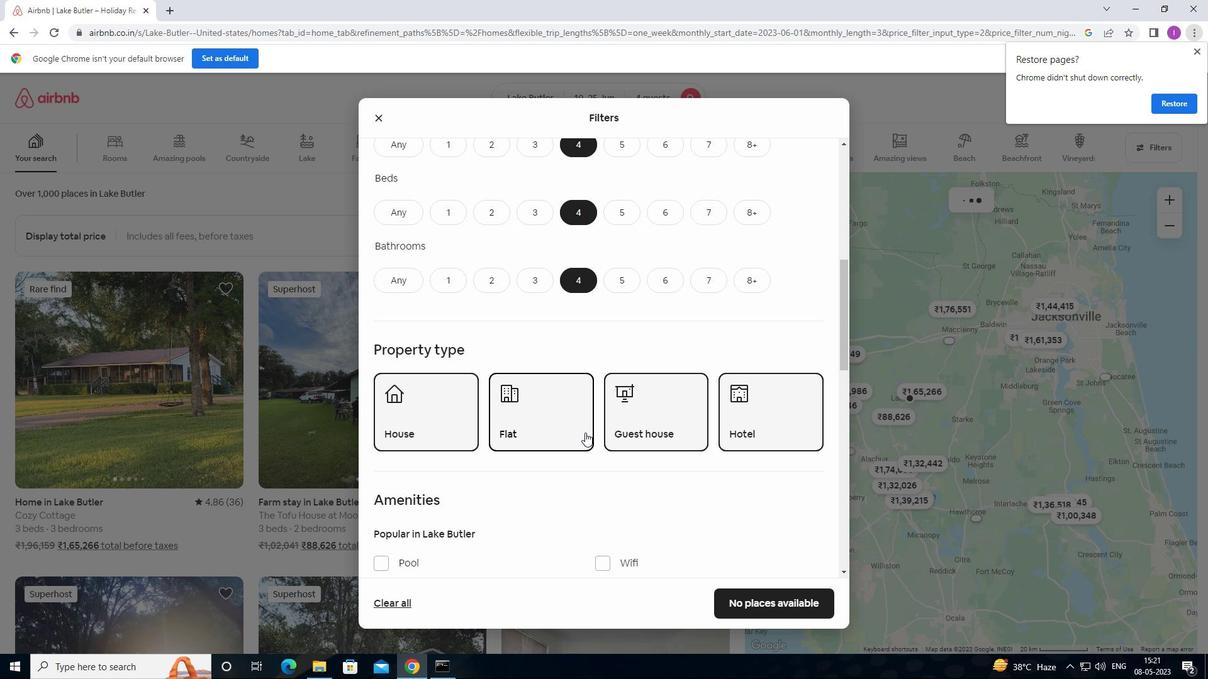 
Action: Mouse moved to (596, 424)
Screenshot: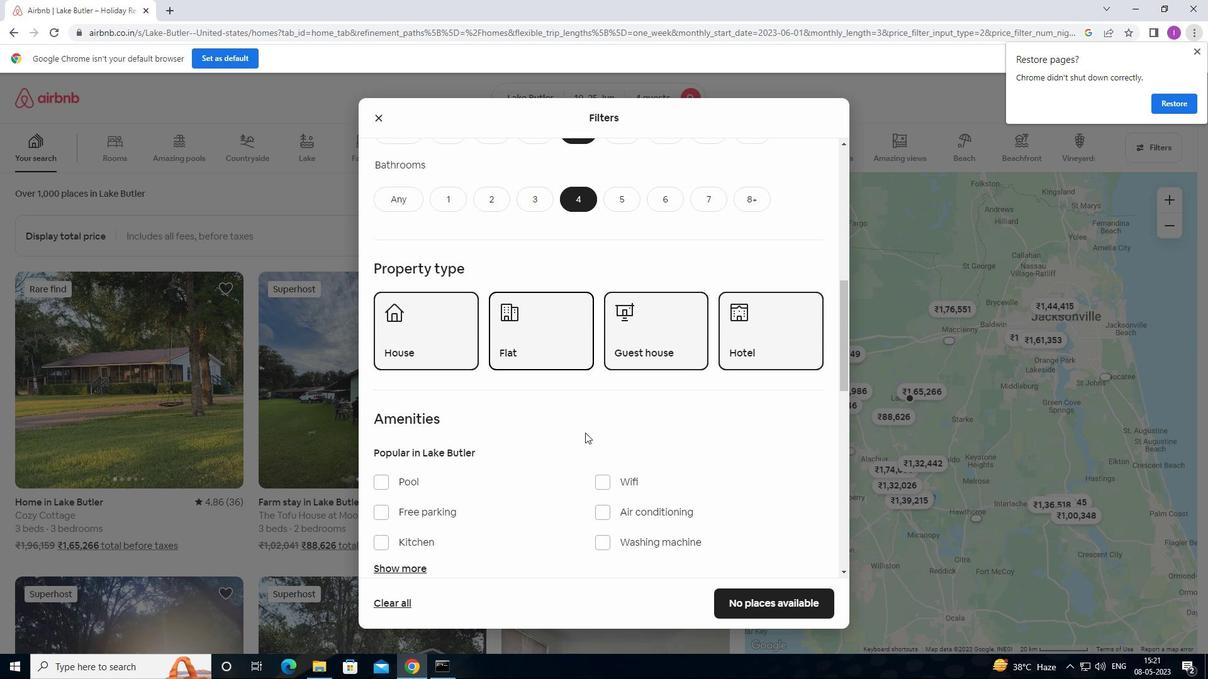 
Action: Mouse scrolled (596, 423) with delta (0, 0)
Screenshot: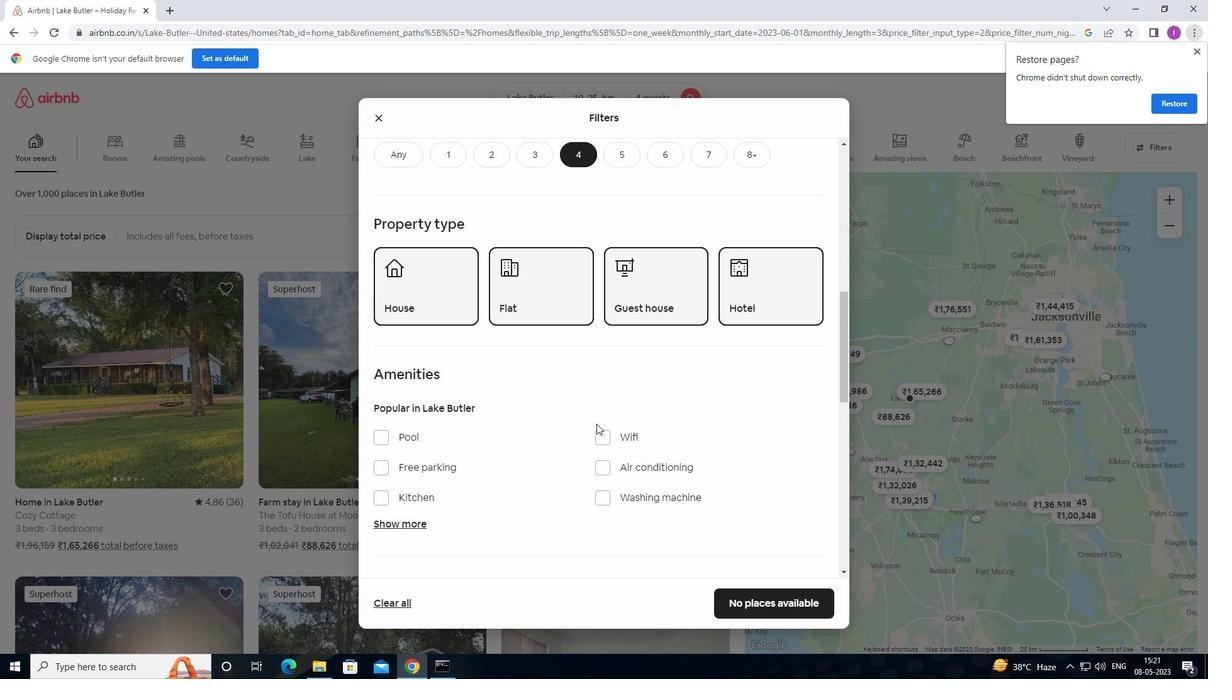 
Action: Mouse scrolled (596, 423) with delta (0, 0)
Screenshot: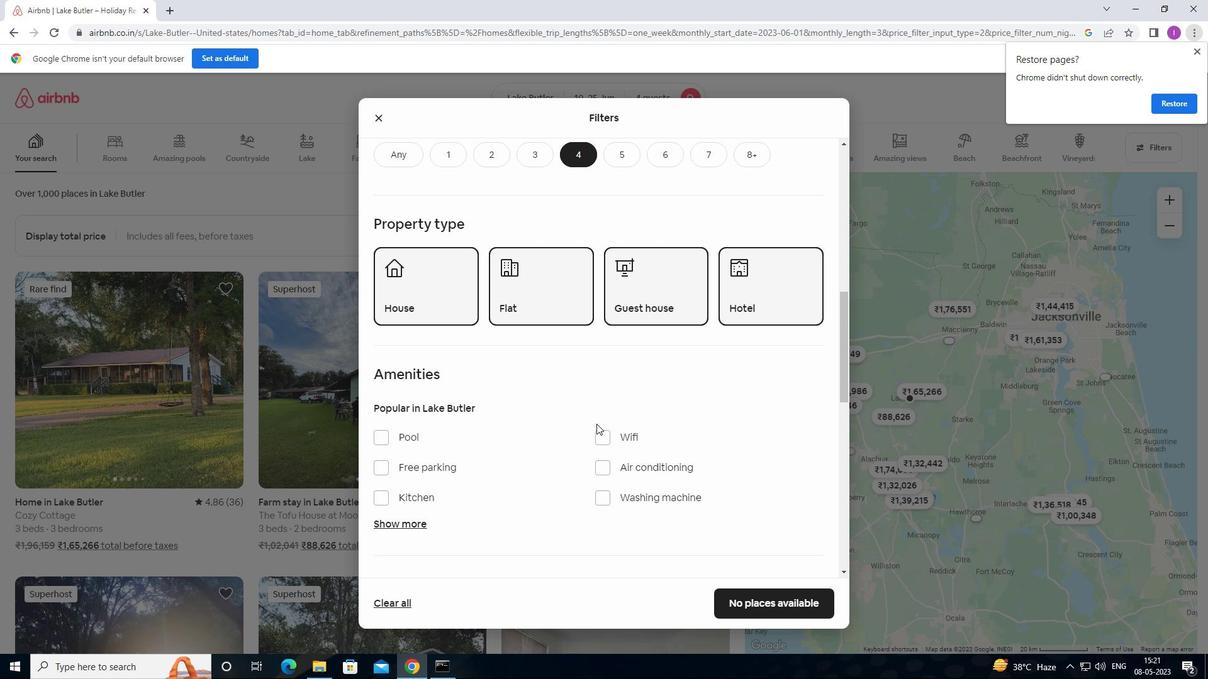 
Action: Mouse moved to (601, 314)
Screenshot: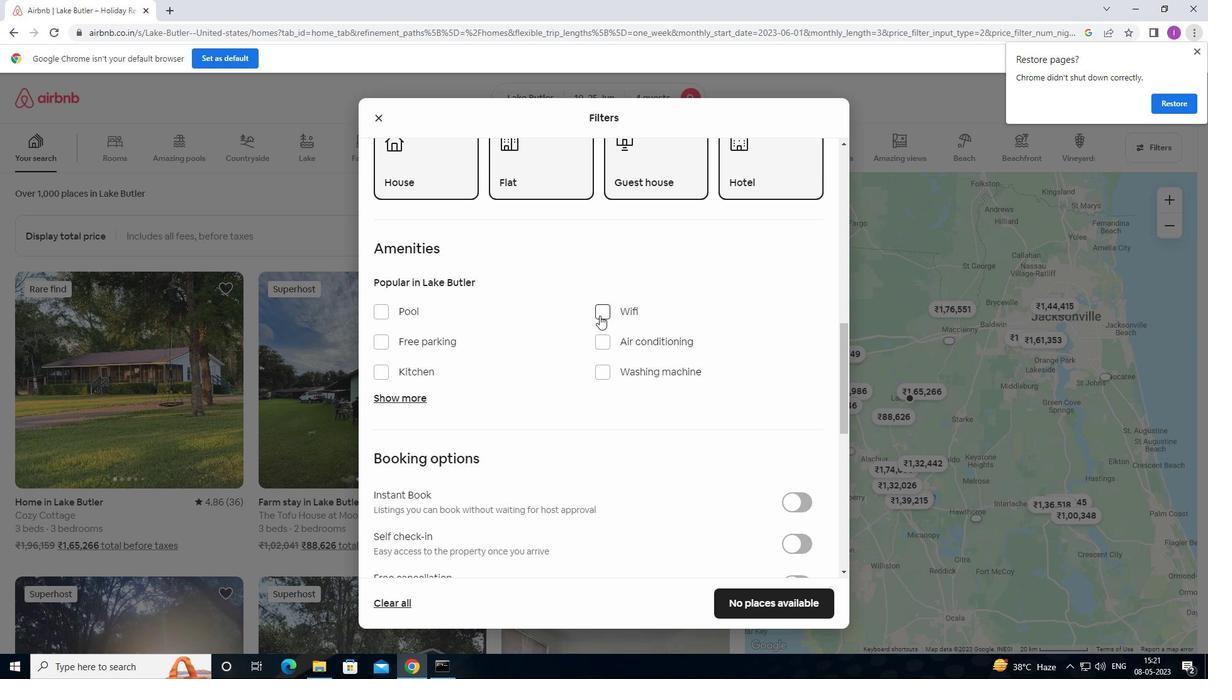 
Action: Mouse pressed left at (601, 314)
Screenshot: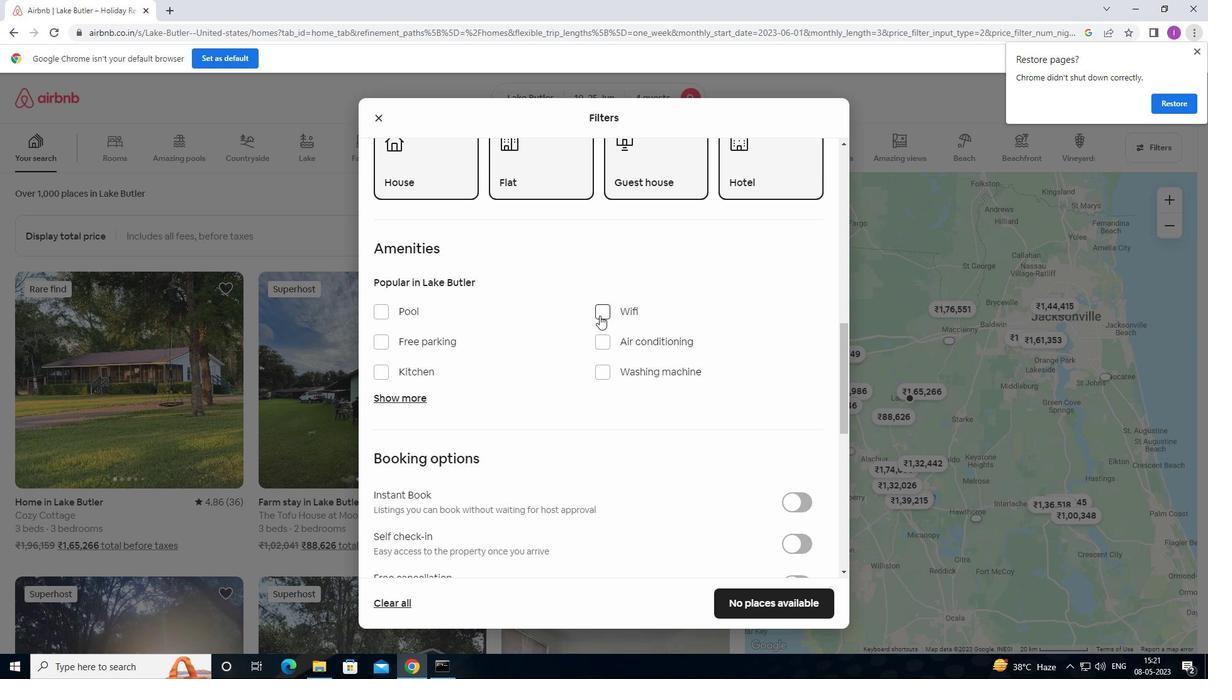 
Action: Mouse moved to (389, 344)
Screenshot: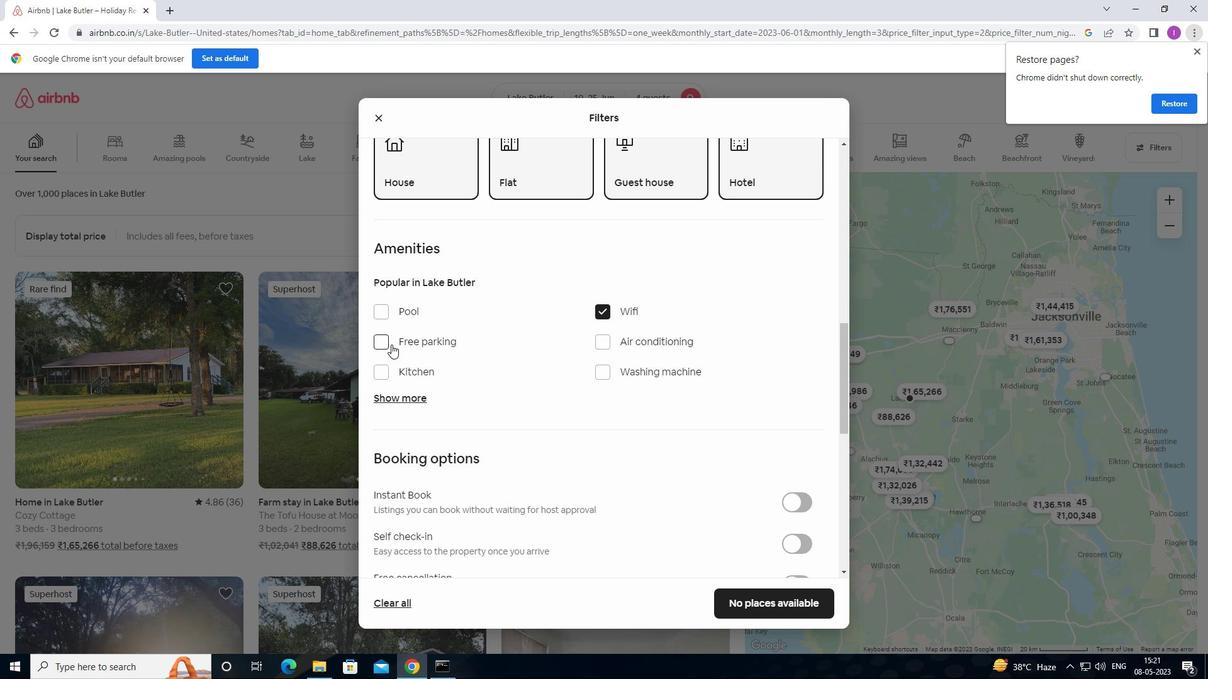 
Action: Mouse pressed left at (389, 344)
Screenshot: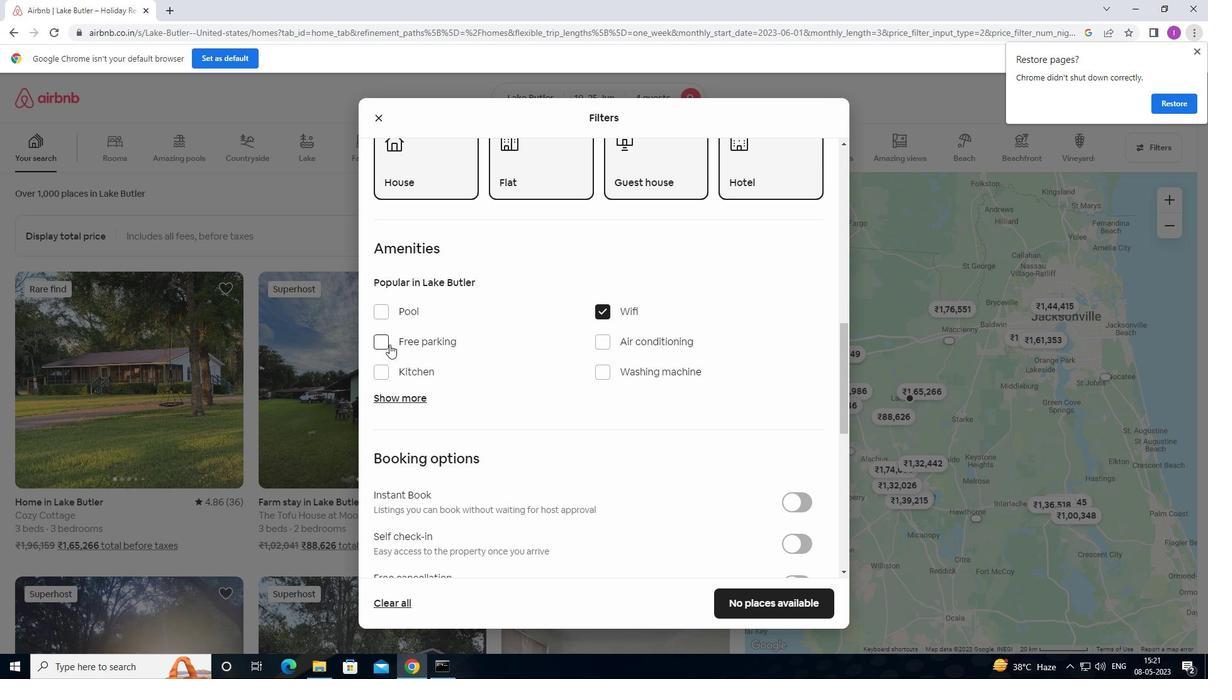 
Action: Mouse moved to (394, 397)
Screenshot: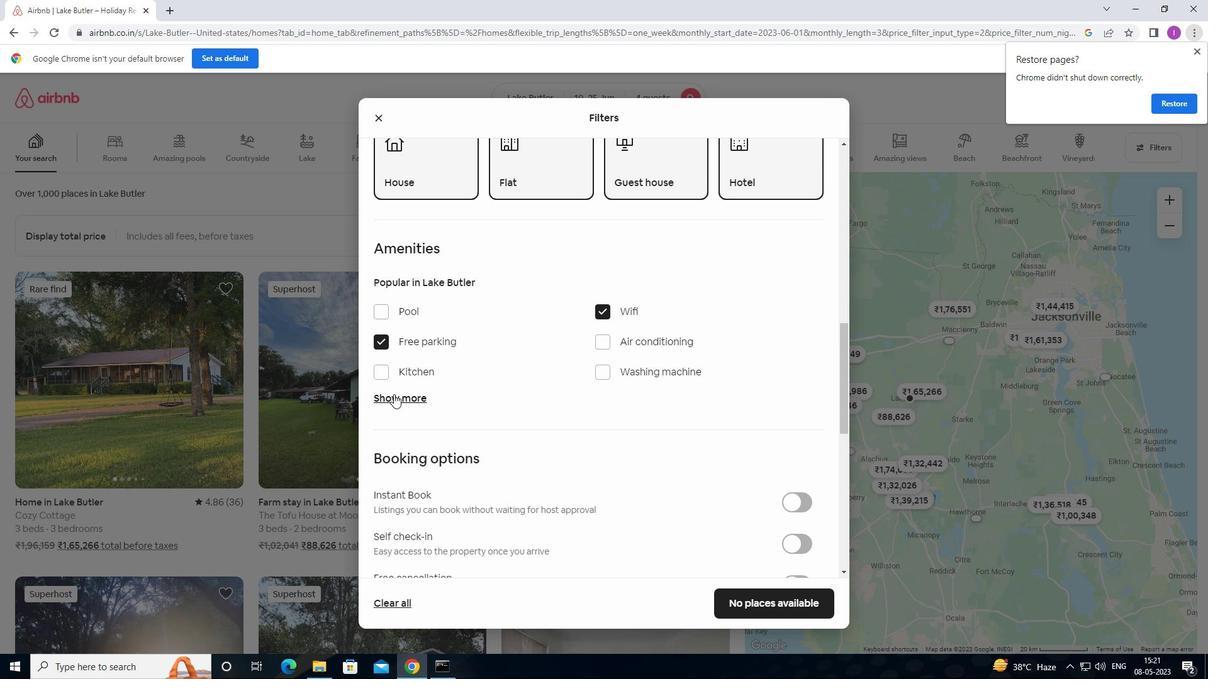 
Action: Mouse pressed left at (394, 397)
Screenshot: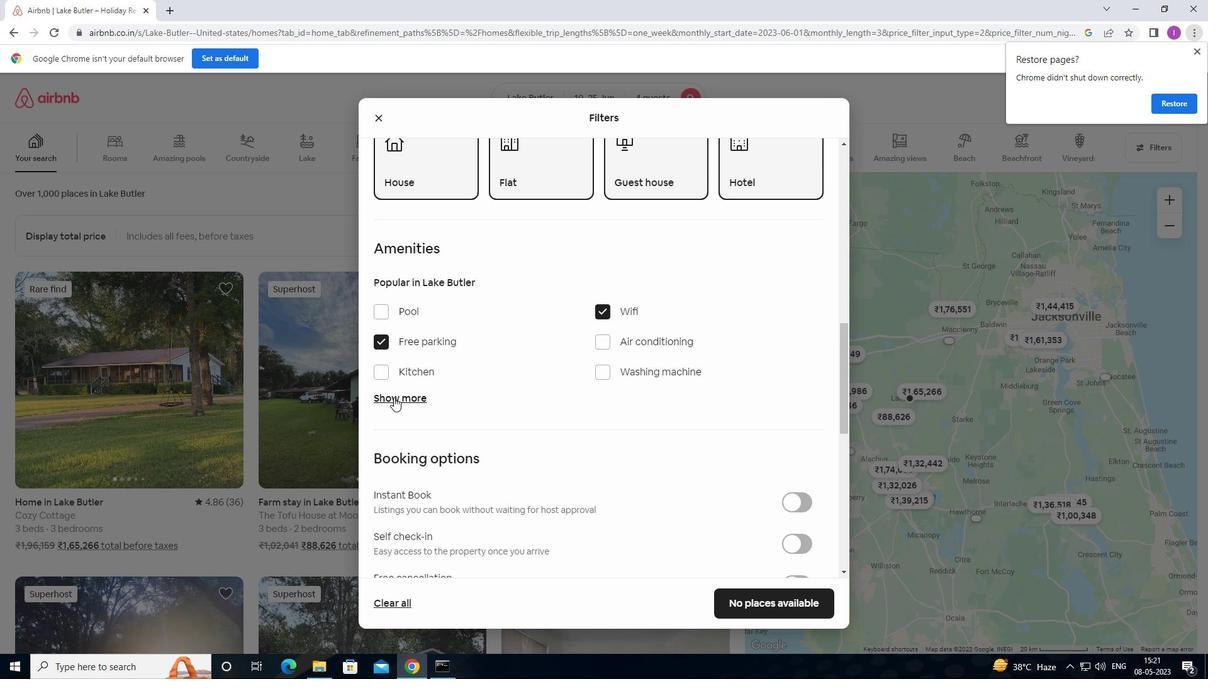 
Action: Mouse moved to (598, 474)
Screenshot: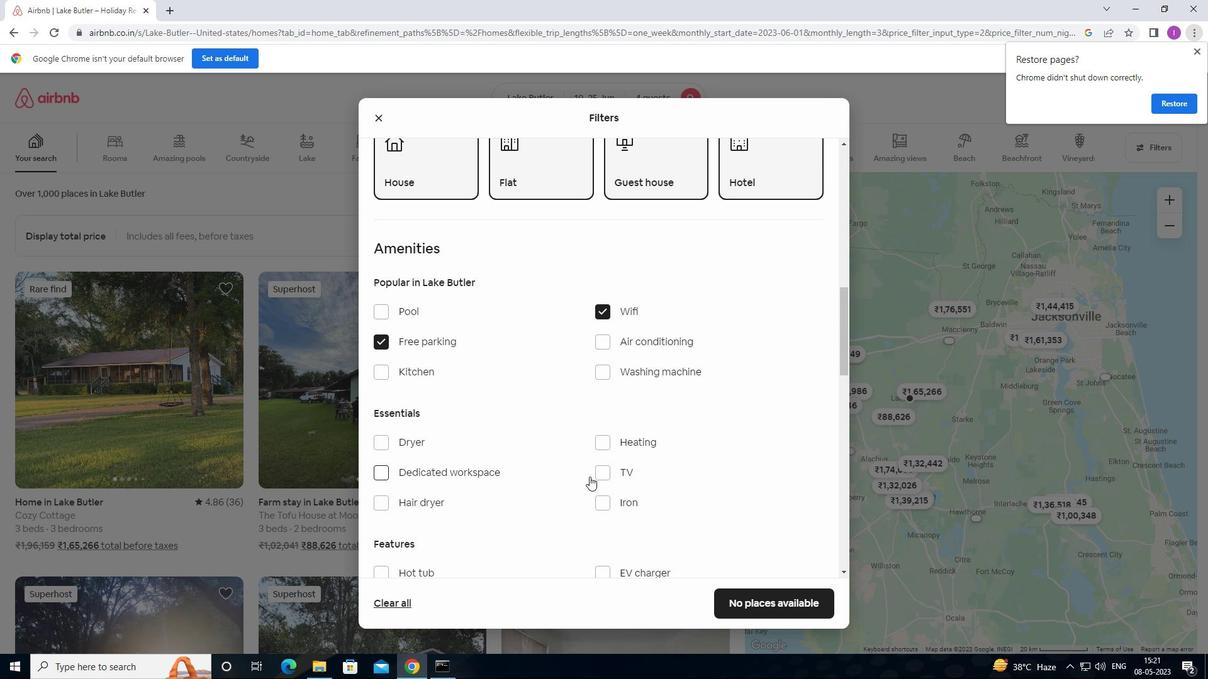 
Action: Mouse pressed left at (598, 474)
Screenshot: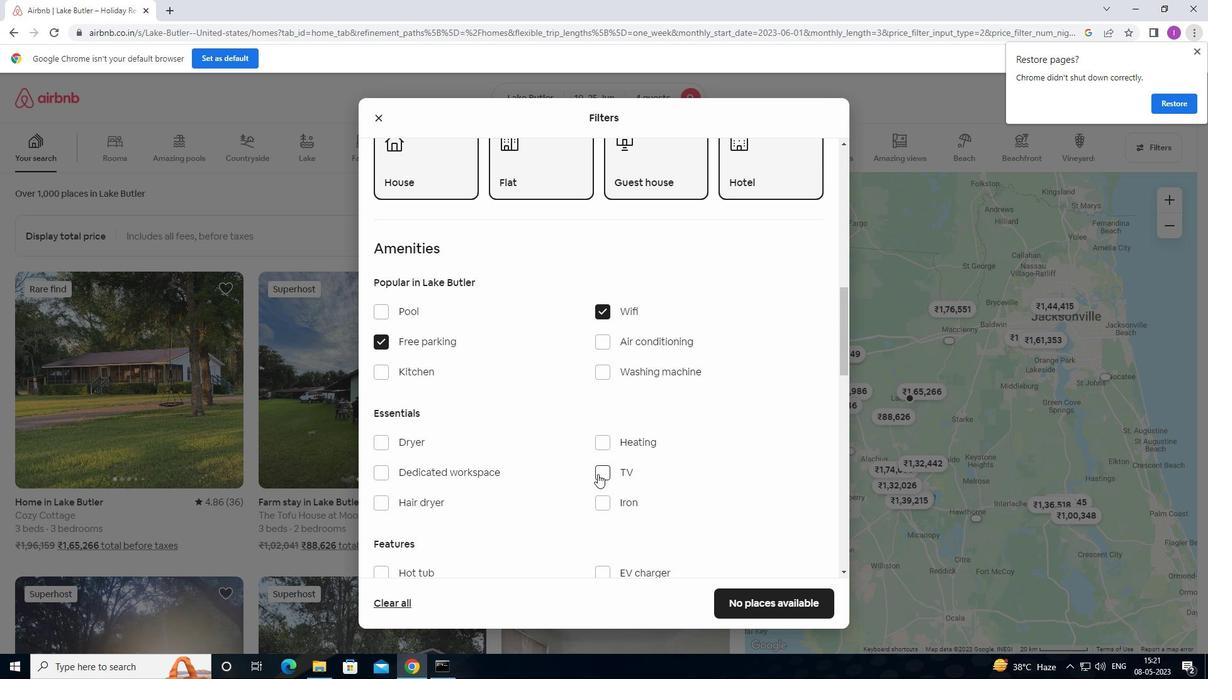 
Action: Mouse moved to (530, 473)
Screenshot: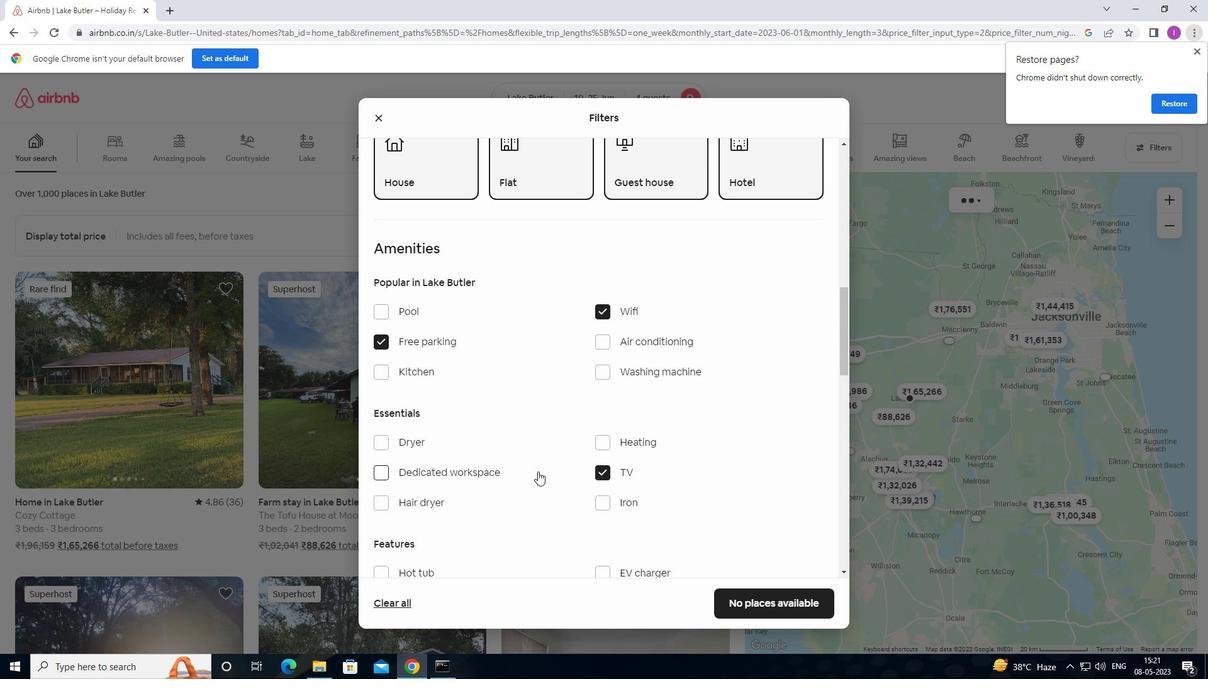 
Action: Mouse scrolled (530, 472) with delta (0, 0)
Screenshot: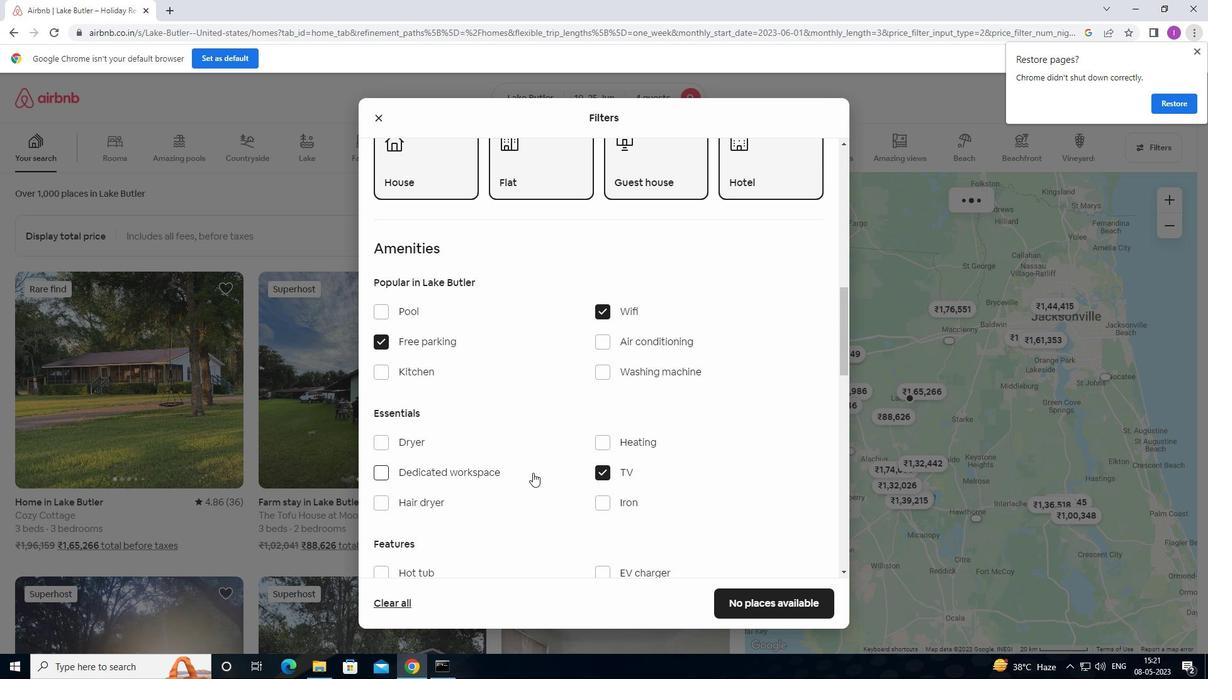 
Action: Mouse scrolled (530, 472) with delta (0, 0)
Screenshot: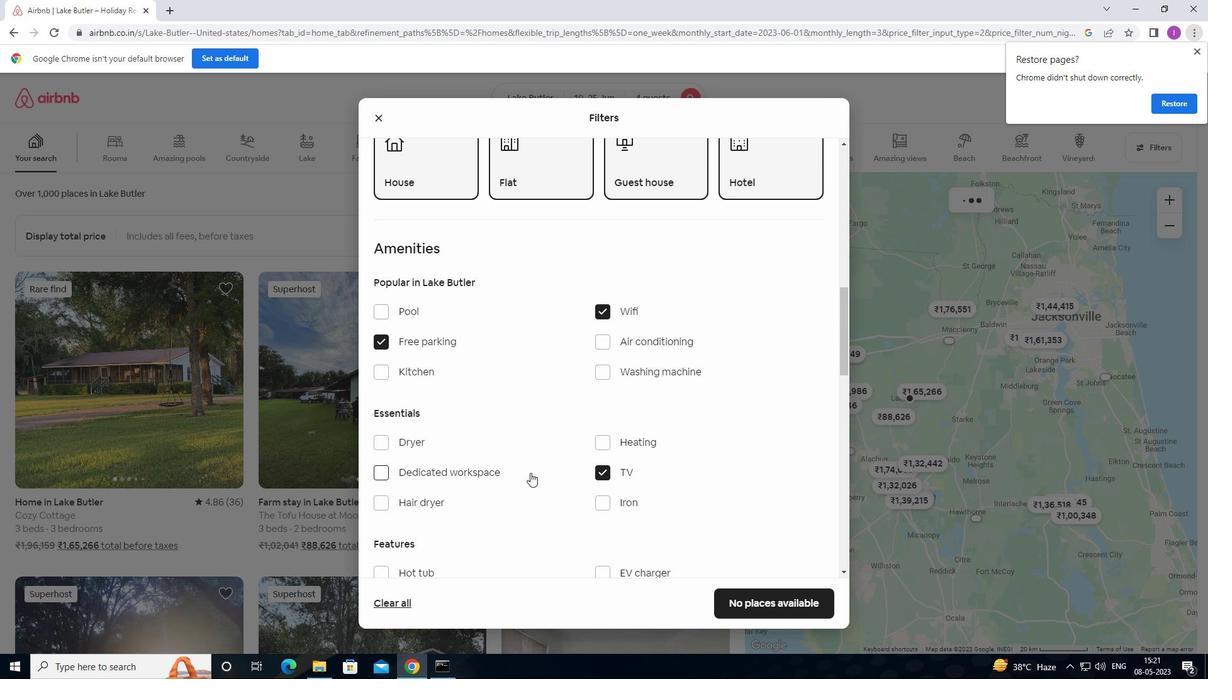 
Action: Mouse moved to (529, 463)
Screenshot: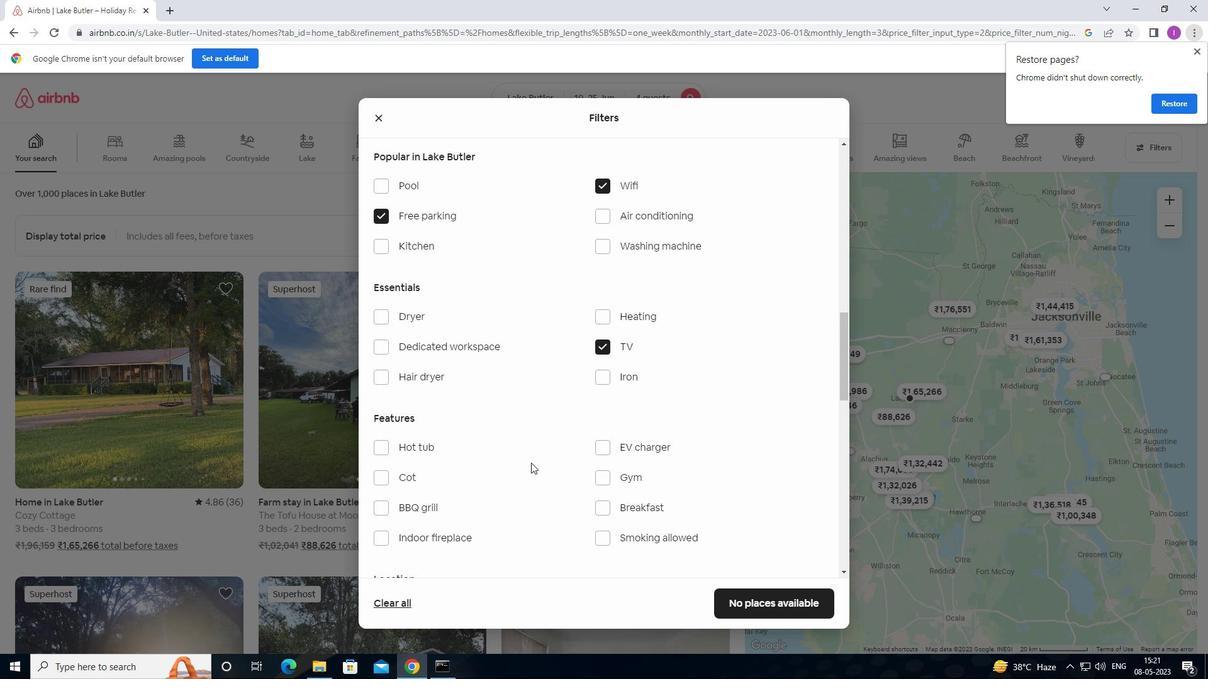 
Action: Mouse scrolled (529, 462) with delta (0, 0)
Screenshot: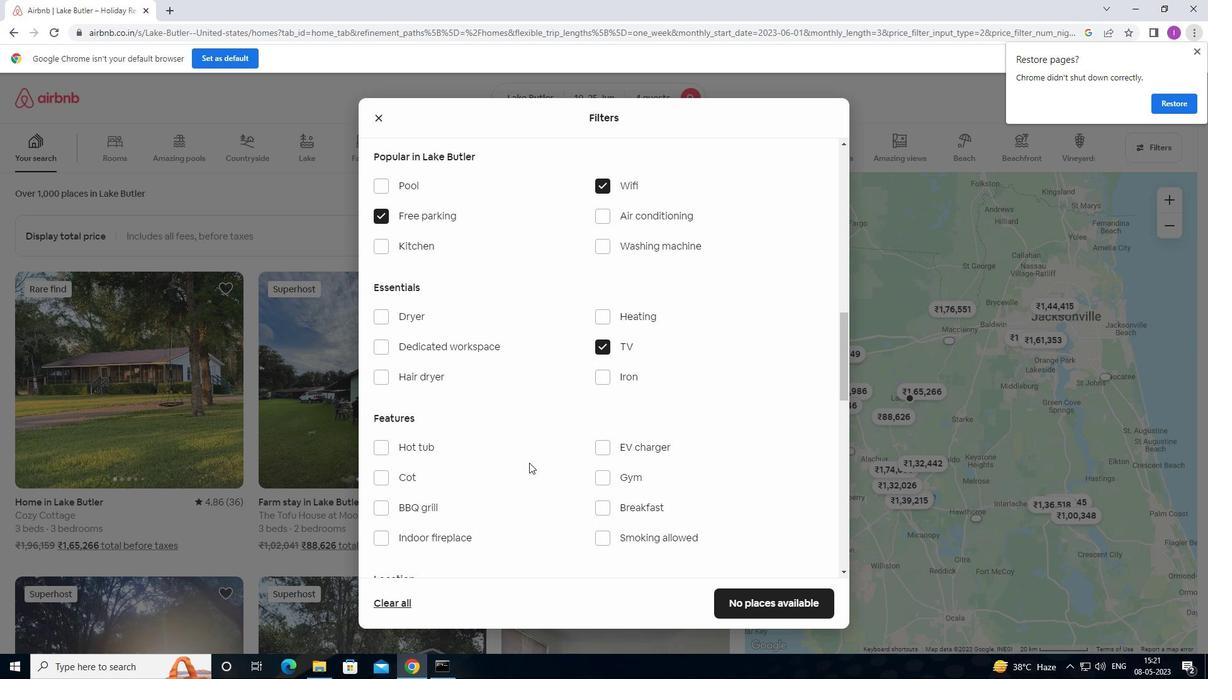 
Action: Mouse scrolled (529, 462) with delta (0, 0)
Screenshot: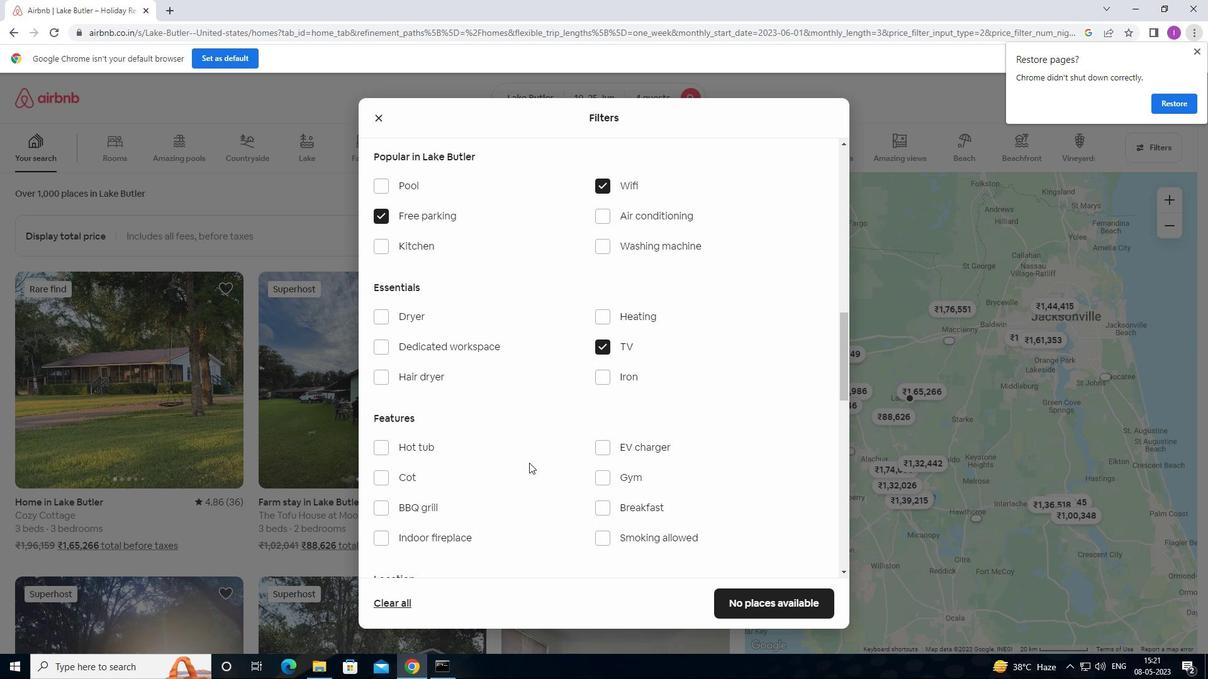 
Action: Mouse moved to (604, 352)
Screenshot: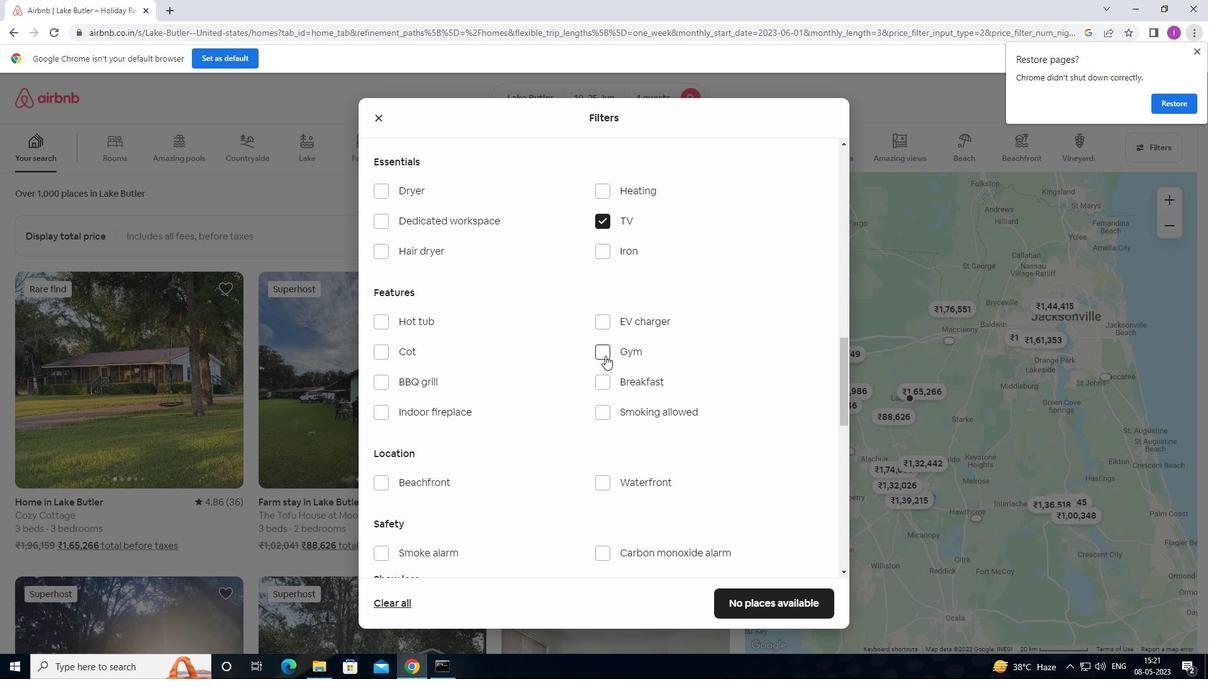 
Action: Mouse pressed left at (604, 352)
Screenshot: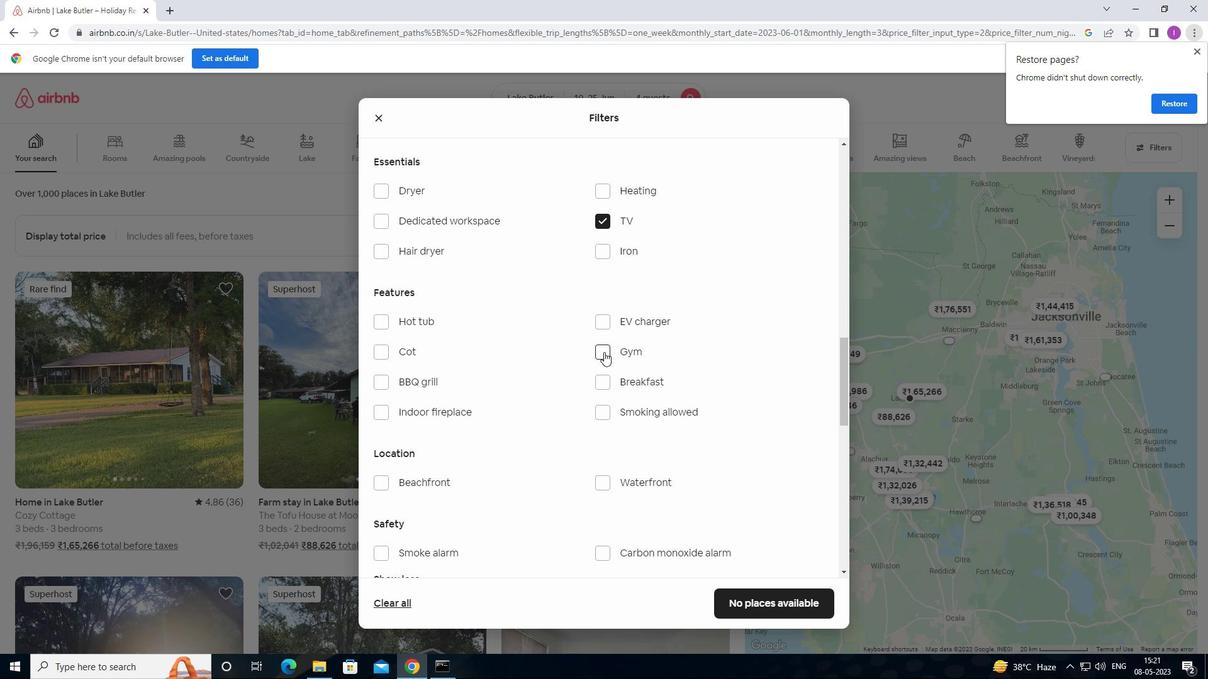 
Action: Mouse moved to (604, 384)
Screenshot: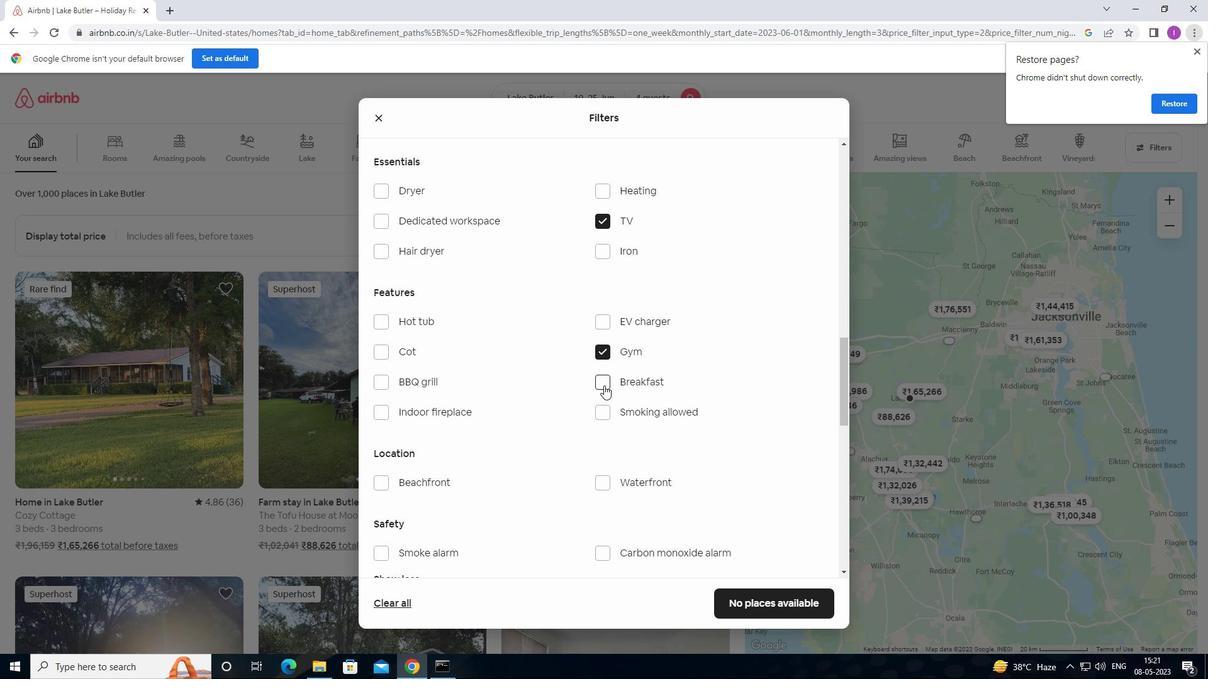 
Action: Mouse pressed left at (604, 384)
Screenshot: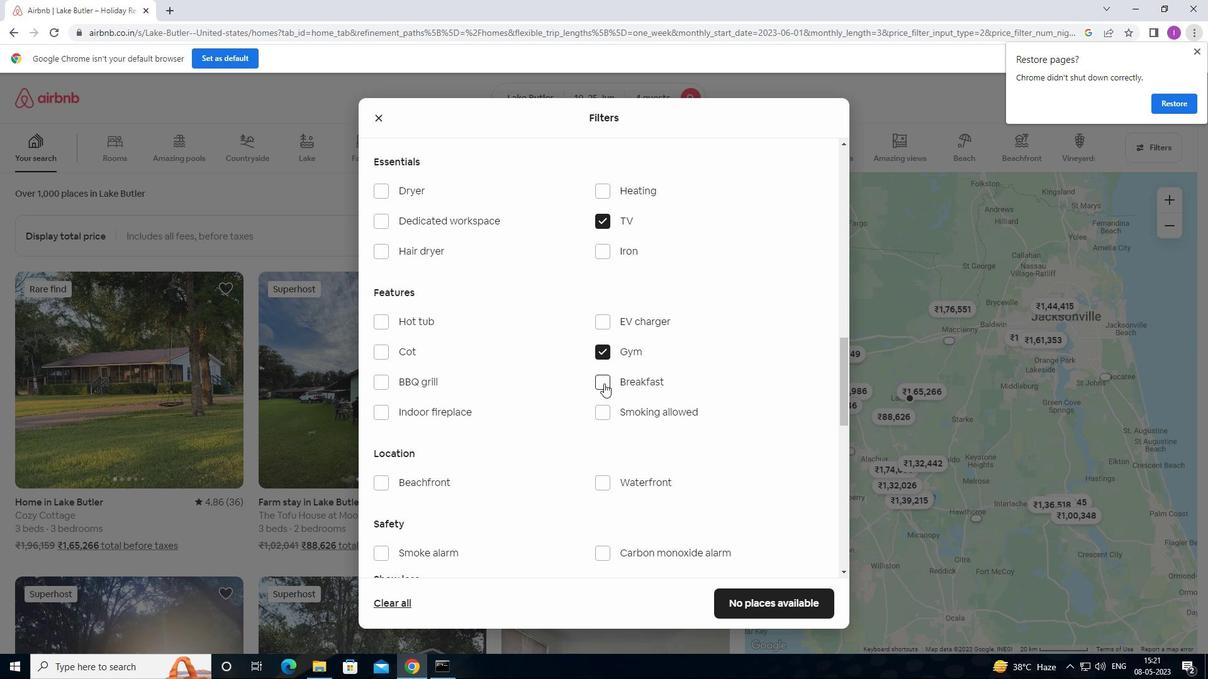 
Action: Mouse moved to (665, 401)
Screenshot: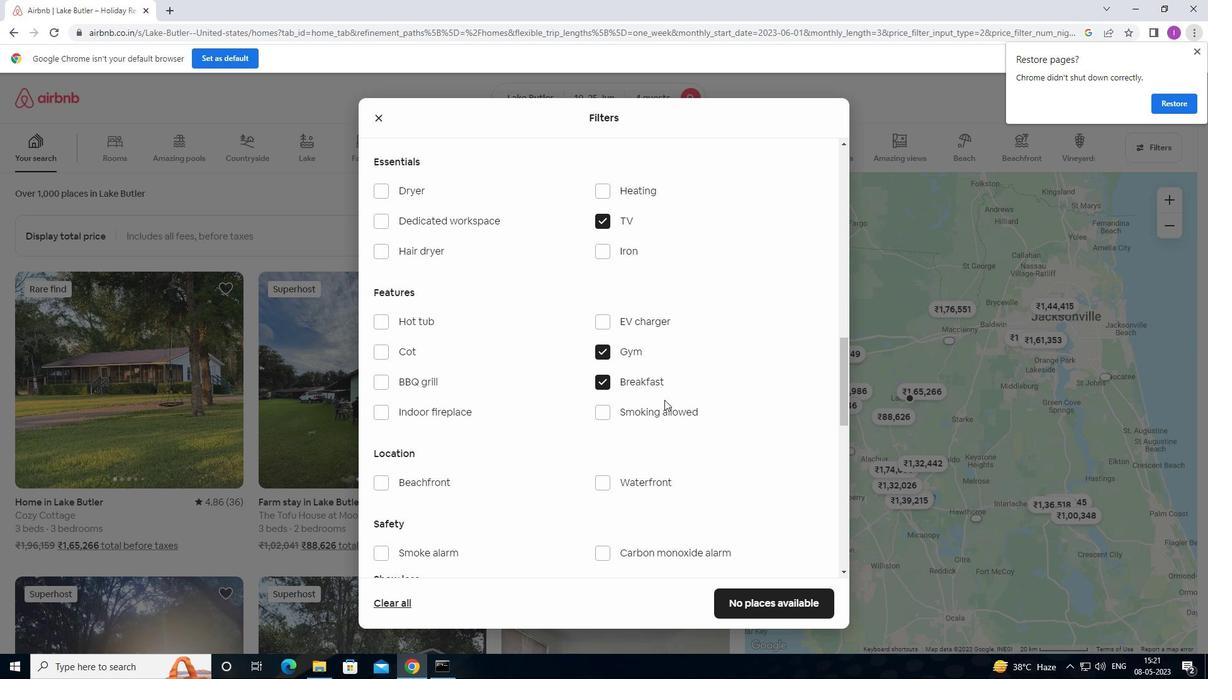 
Action: Mouse scrolled (665, 400) with delta (0, 0)
Screenshot: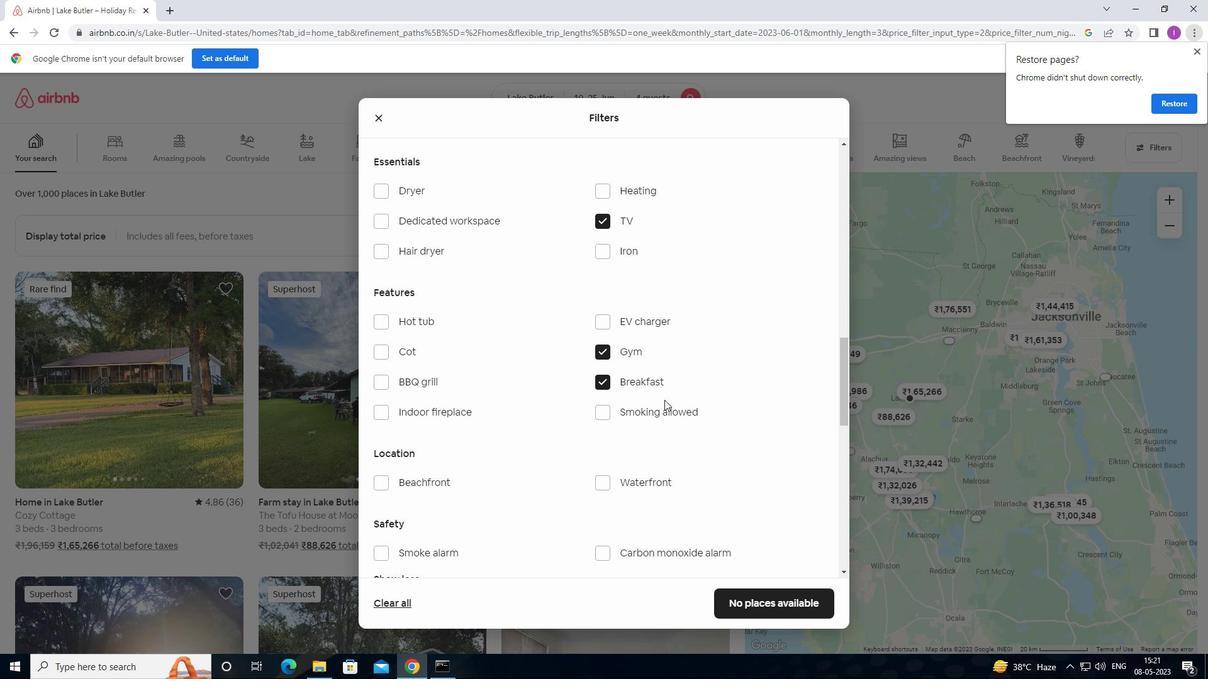 
Action: Mouse scrolled (665, 400) with delta (0, 0)
Screenshot: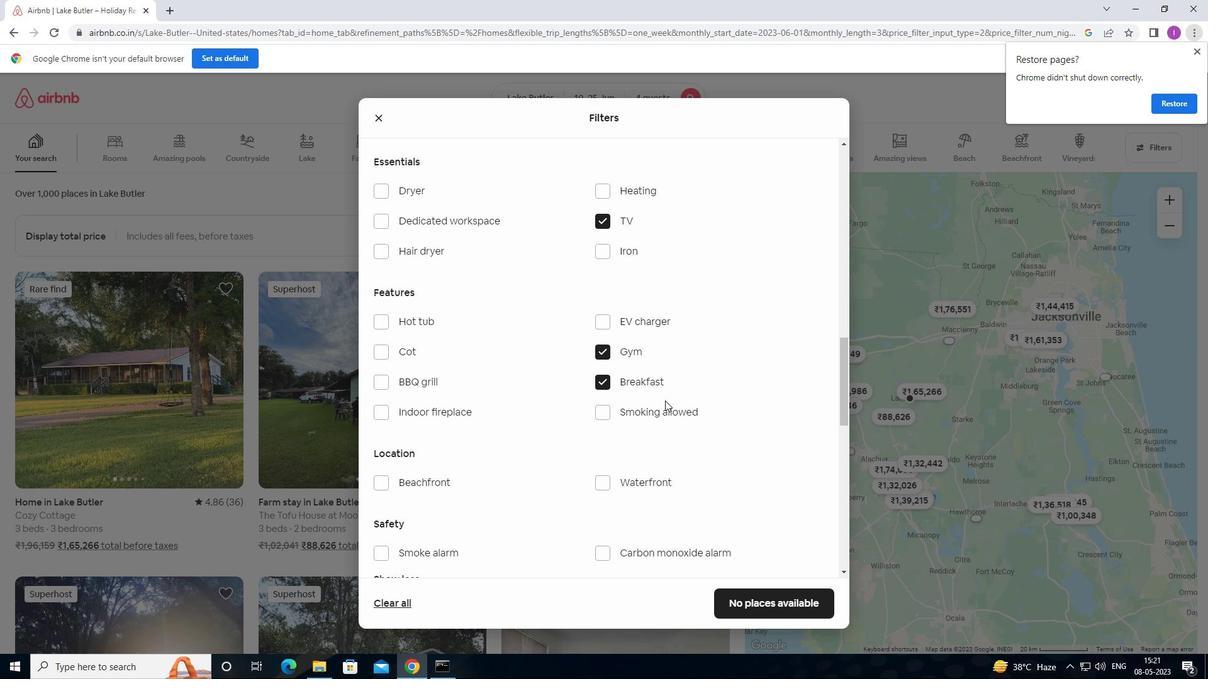 
Action: Mouse moved to (664, 399)
Screenshot: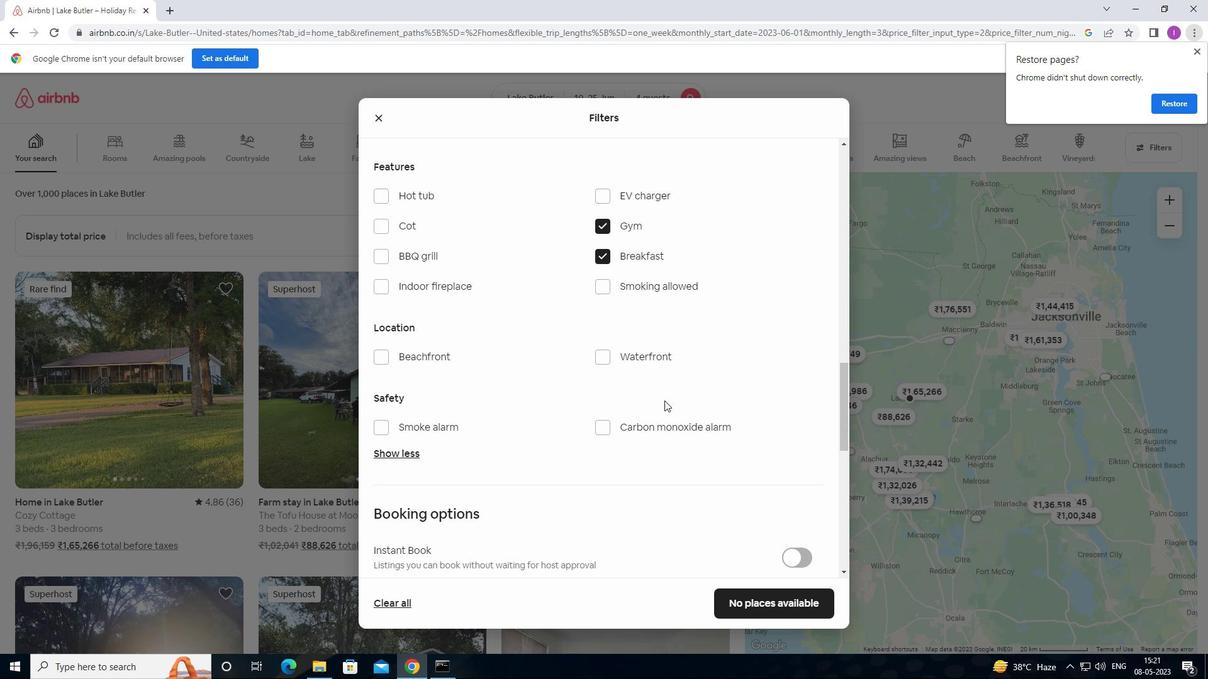 
Action: Mouse scrolled (664, 399) with delta (0, 0)
Screenshot: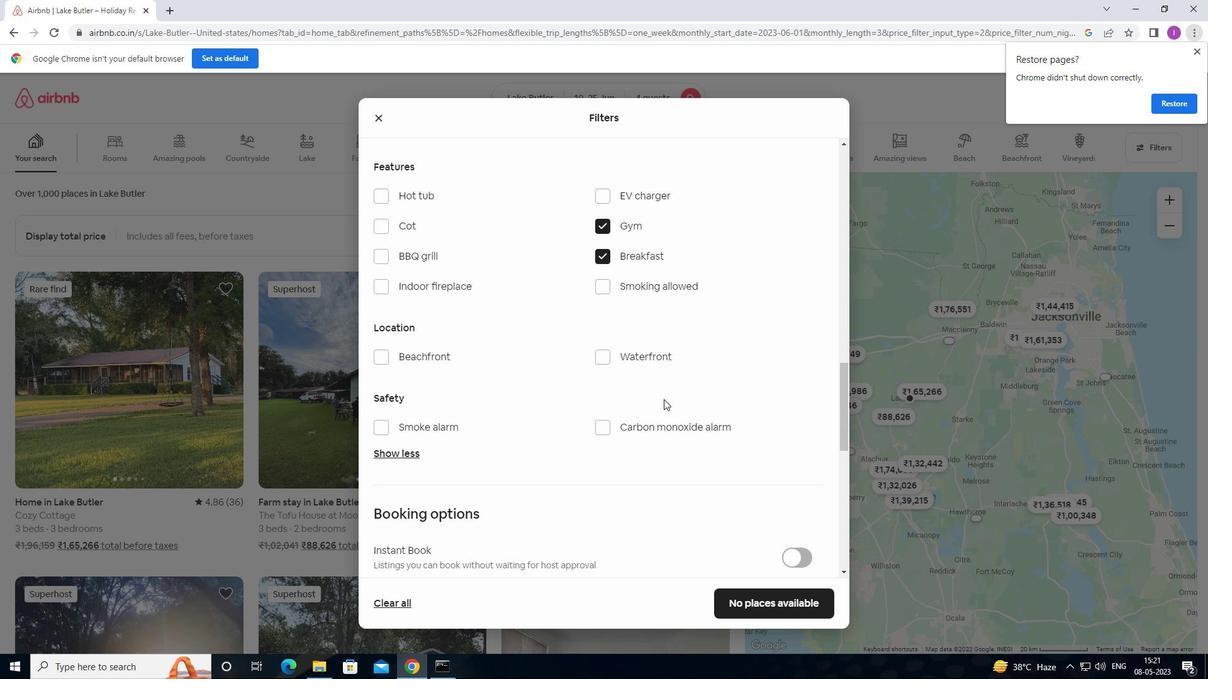 
Action: Mouse scrolled (664, 399) with delta (0, 0)
Screenshot: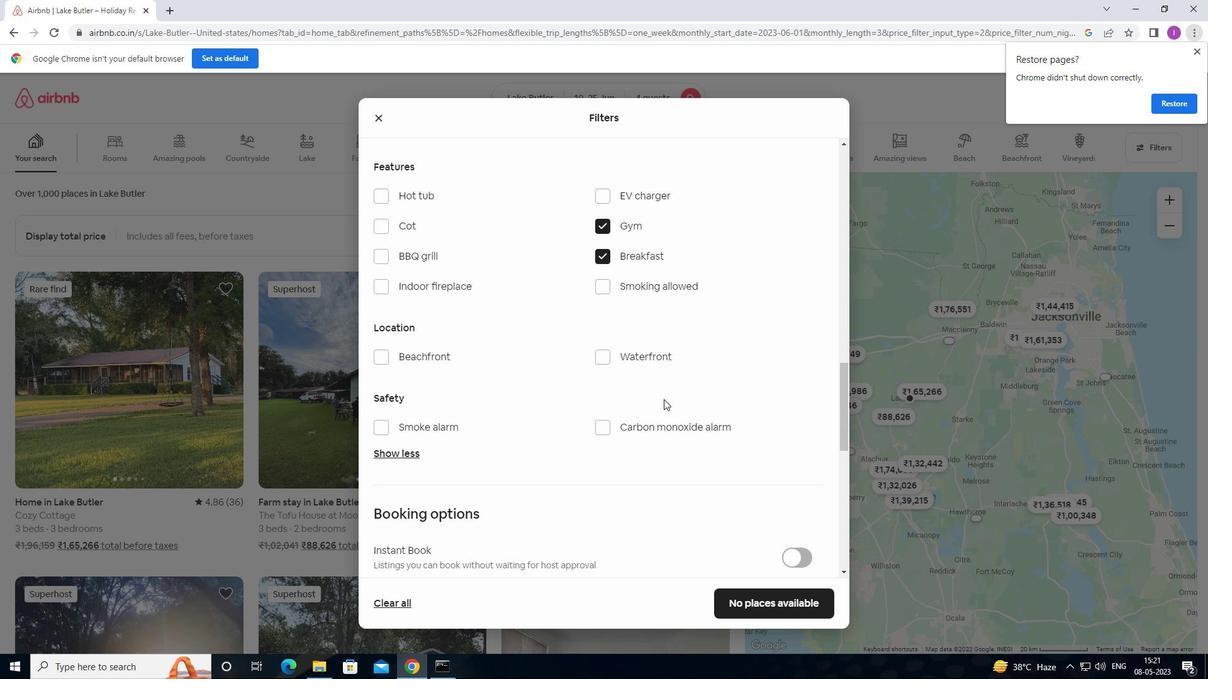
Action: Mouse moved to (590, 426)
Screenshot: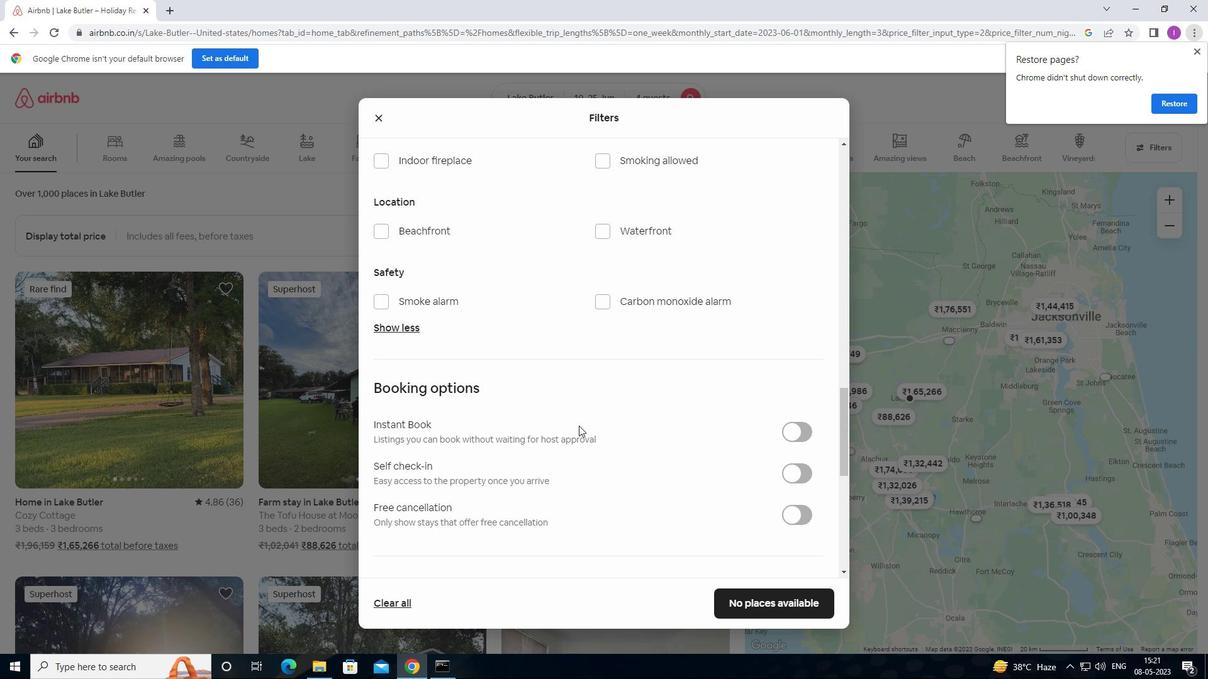
Action: Mouse scrolled (590, 426) with delta (0, 0)
Screenshot: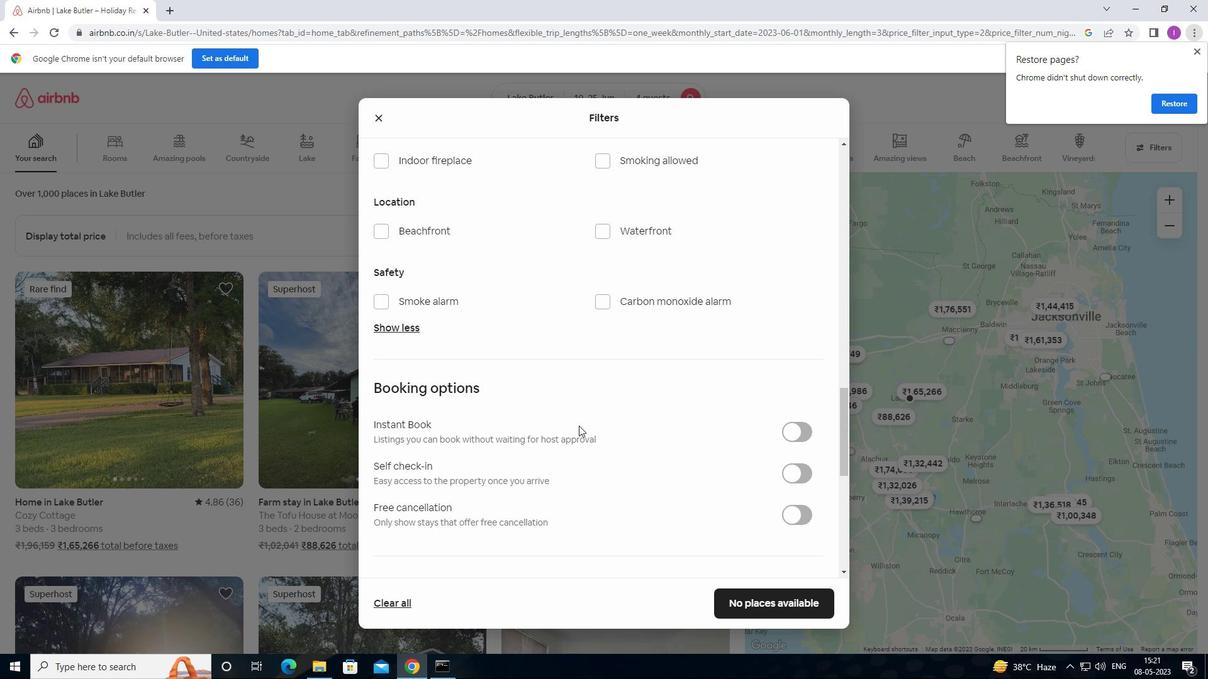 
Action: Mouse moved to (659, 421)
Screenshot: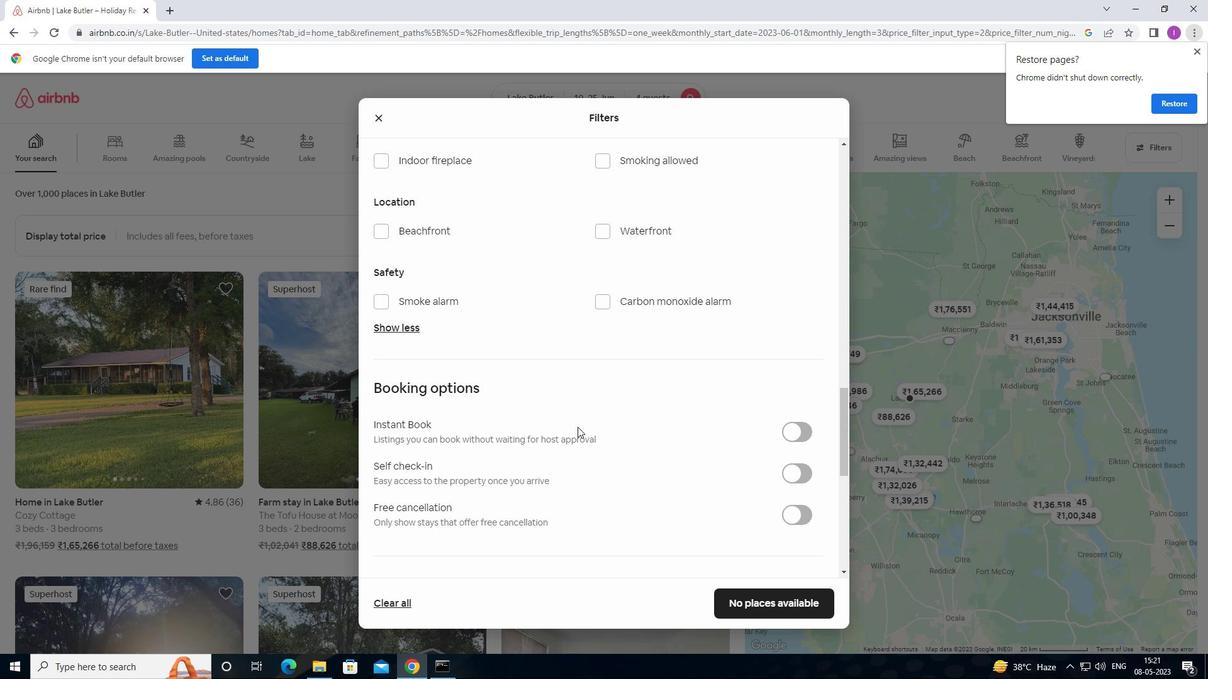 
Action: Mouse scrolled (659, 420) with delta (0, 0)
Screenshot: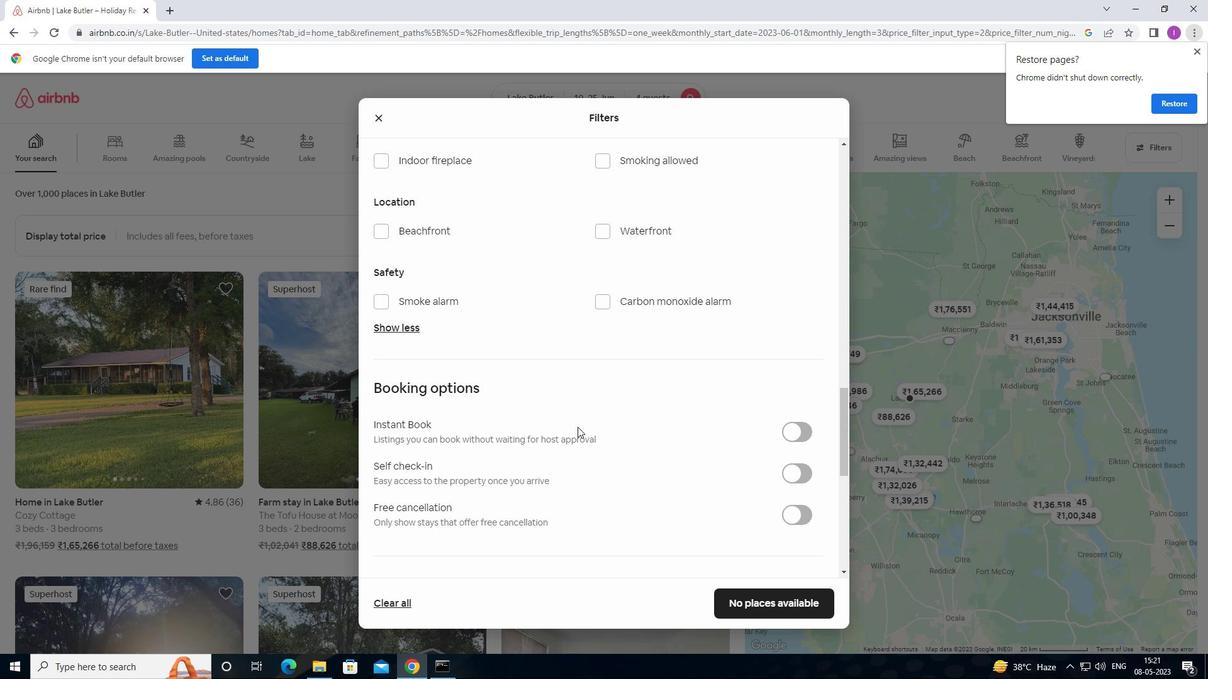 
Action: Mouse moved to (800, 349)
Screenshot: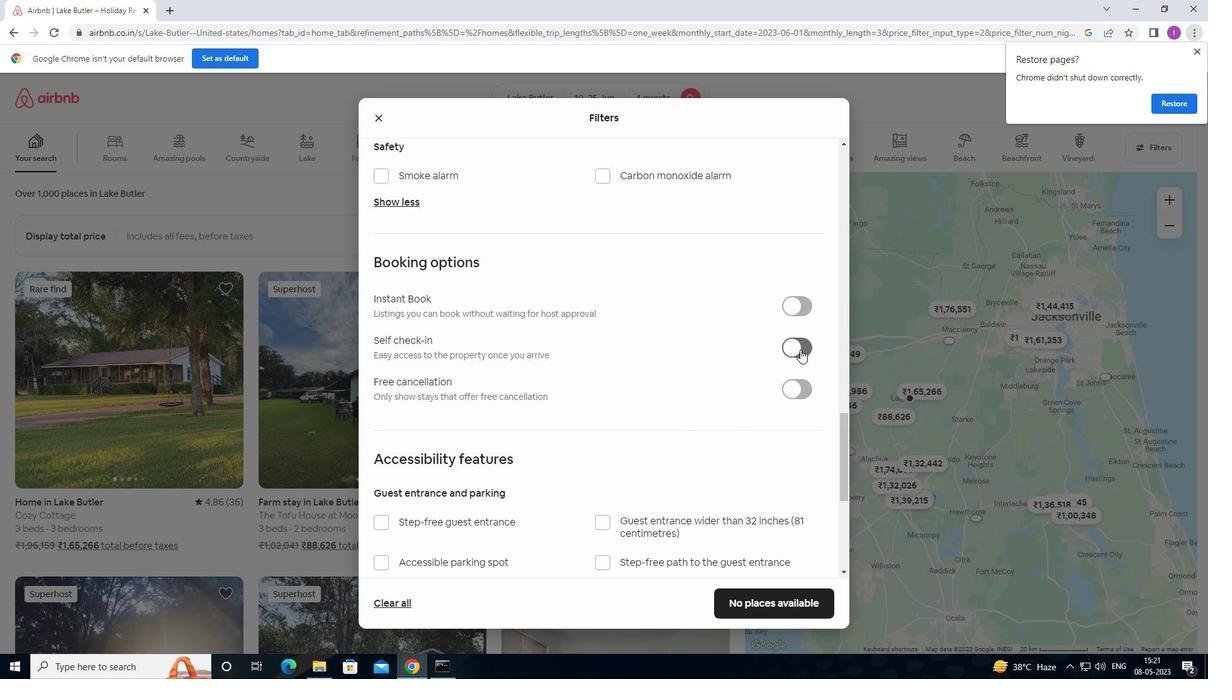
Action: Mouse pressed left at (800, 349)
Screenshot: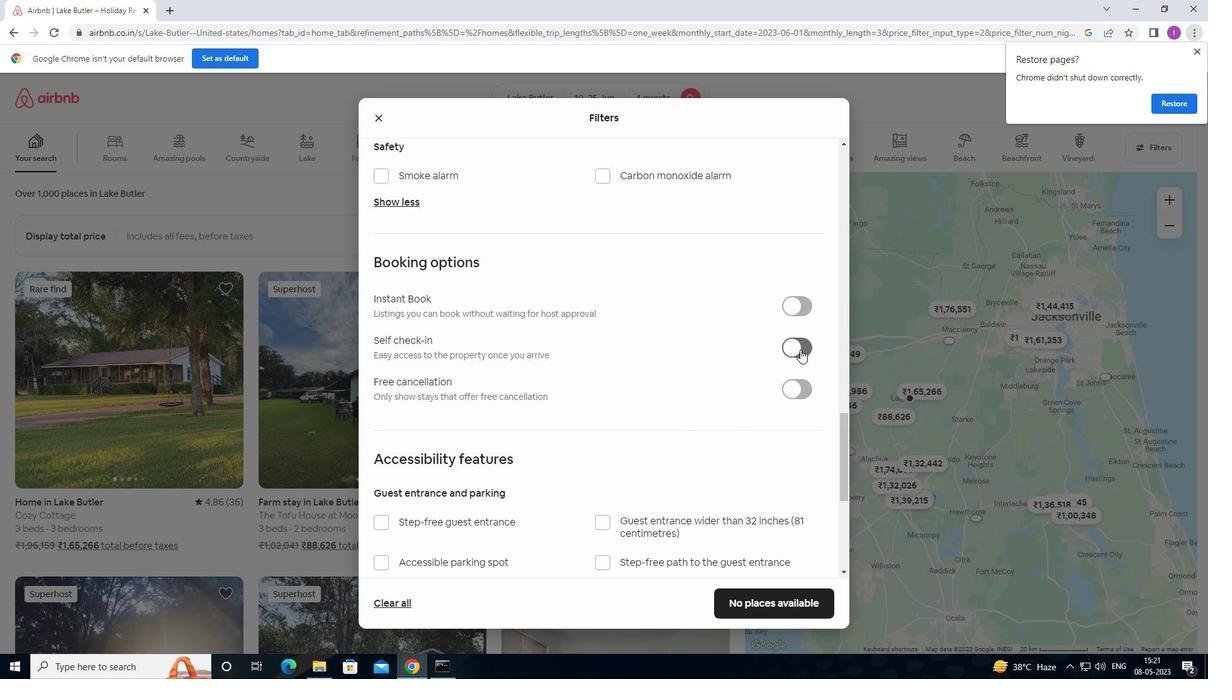 
Action: Mouse moved to (574, 518)
Screenshot: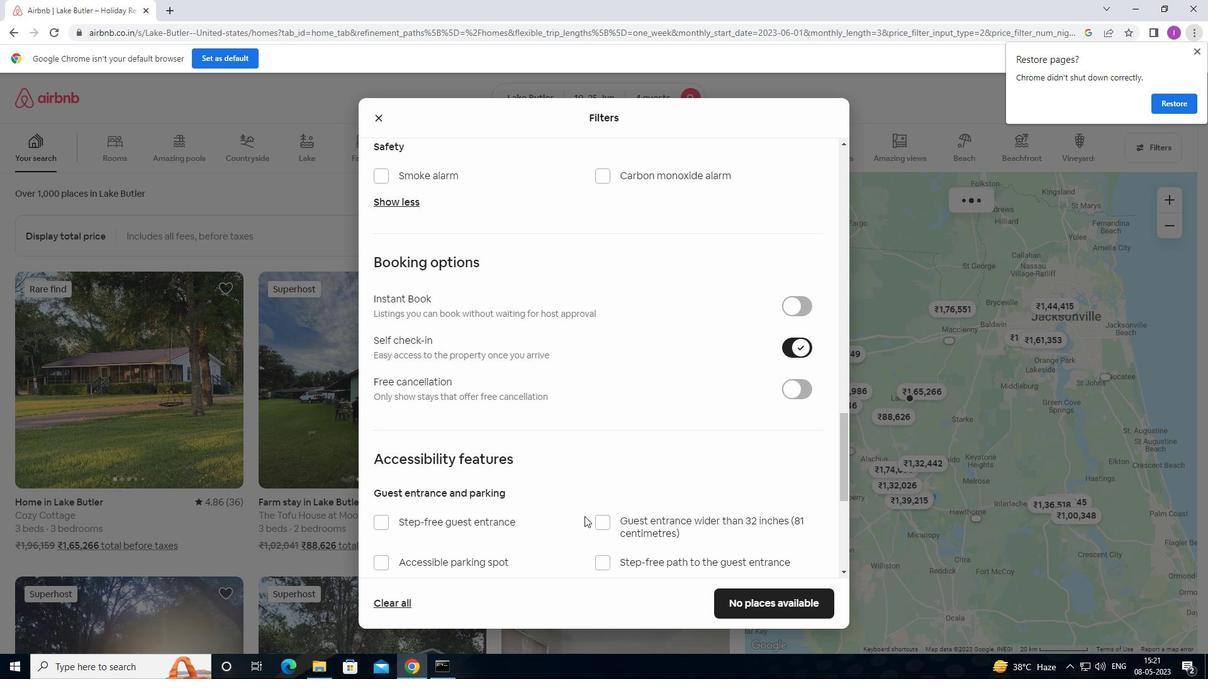 
Action: Mouse scrolled (574, 518) with delta (0, 0)
Screenshot: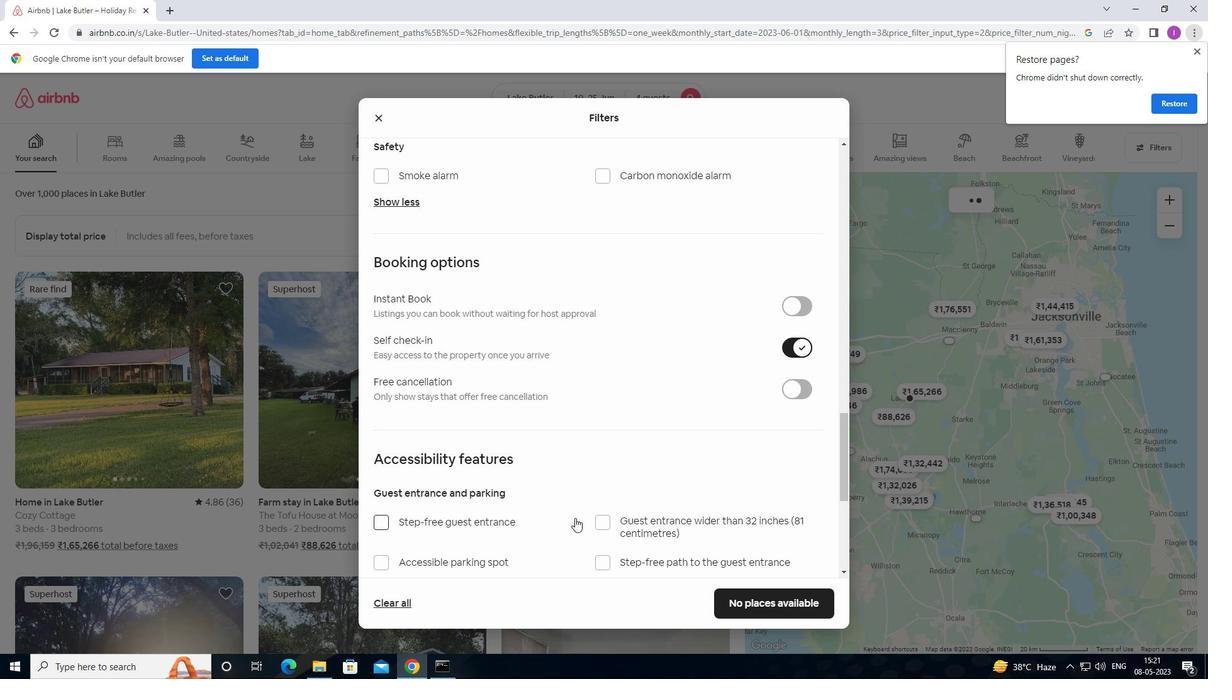 
Action: Mouse scrolled (574, 518) with delta (0, 0)
Screenshot: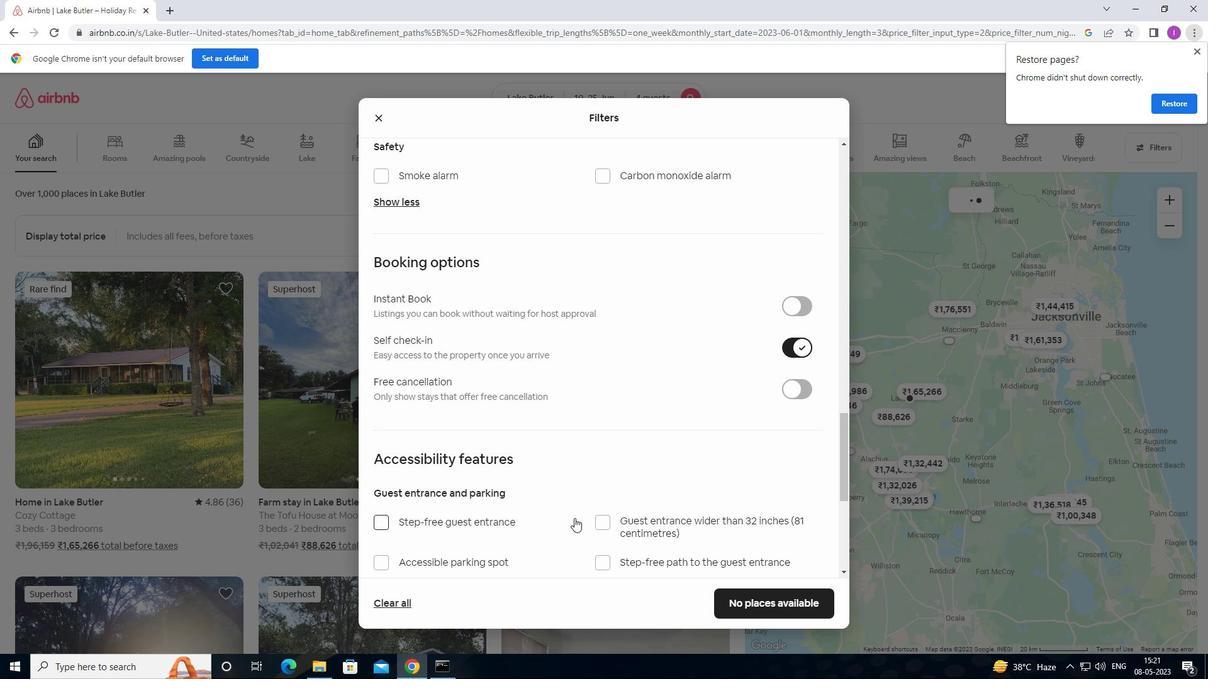 
Action: Mouse scrolled (574, 518) with delta (0, 0)
Screenshot: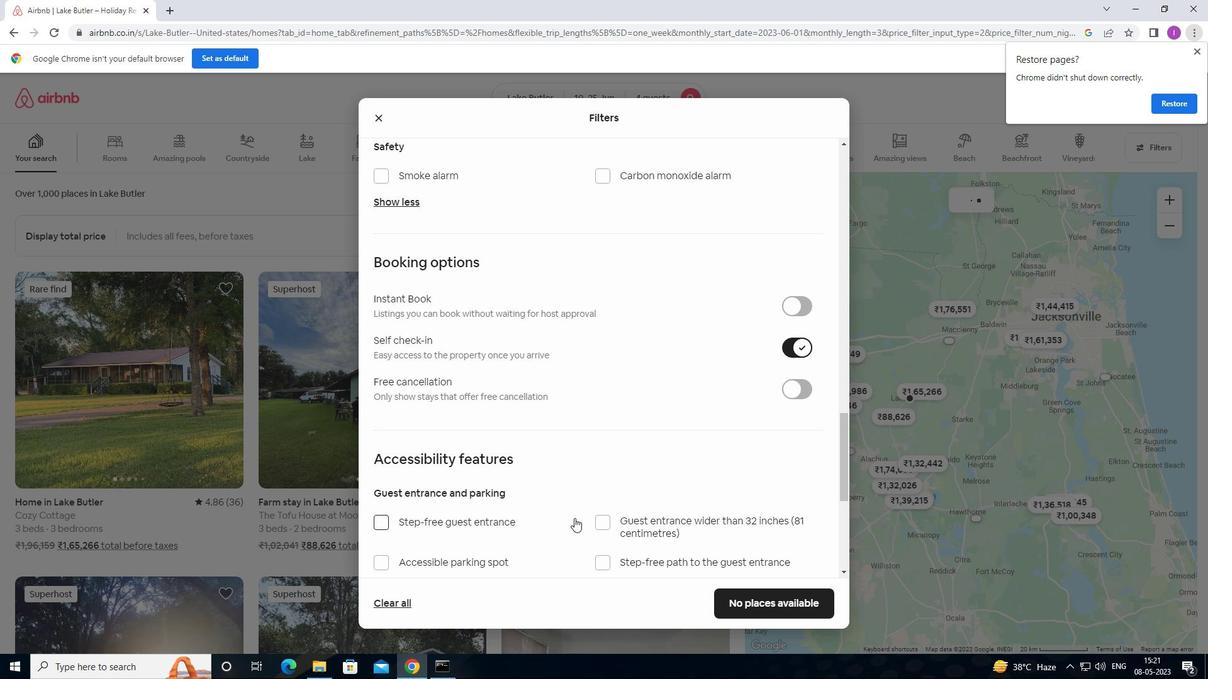 
Action: Mouse moved to (577, 514)
Screenshot: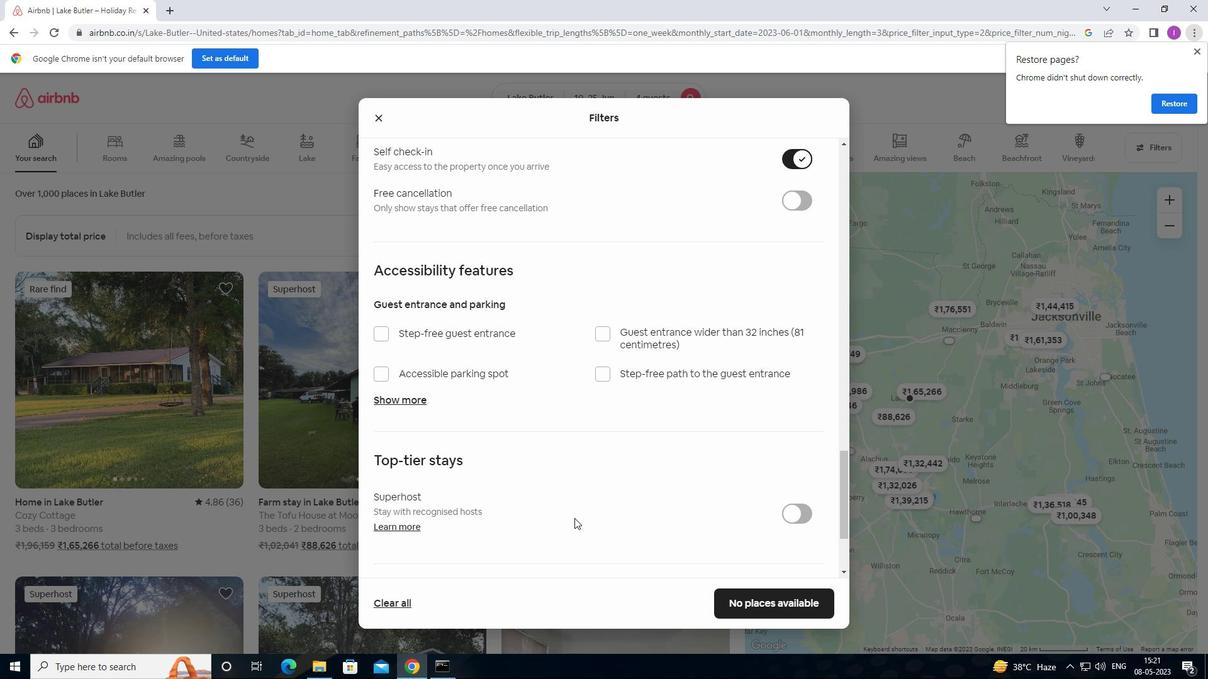 
Action: Mouse scrolled (577, 513) with delta (0, 0)
Screenshot: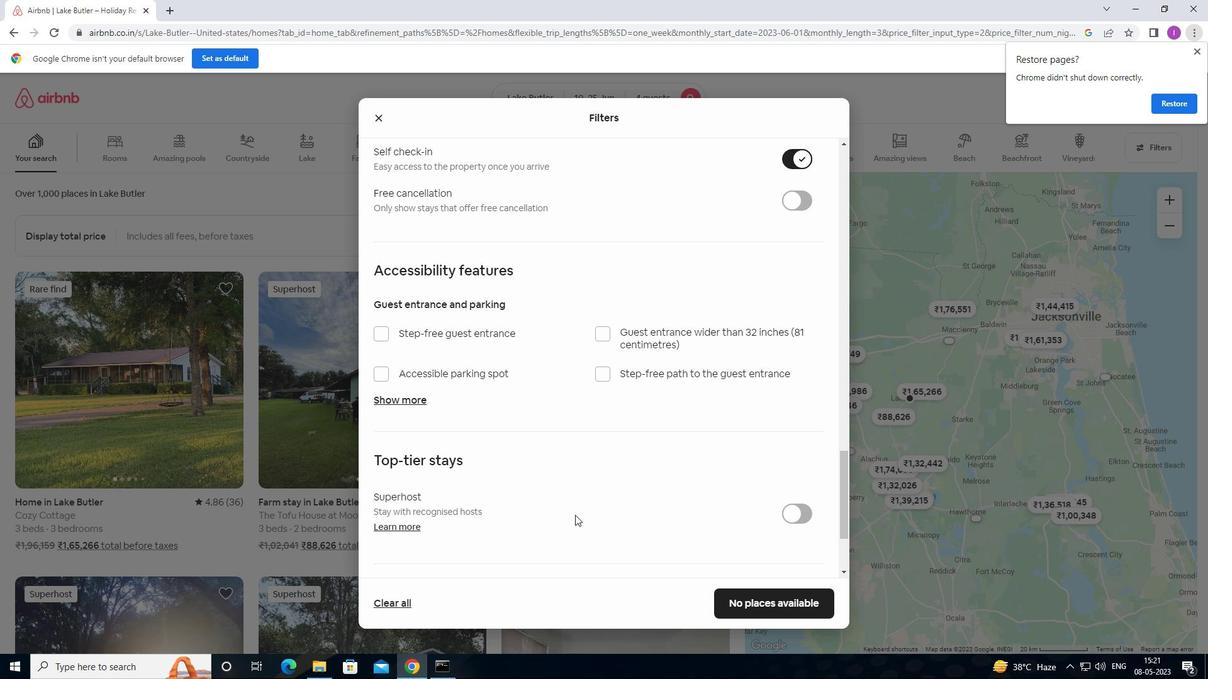 
Action: Mouse scrolled (577, 513) with delta (0, 0)
Screenshot: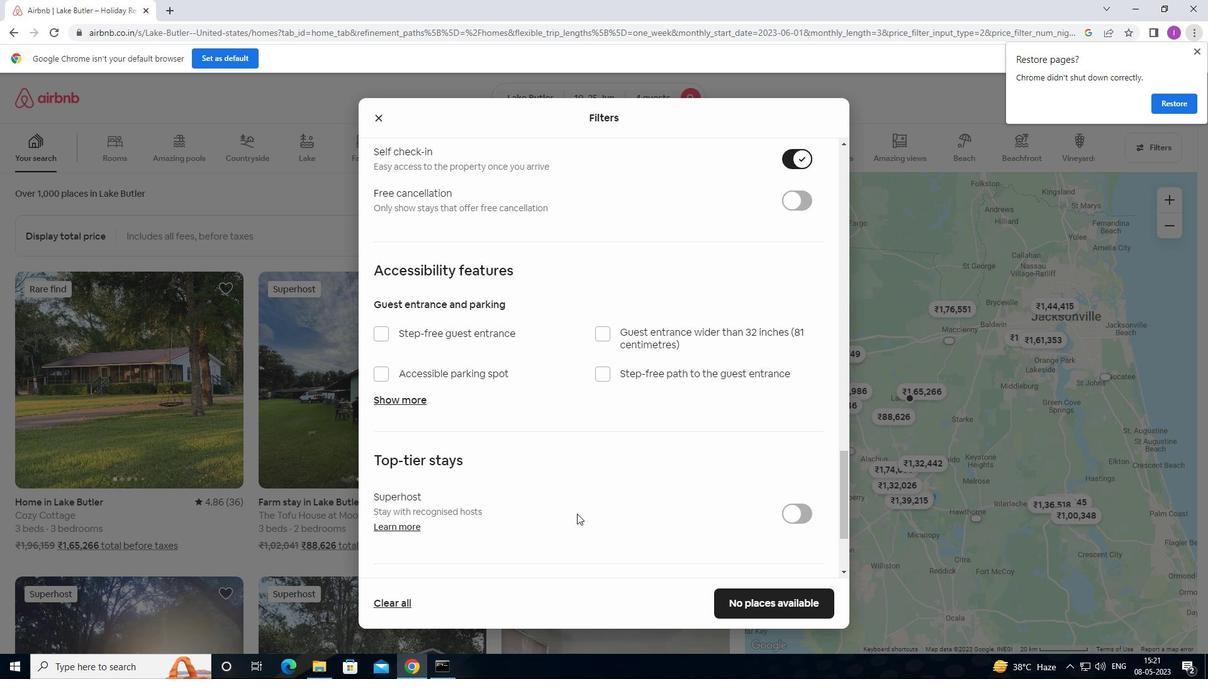 
Action: Mouse moved to (591, 508)
Screenshot: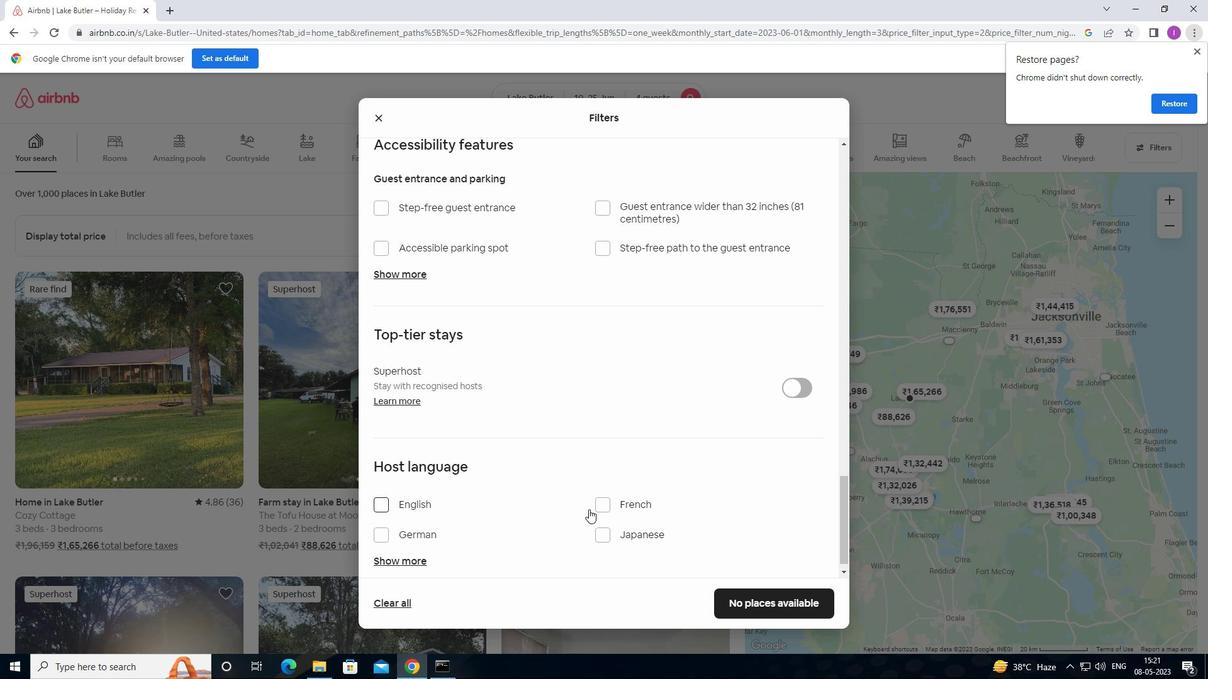 
Action: Mouse scrolled (591, 507) with delta (0, 0)
Screenshot: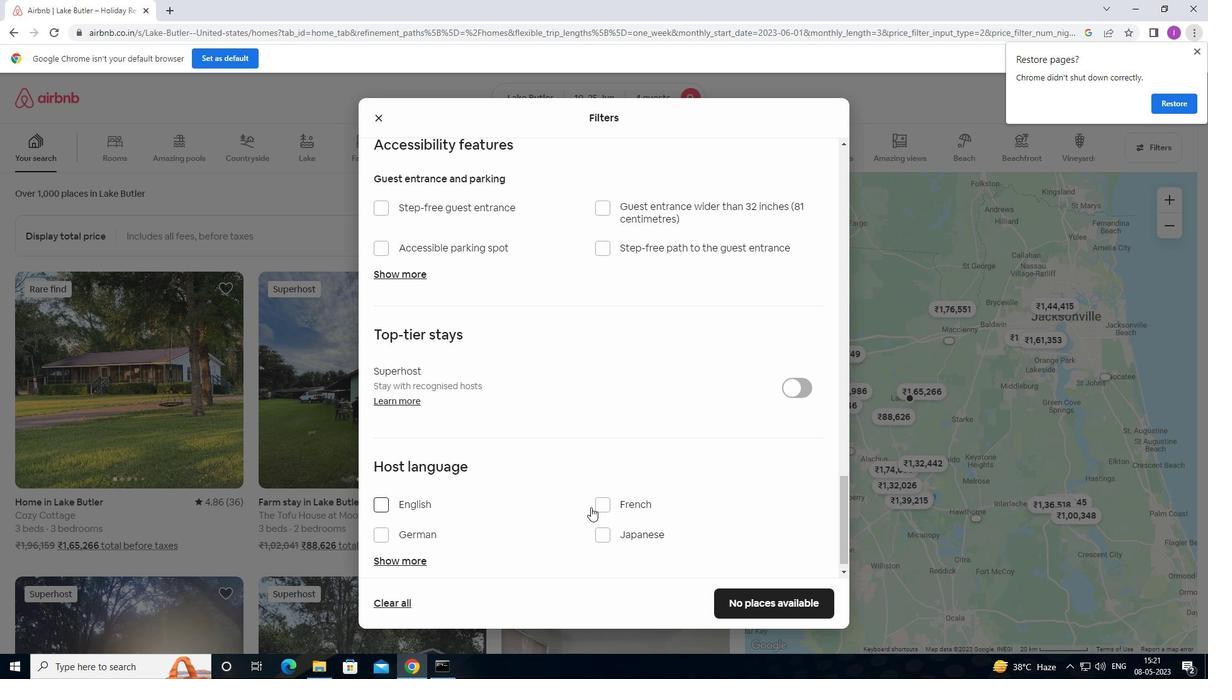 
Action: Mouse scrolled (591, 507) with delta (0, 0)
Screenshot: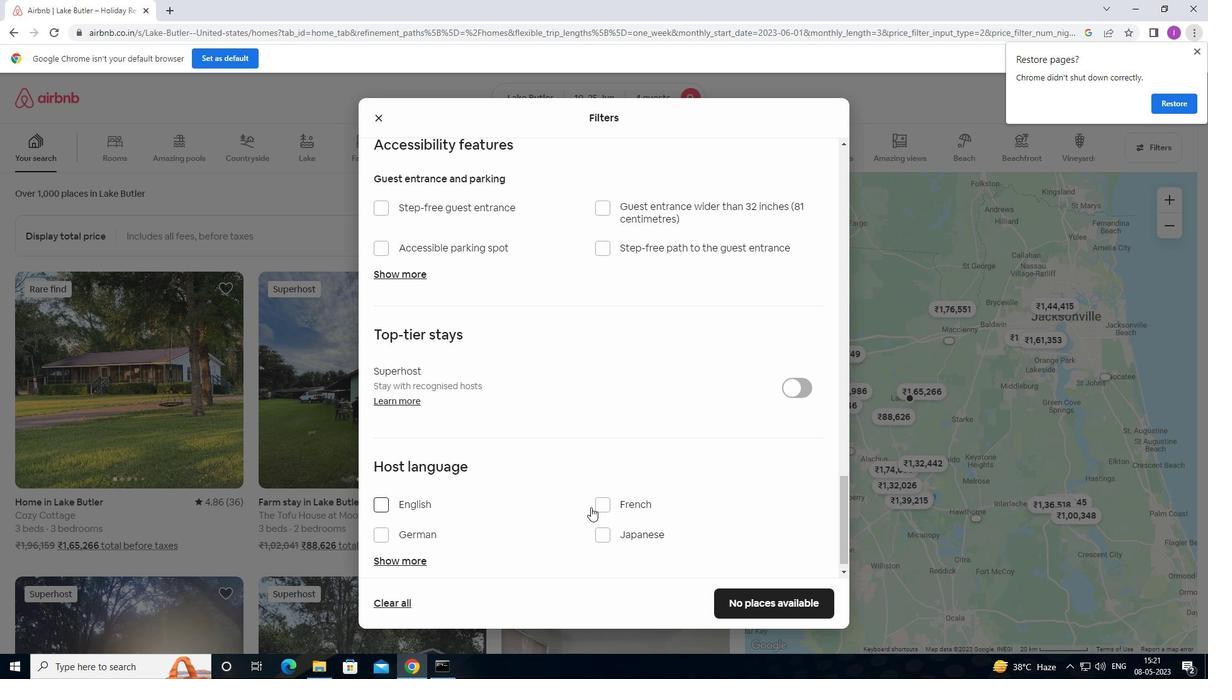 
Action: Mouse scrolled (591, 507) with delta (0, 0)
Screenshot: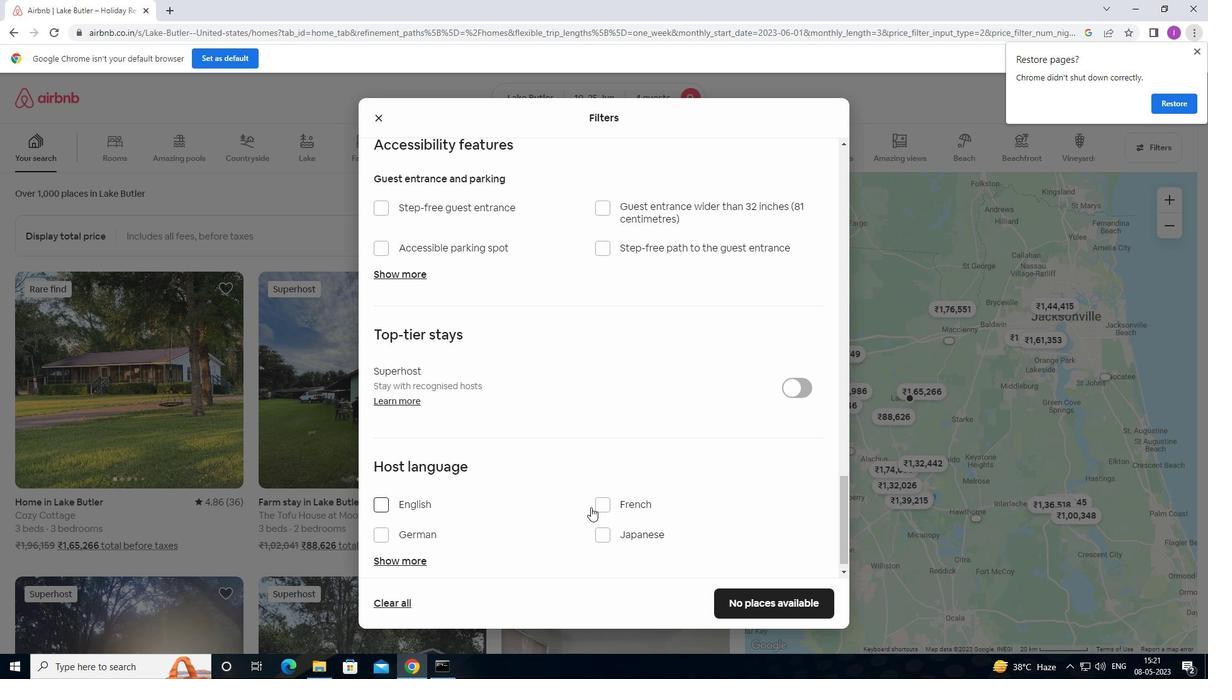 
Action: Mouse scrolled (591, 507) with delta (0, 0)
Screenshot: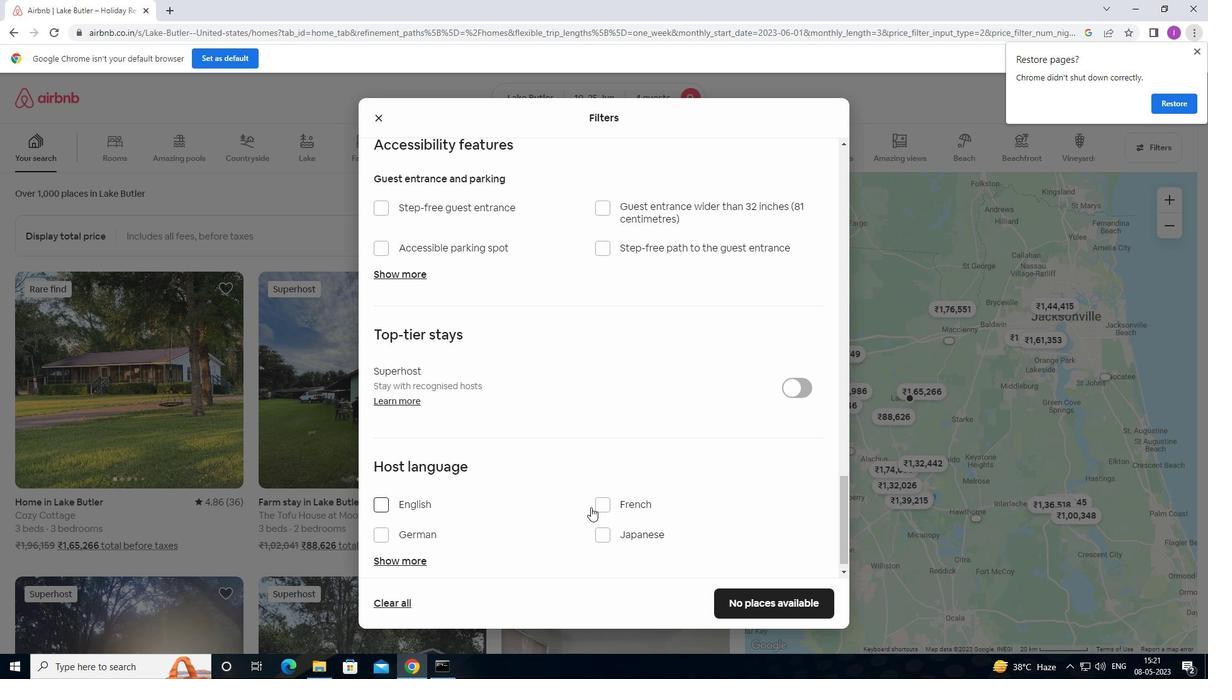 
Action: Mouse moved to (378, 494)
Screenshot: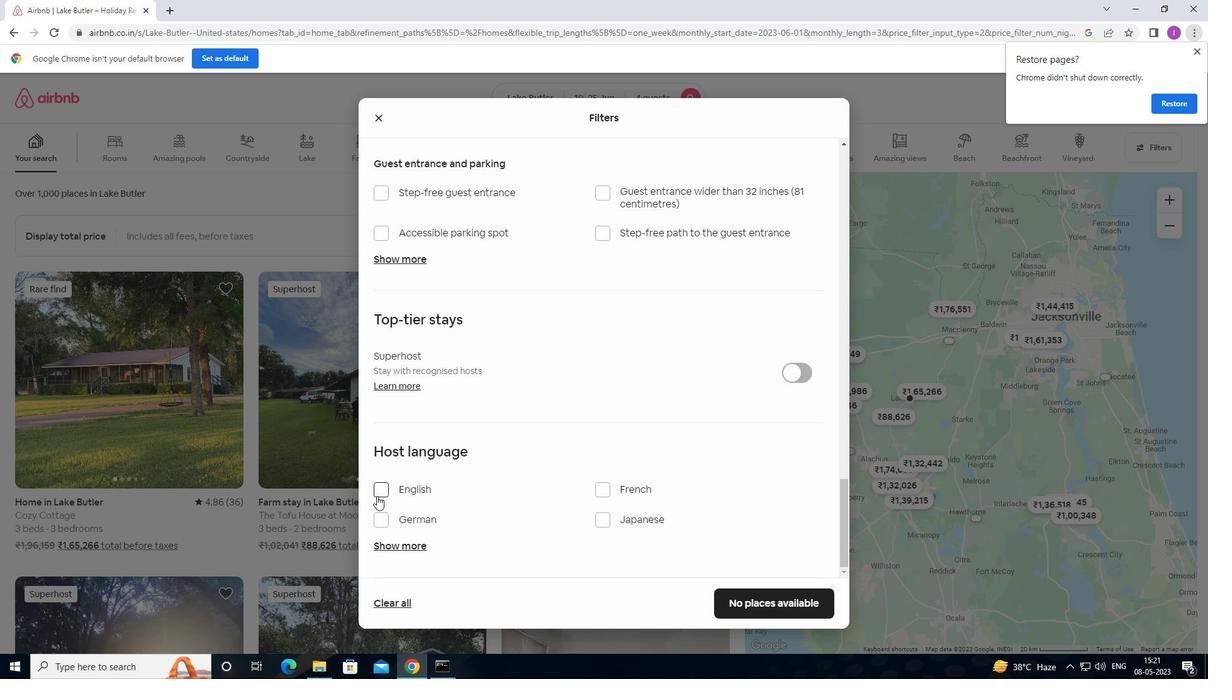 
Action: Mouse pressed left at (378, 494)
Screenshot: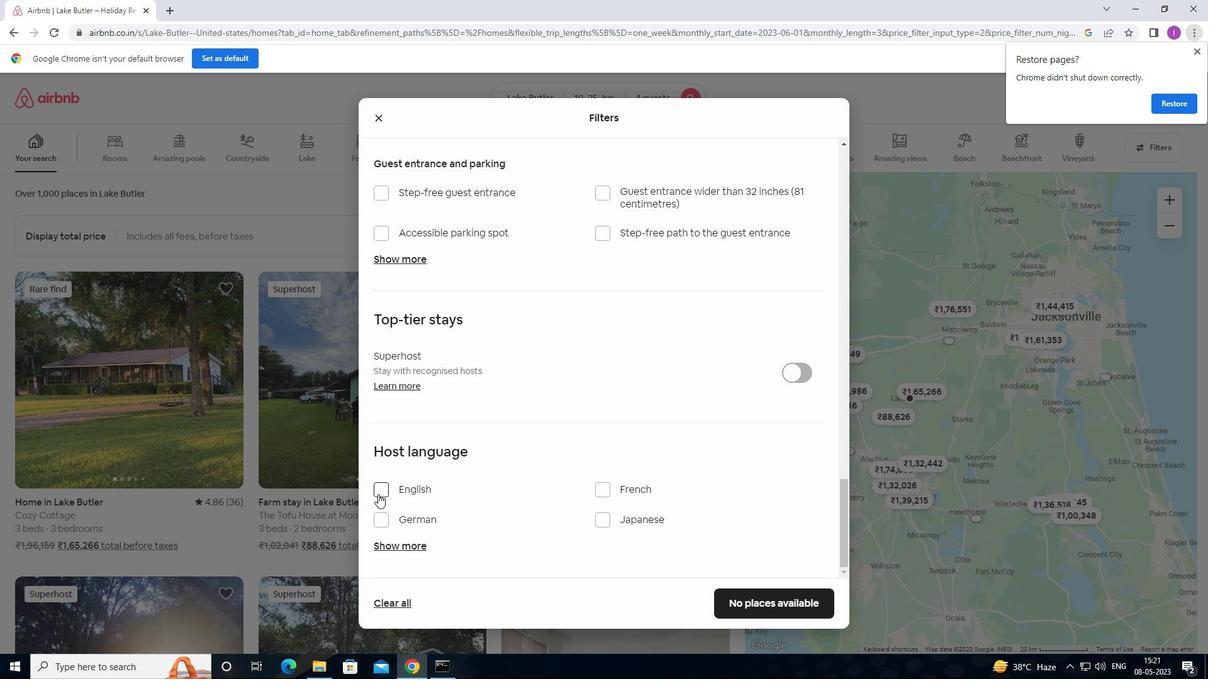 
Action: Mouse moved to (674, 525)
Screenshot: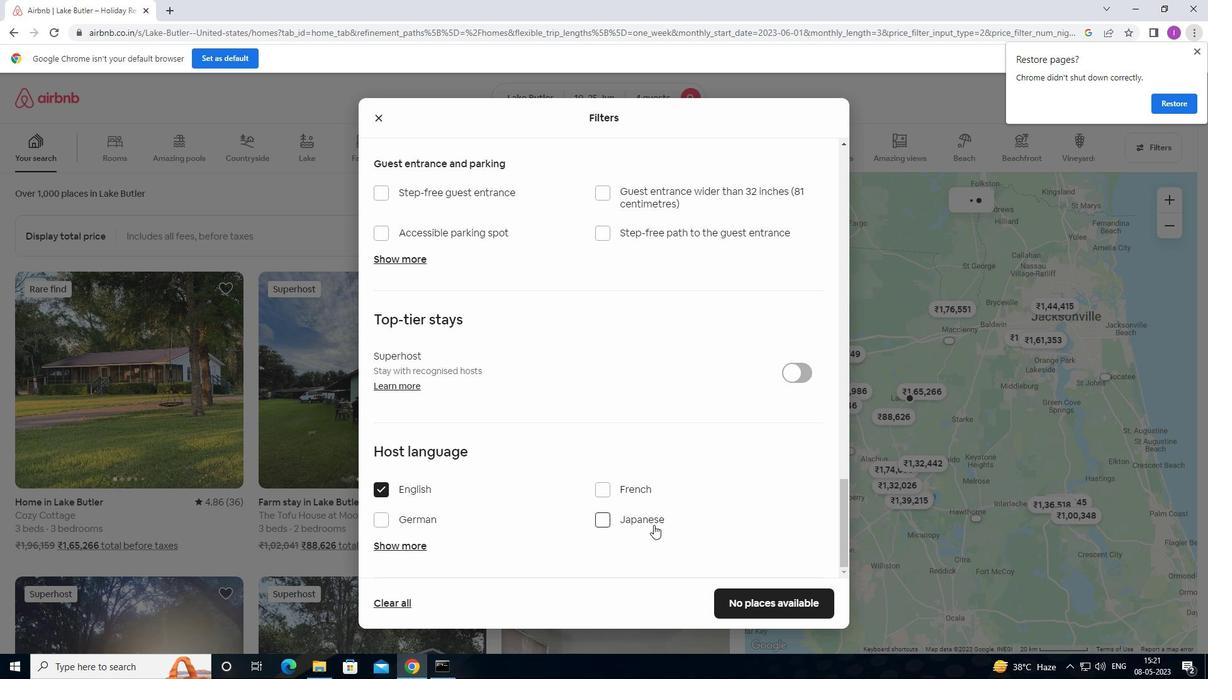 
Action: Mouse scrolled (674, 524) with delta (0, 0)
Screenshot: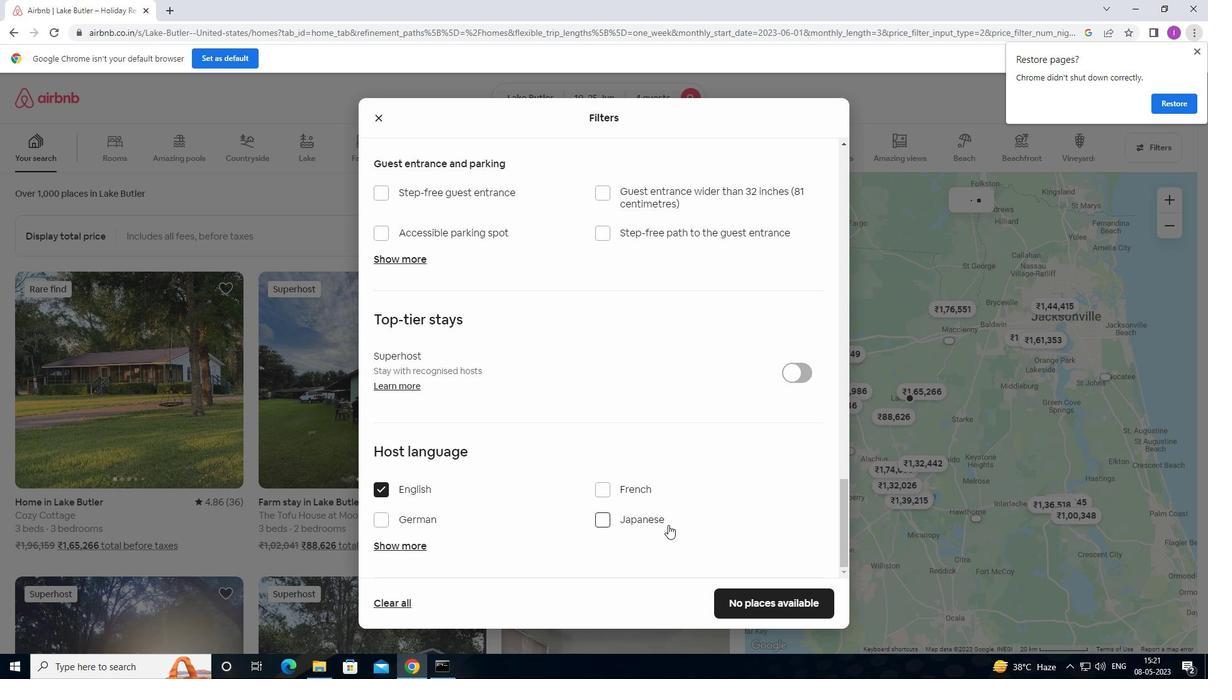 
Action: Mouse scrolled (674, 524) with delta (0, 0)
Screenshot: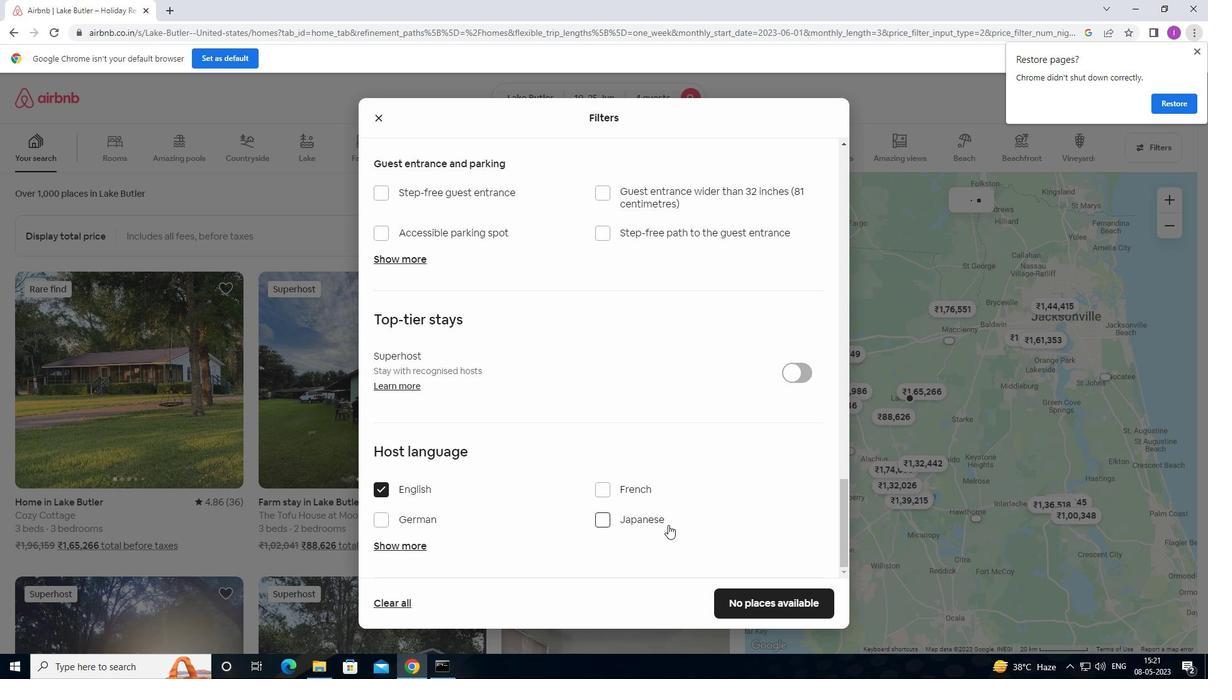 
Action: Mouse scrolled (674, 524) with delta (0, 0)
Screenshot: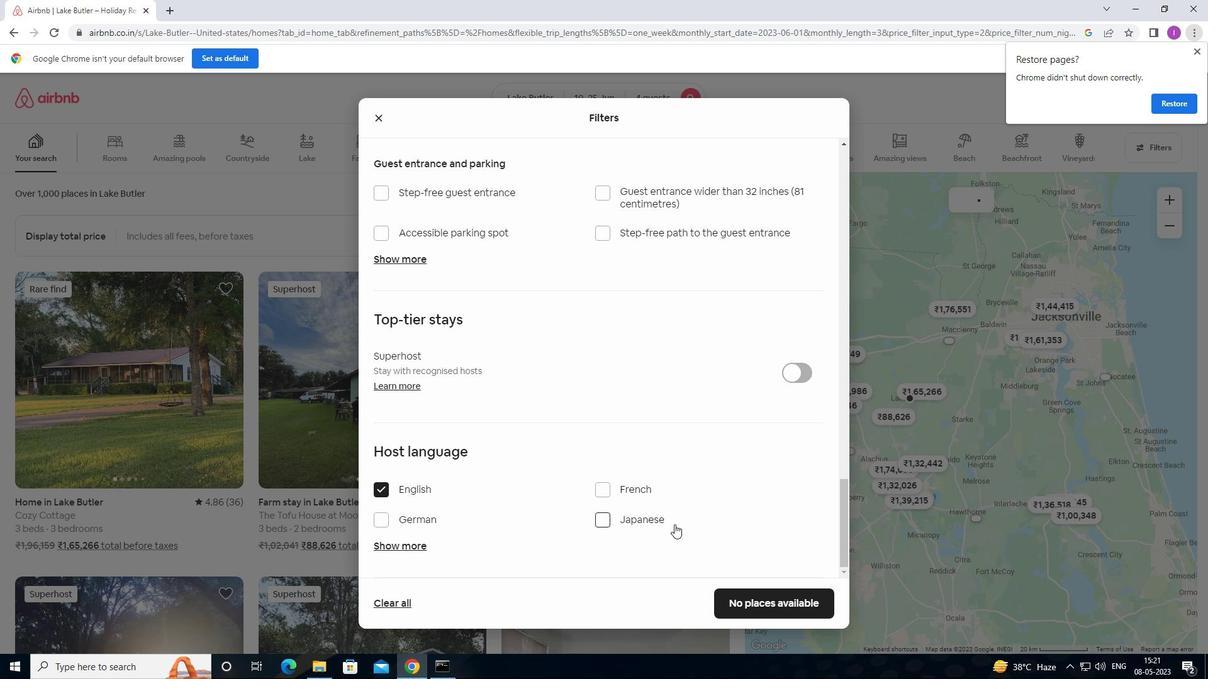
Action: Mouse moved to (676, 525)
Screenshot: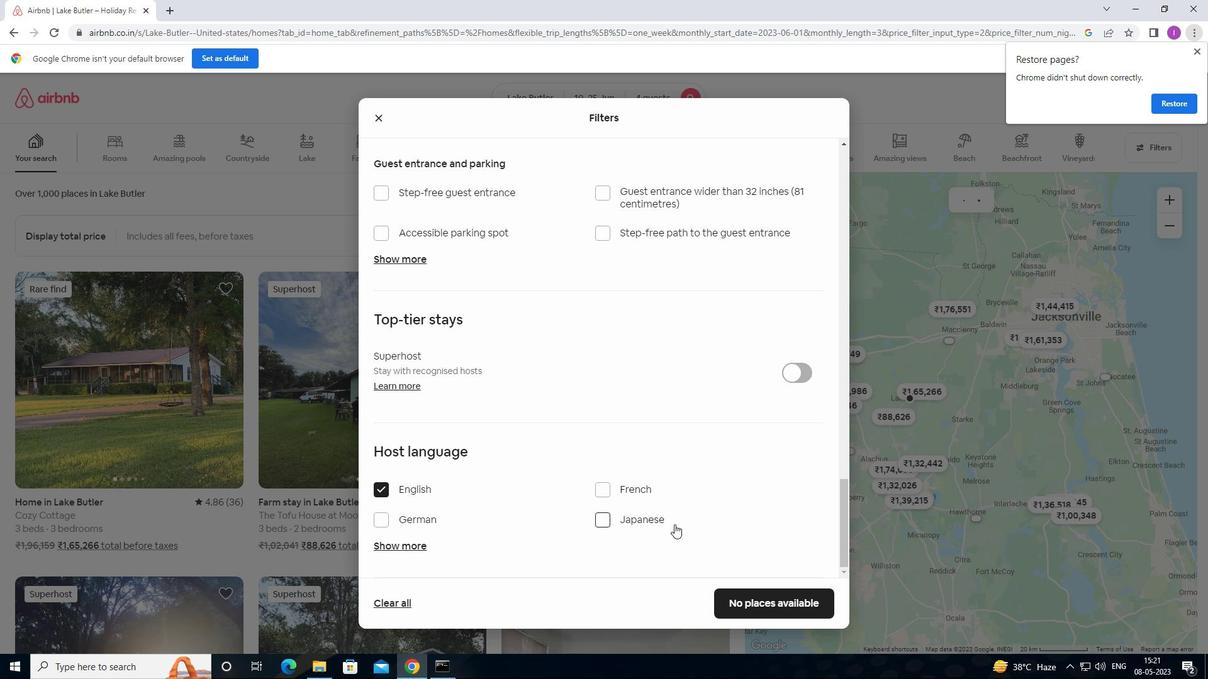 
Action: Mouse scrolled (676, 524) with delta (0, 0)
Screenshot: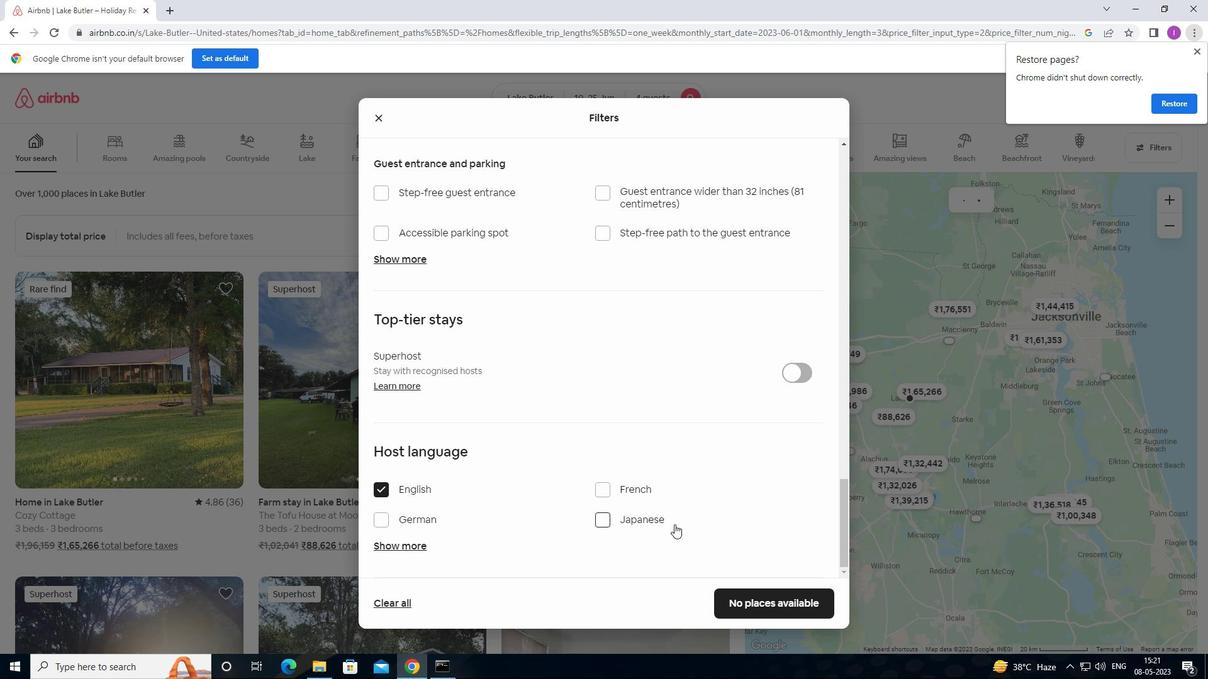 
Action: Mouse moved to (743, 603)
Screenshot: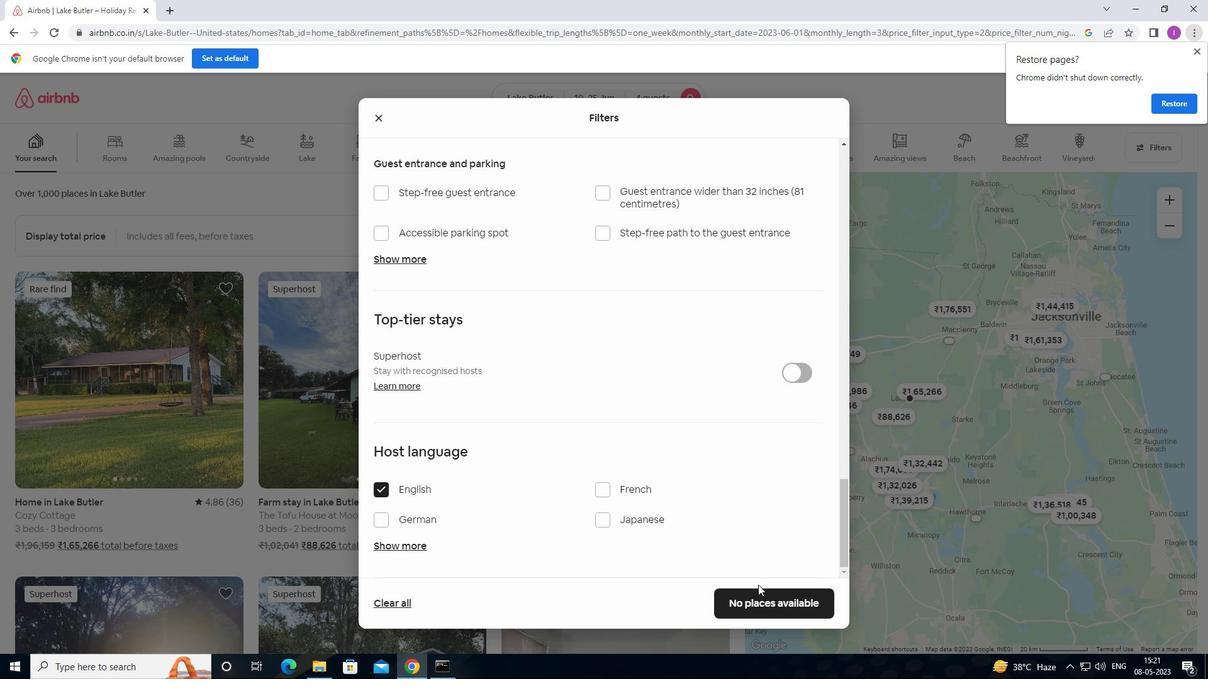 
Action: Mouse pressed left at (743, 603)
Screenshot: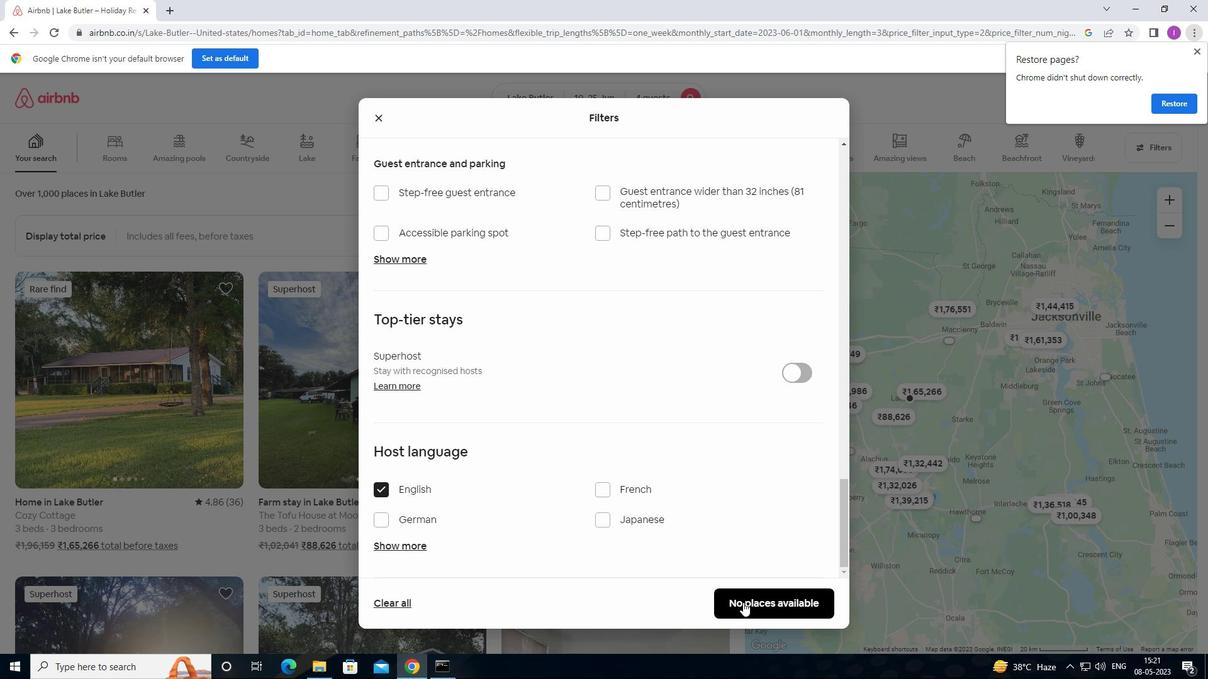 
Action: Mouse moved to (732, 594)
Screenshot: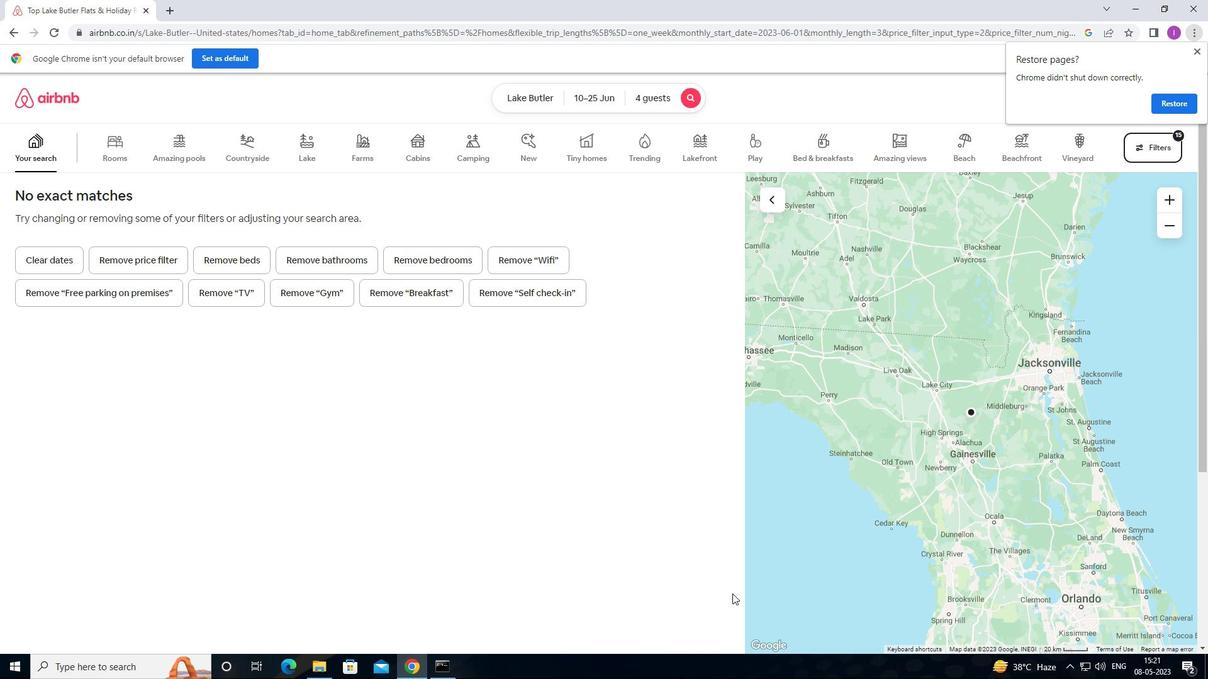 
